 Task: Find connections with filter location Balsas with filter topic #jobinterviewswith filter profile language German with filter current company Entrepreneur First with filter school Magadh University, Bodh Gaya with filter industry Sports and Recreation Instruction with filter service category Date Entry with filter keywords title Marketing Consultant
Action: Mouse moved to (691, 142)
Screenshot: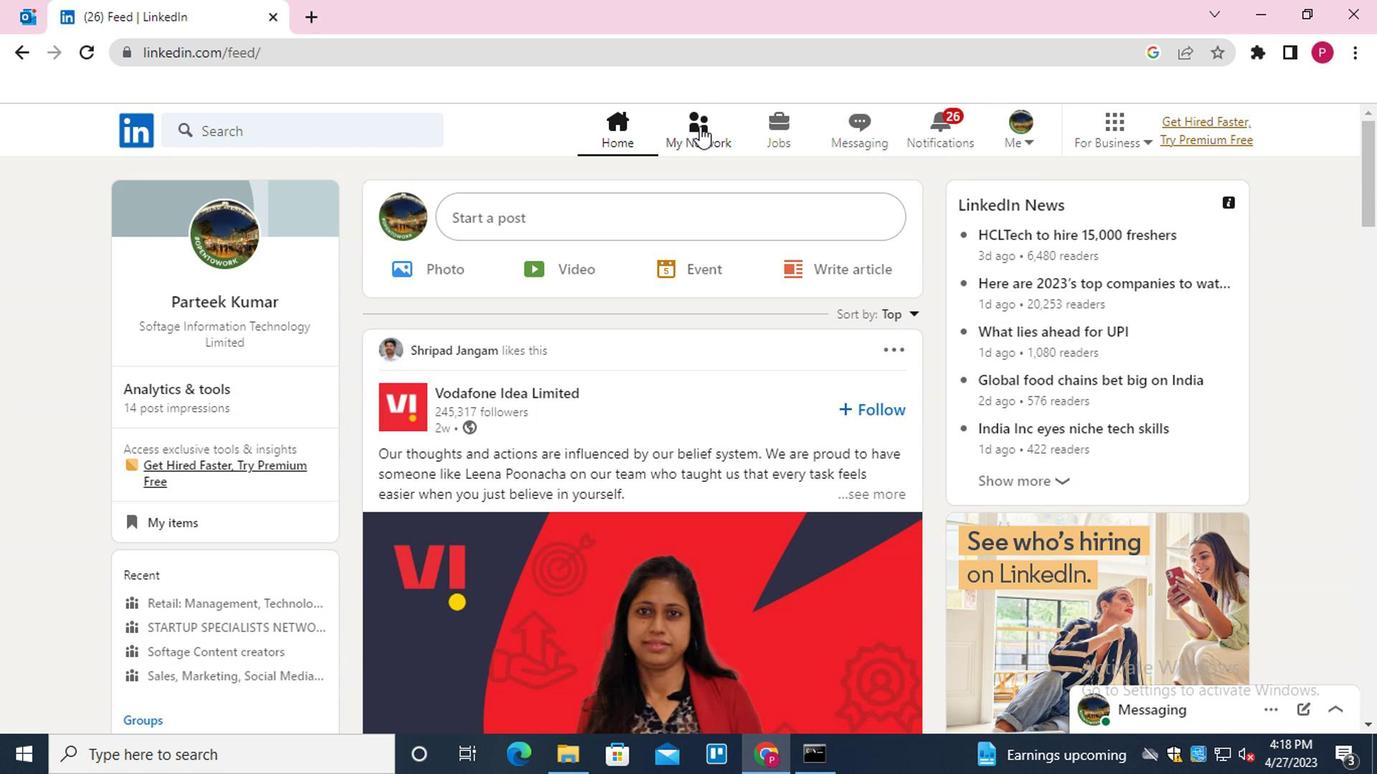 
Action: Mouse pressed left at (691, 142)
Screenshot: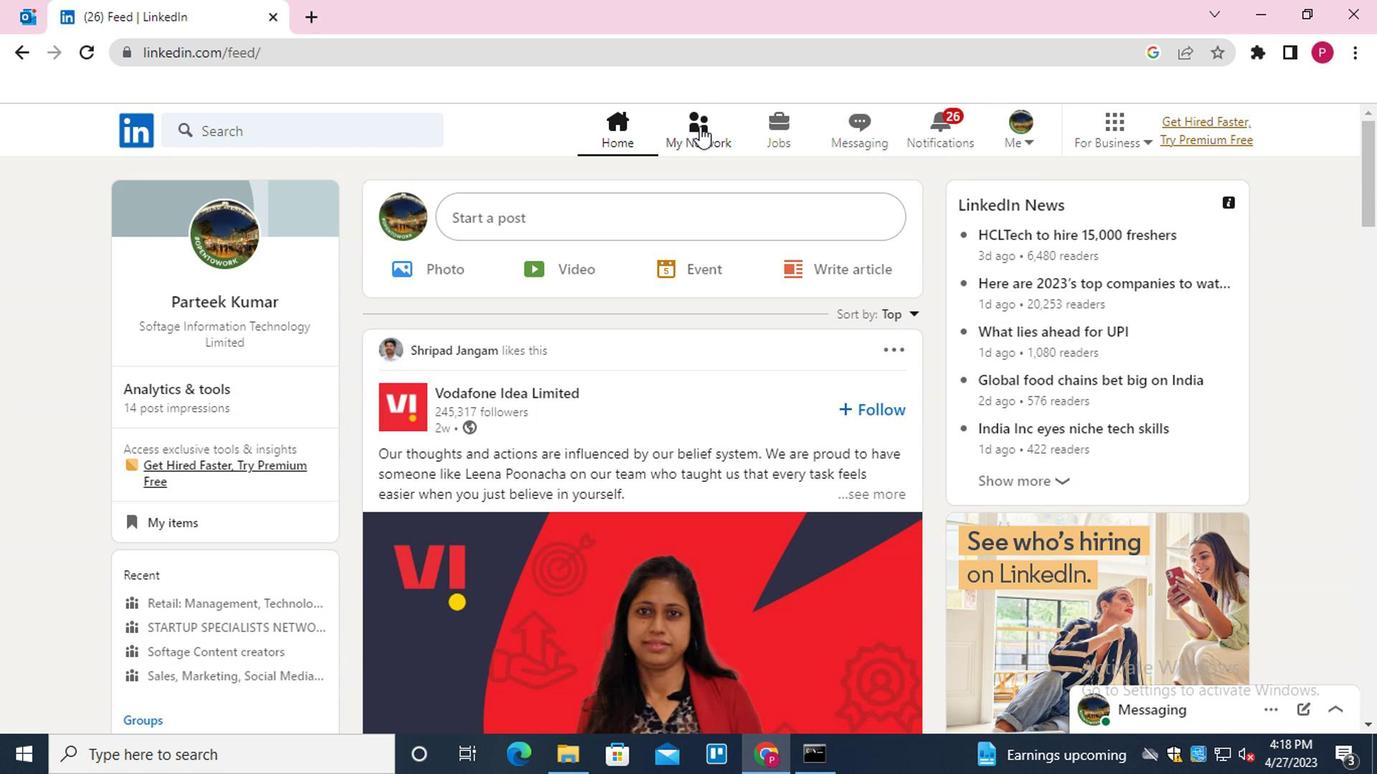 
Action: Mouse moved to (337, 260)
Screenshot: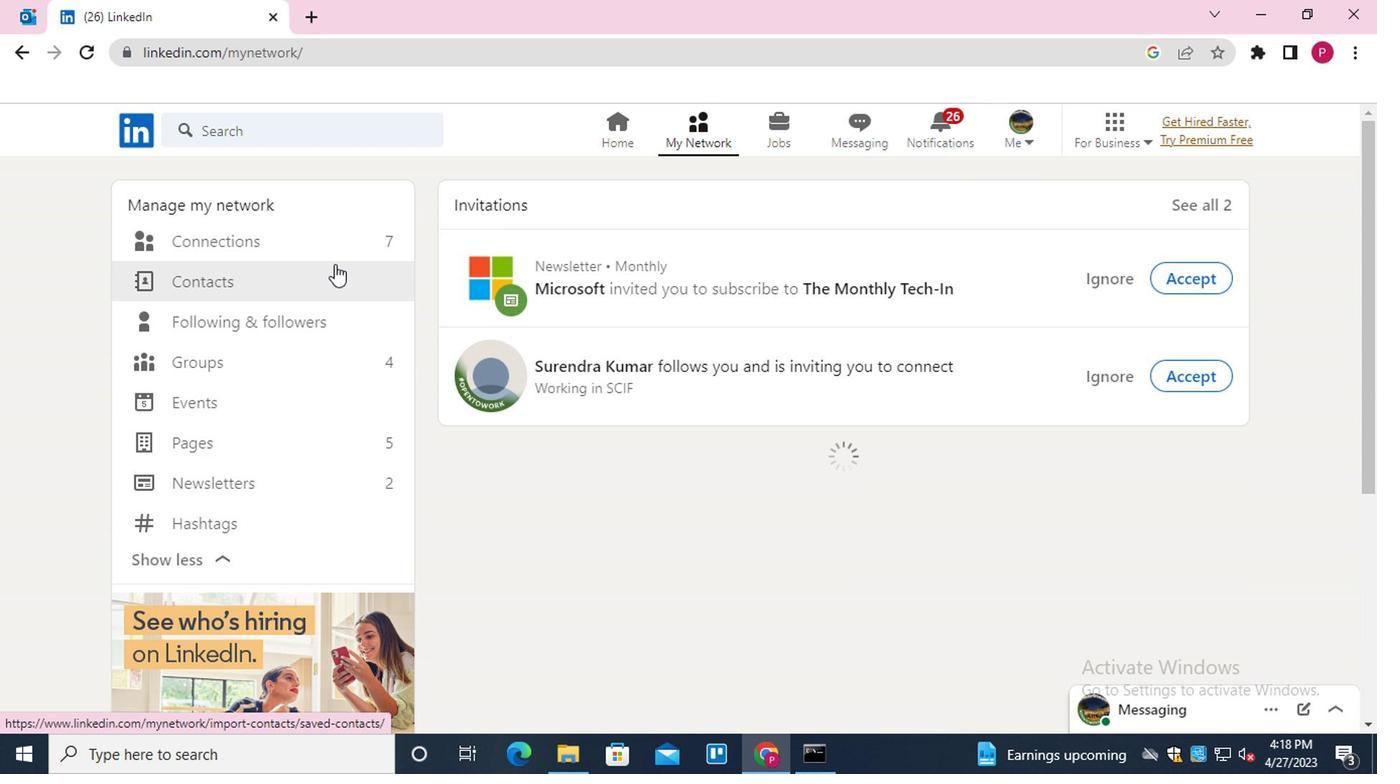 
Action: Mouse pressed left at (337, 260)
Screenshot: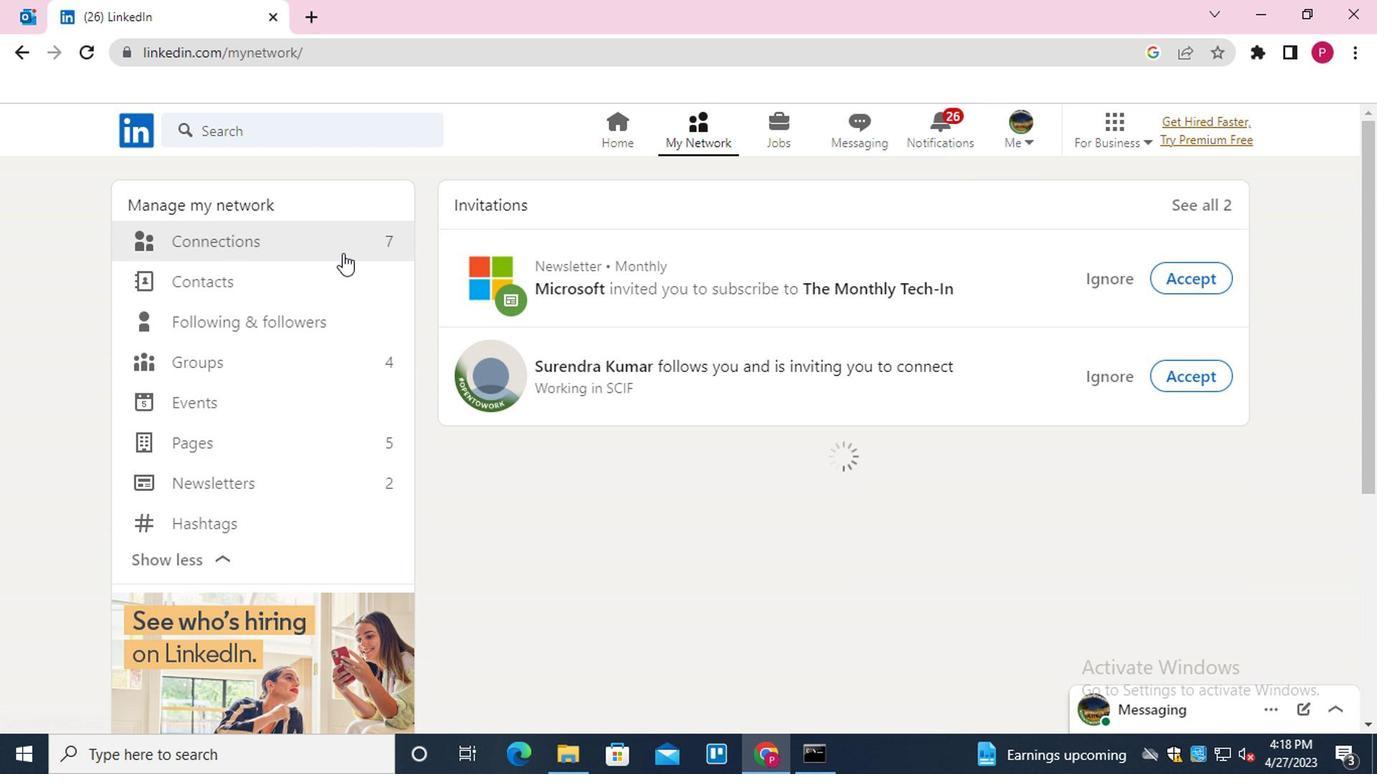 
Action: Mouse moved to (337, 258)
Screenshot: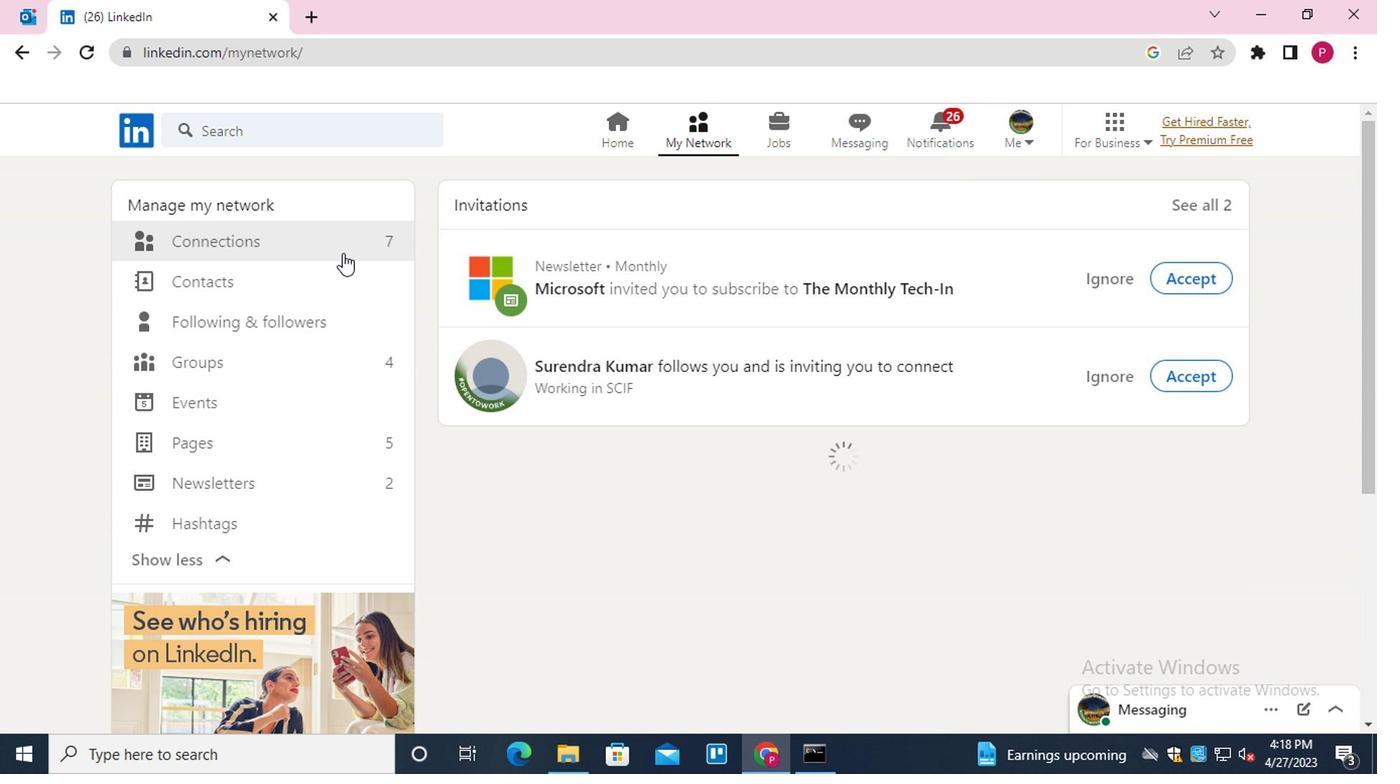 
Action: Mouse pressed left at (337, 258)
Screenshot: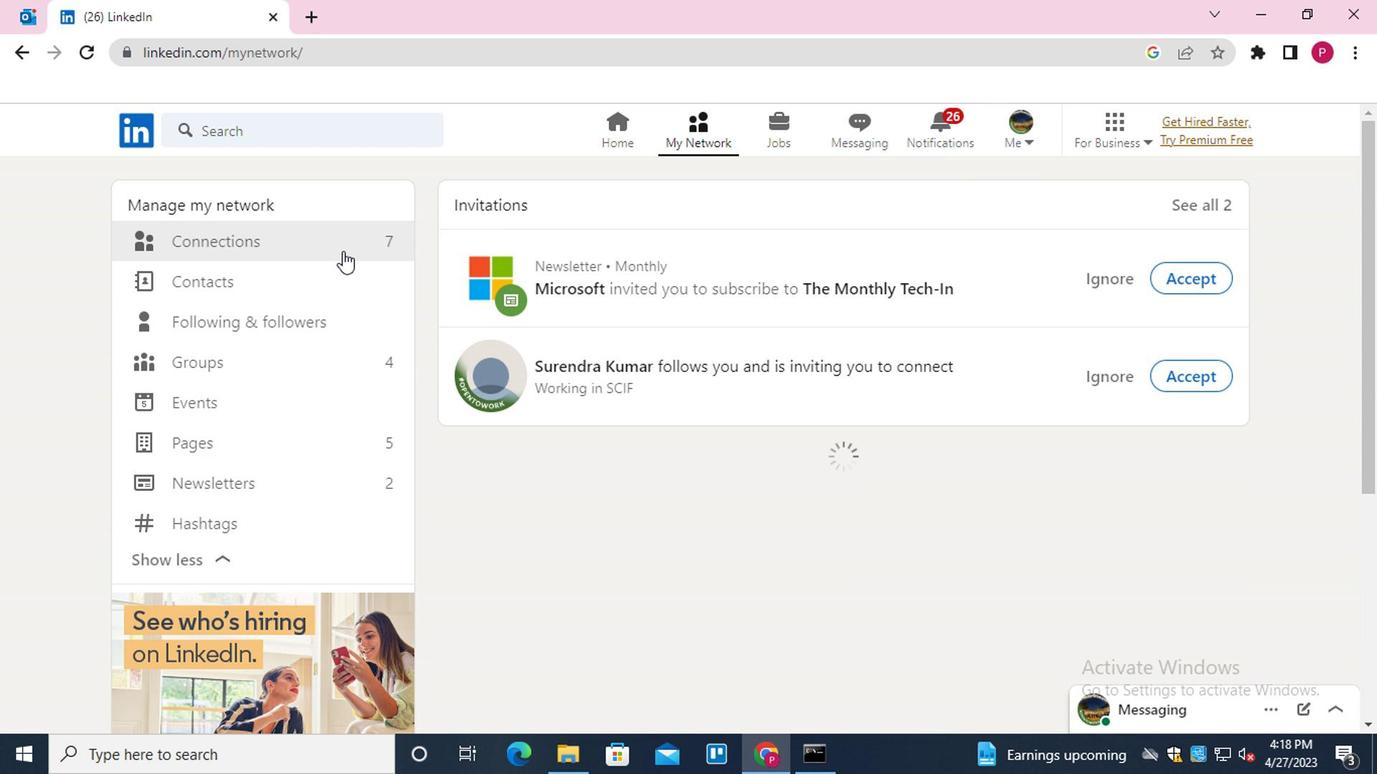 
Action: Mouse moved to (839, 250)
Screenshot: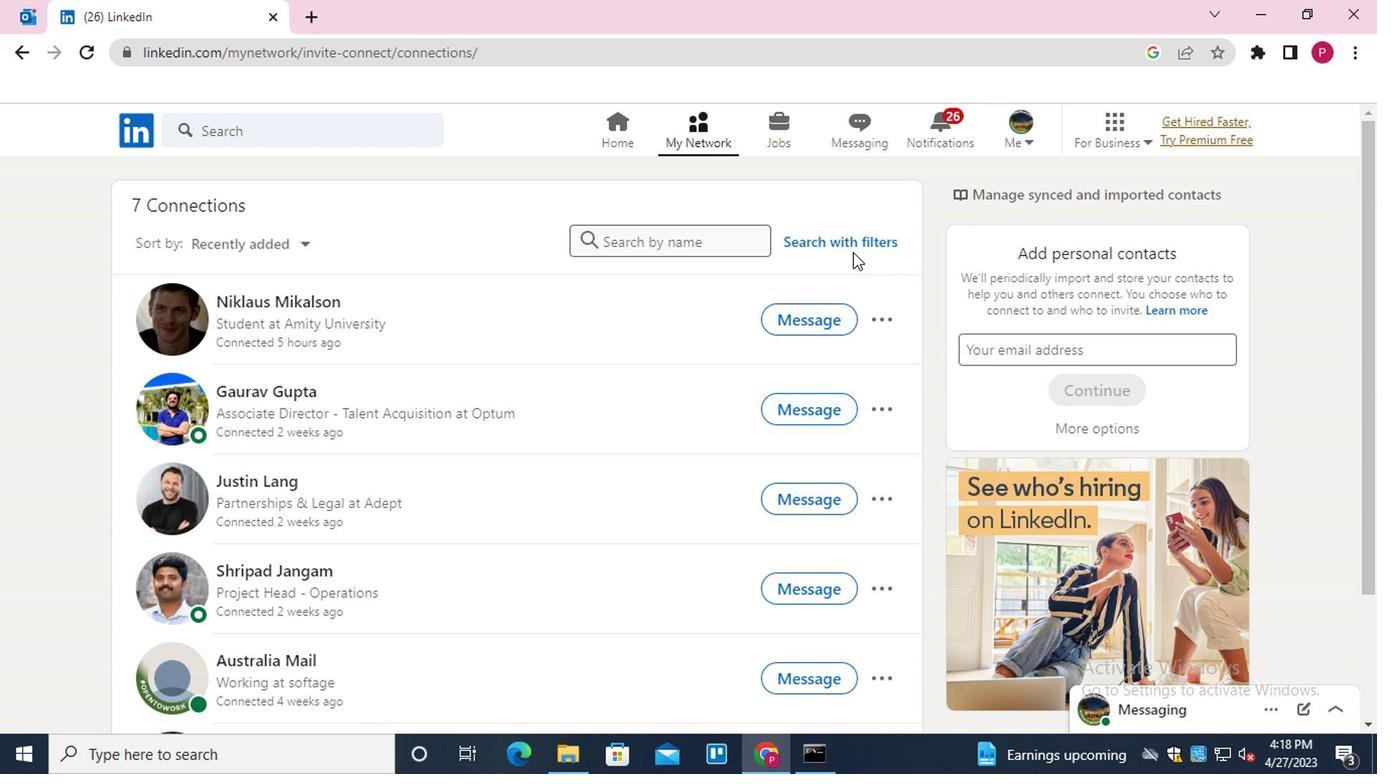 
Action: Mouse pressed left at (839, 250)
Screenshot: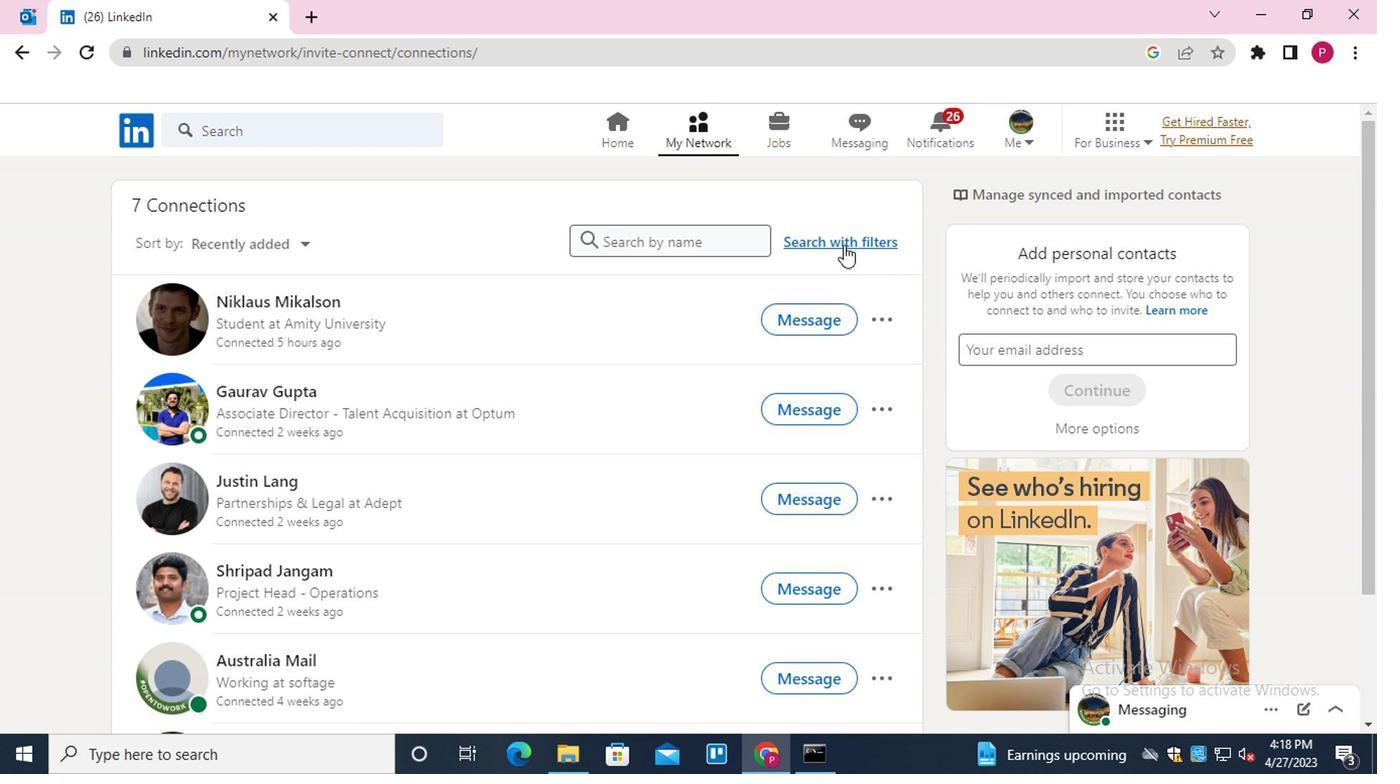 
Action: Mouse moved to (737, 194)
Screenshot: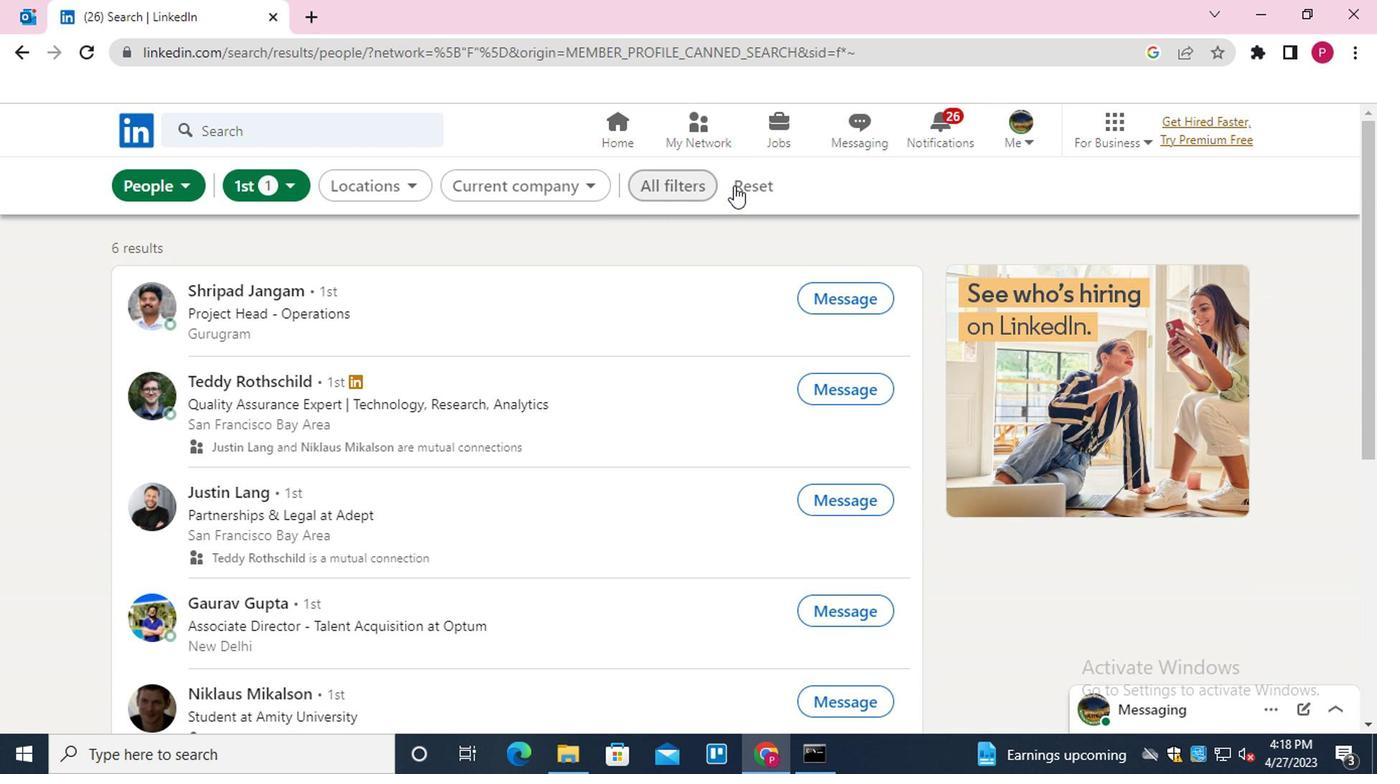 
Action: Mouse pressed left at (737, 194)
Screenshot: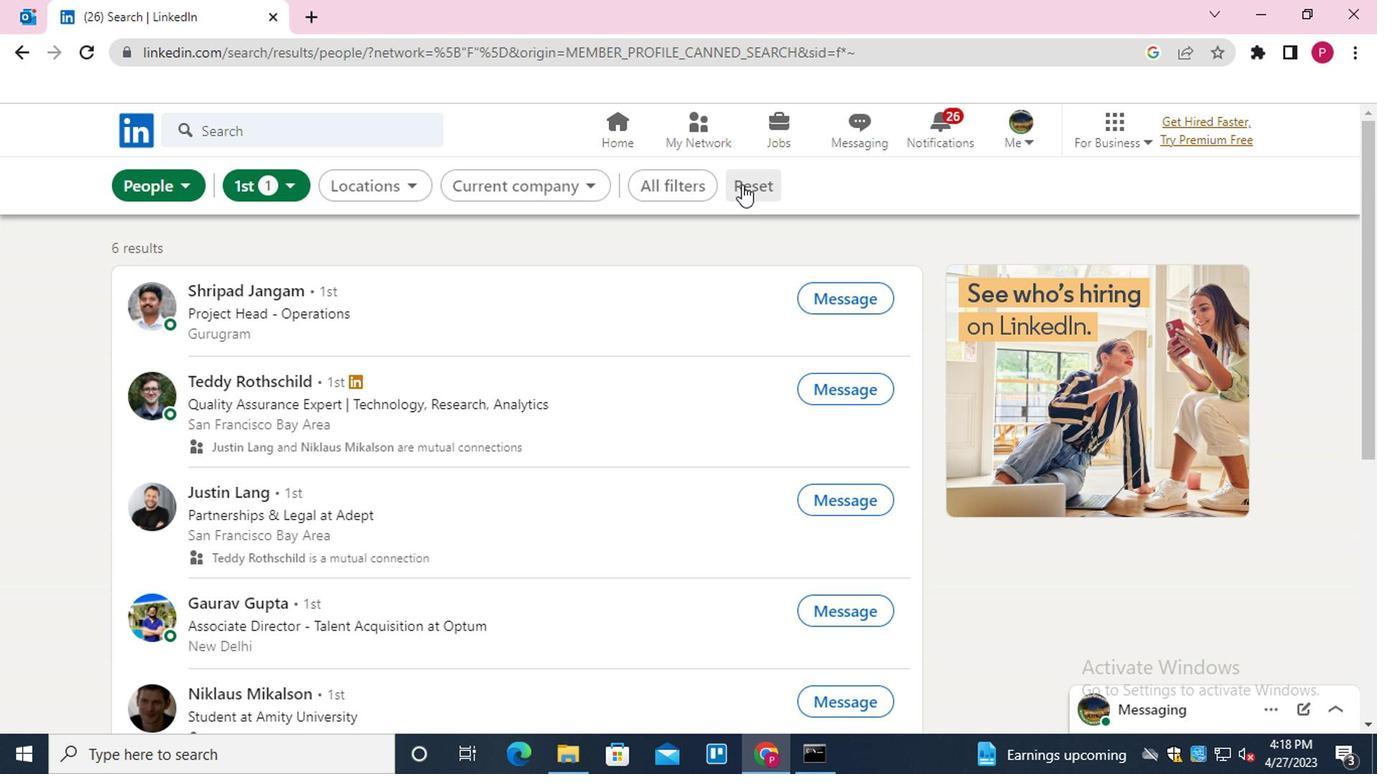 
Action: Mouse moved to (712, 194)
Screenshot: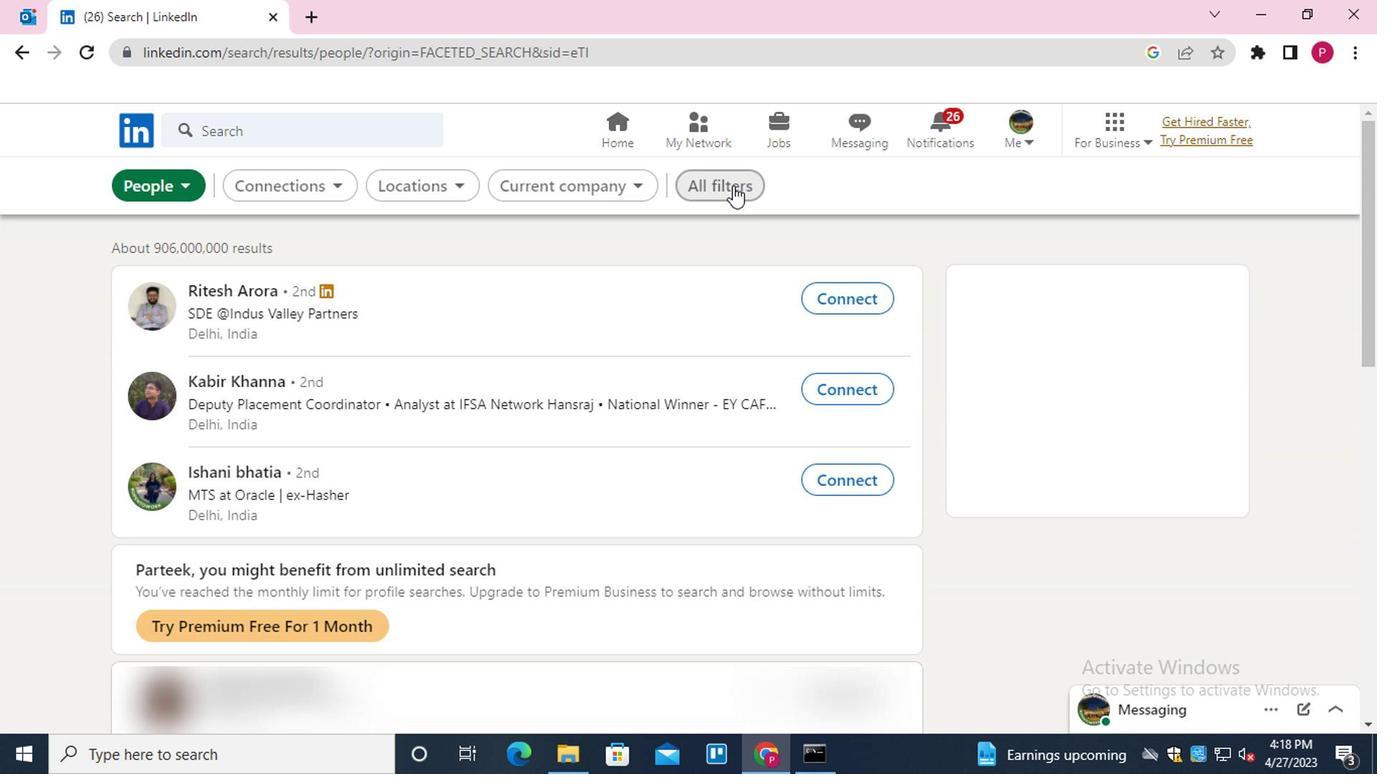 
Action: Mouse pressed left at (712, 194)
Screenshot: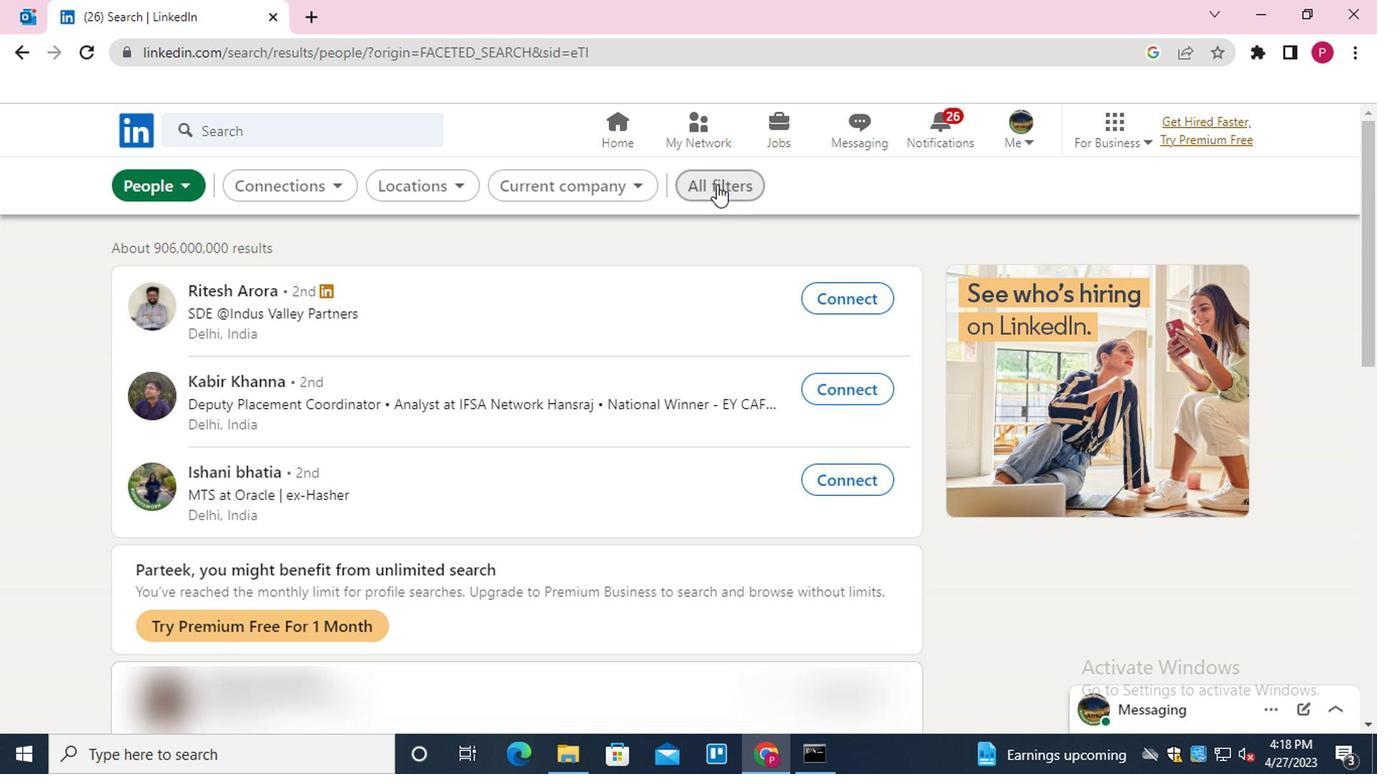 
Action: Mouse moved to (987, 430)
Screenshot: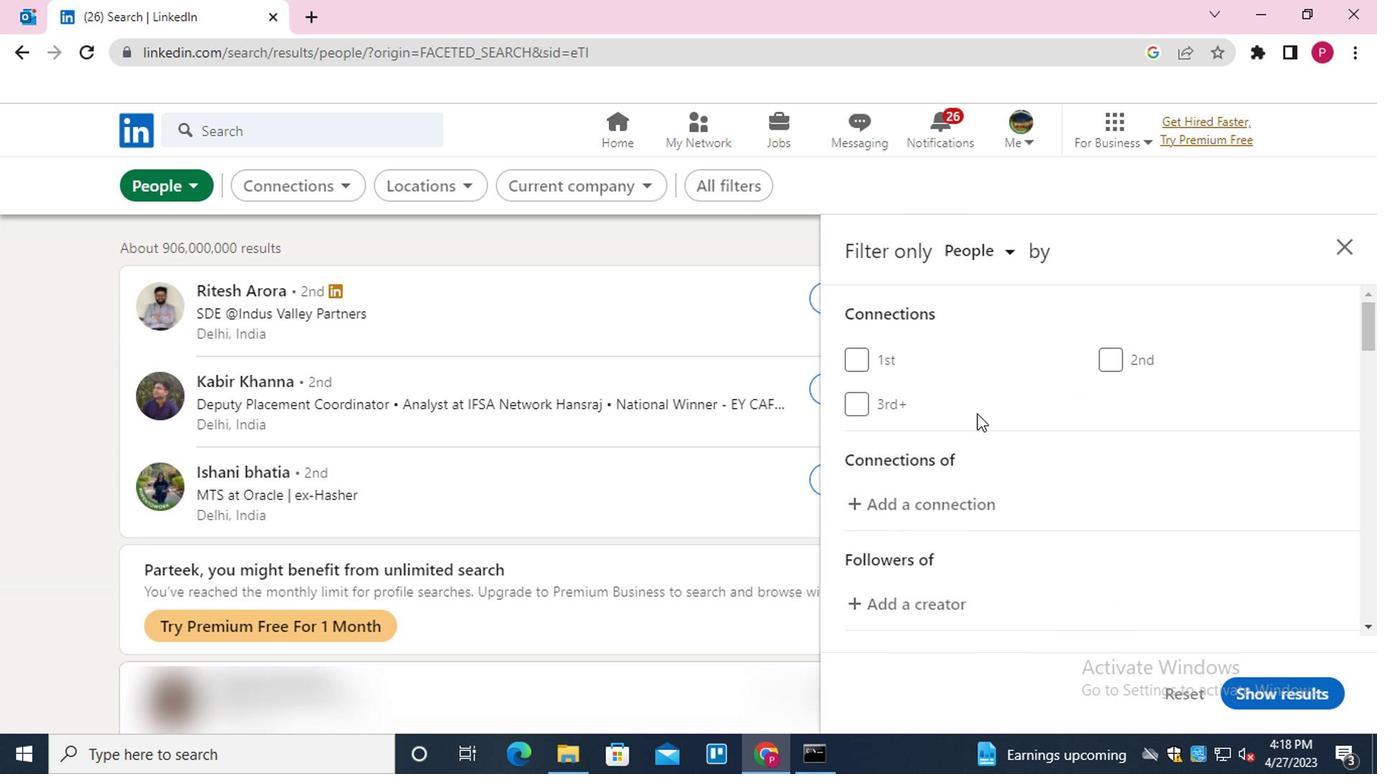 
Action: Mouse scrolled (987, 429) with delta (0, -1)
Screenshot: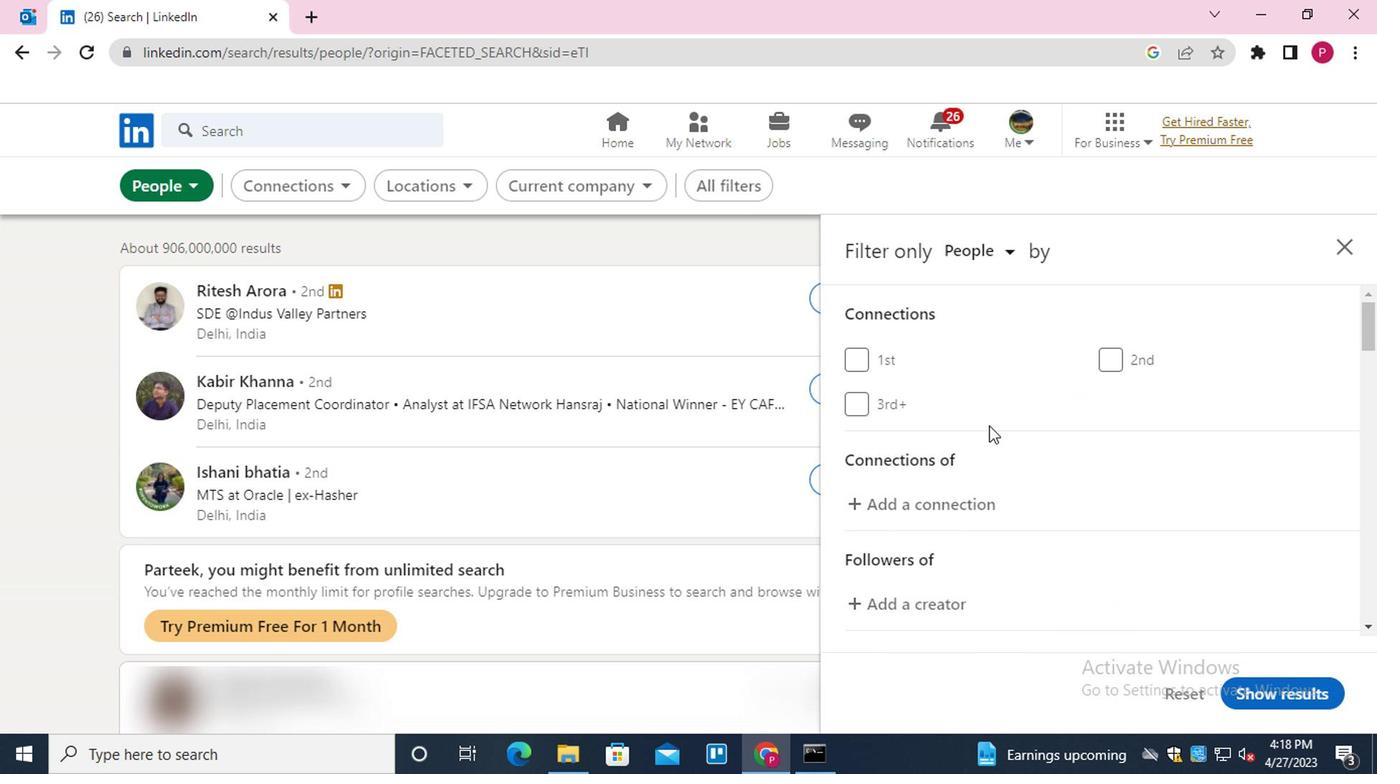 
Action: Mouse scrolled (987, 429) with delta (0, -1)
Screenshot: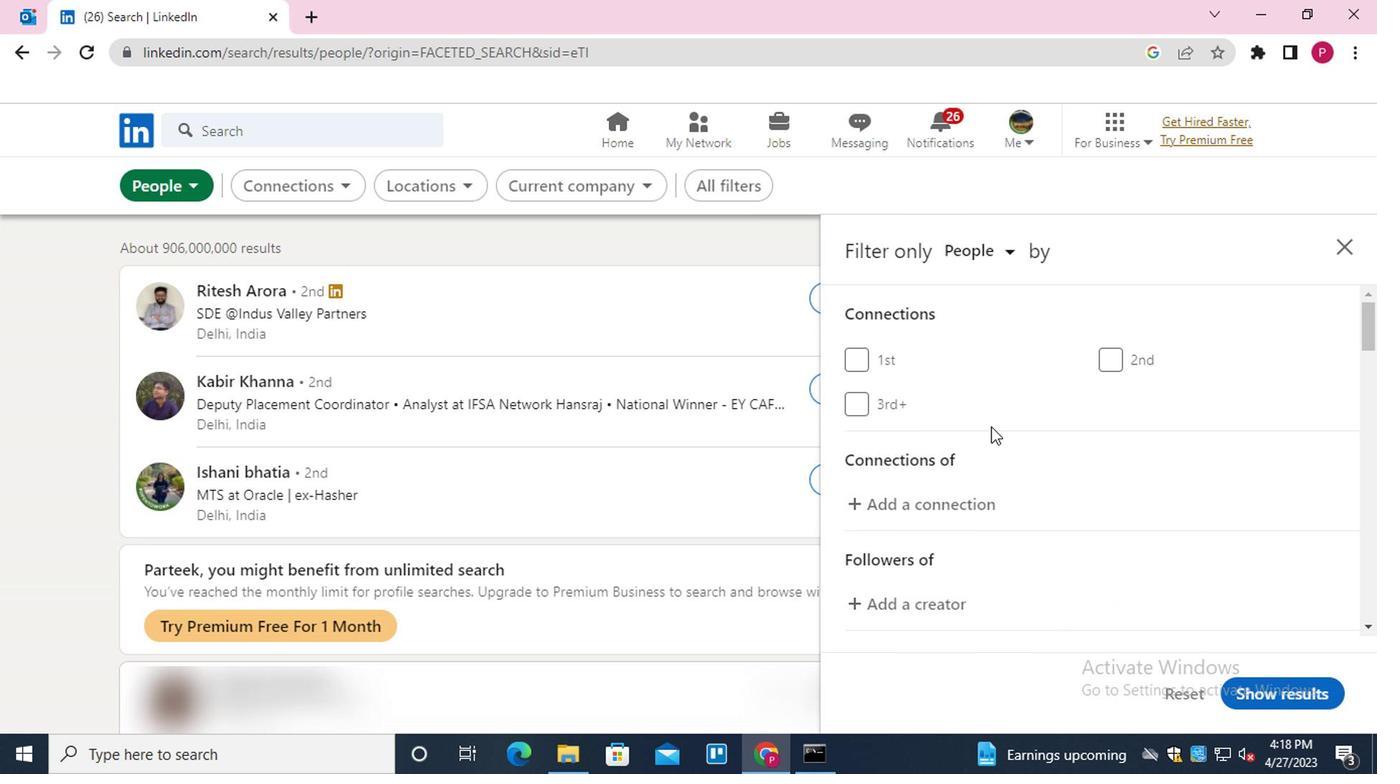 
Action: Mouse moved to (1151, 587)
Screenshot: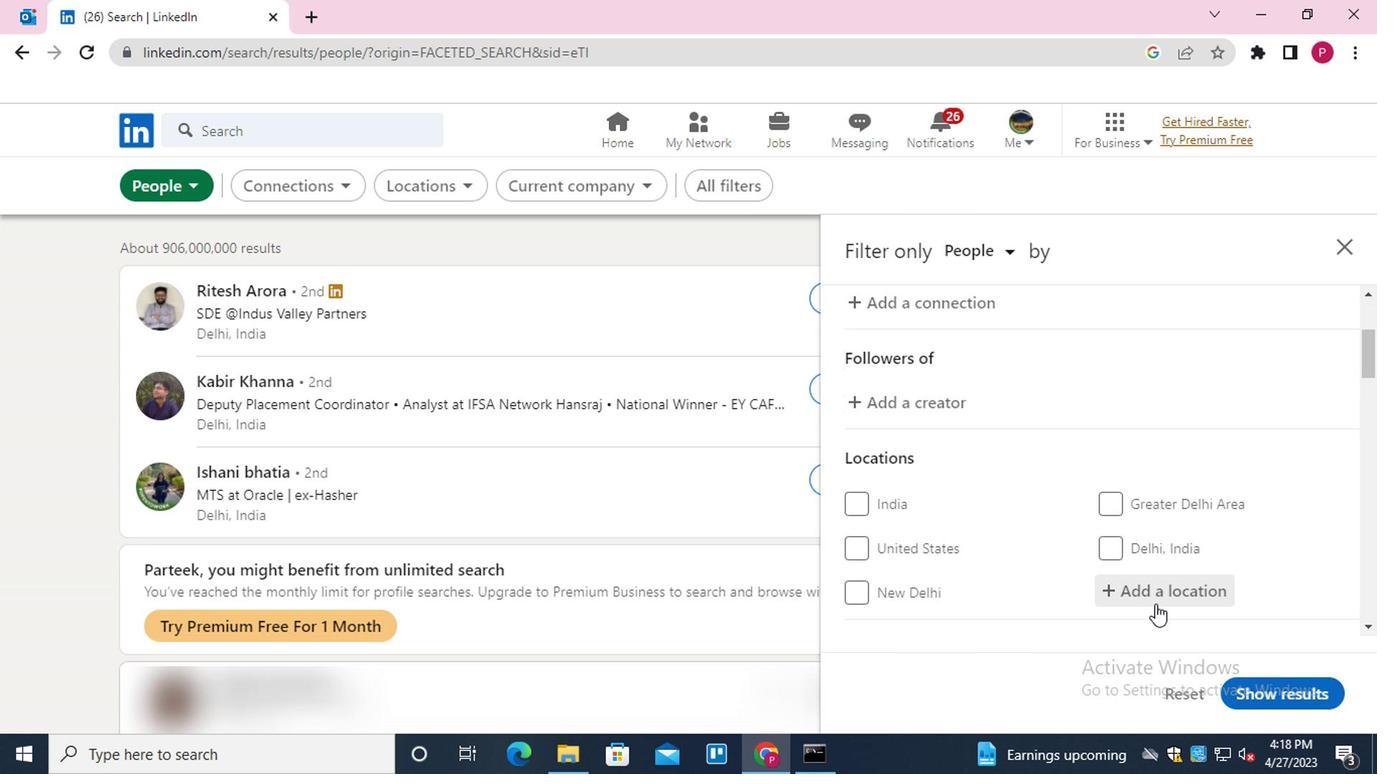 
Action: Mouse pressed left at (1151, 587)
Screenshot: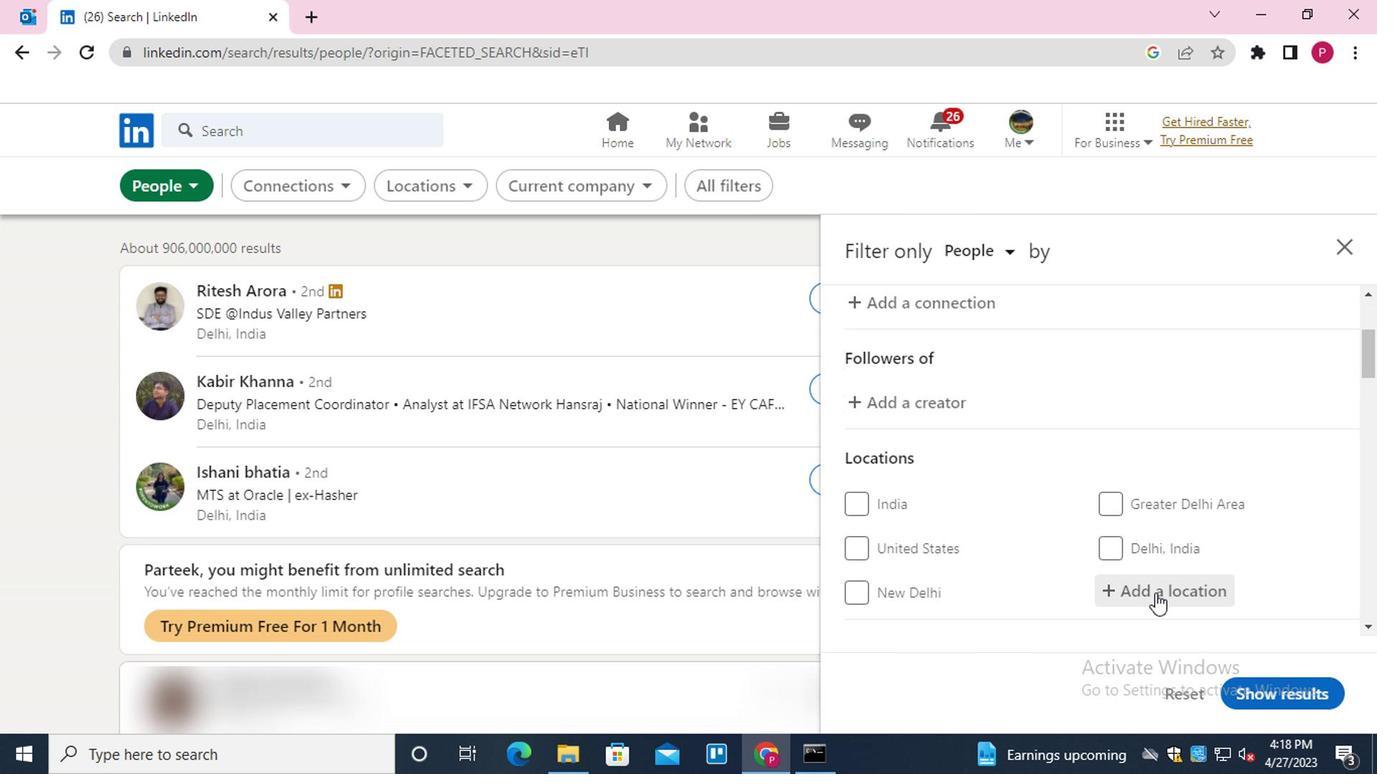 
Action: Key pressed <Key.shift><Key.shift><Key.shift><Key.shift><Key.shift><Key.shift><Key.shift><Key.shift><Key.shift><Key.shift><Key.shift><Key.shift><Key.shift><Key.shift><Key.shift><Key.shift><Key.shift><Key.shift><Key.shift><Key.shift><Key.shift><Key.shift><Key.shift><Key.shift><Key.shift><Key.shift><Key.shift><Key.shift><Key.shift><Key.shift><Key.shift><Key.shift><Key.shift><Key.shift><Key.shift><Key.shift><Key.shift><Key.shift><Key.shift><Key.shift>BALSAS
Screenshot: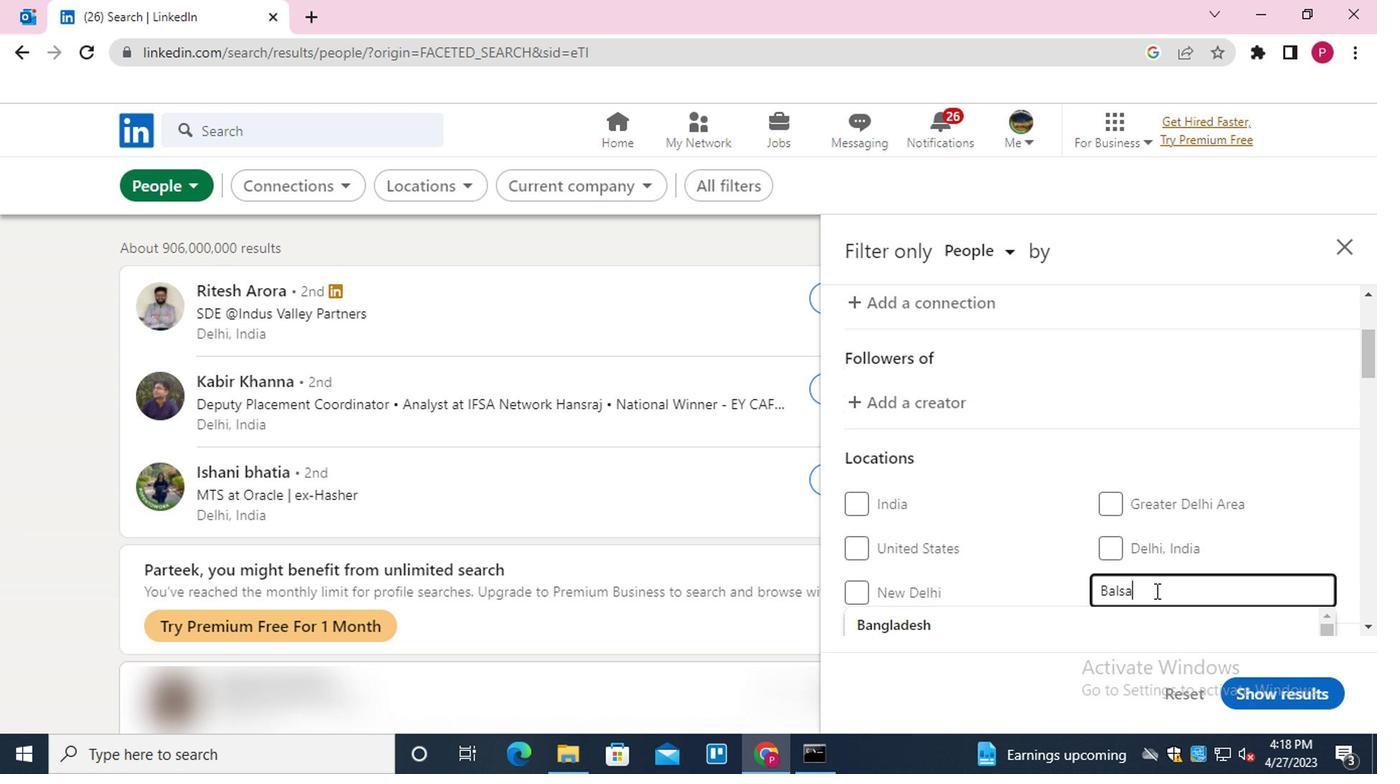
Action: Mouse moved to (1054, 509)
Screenshot: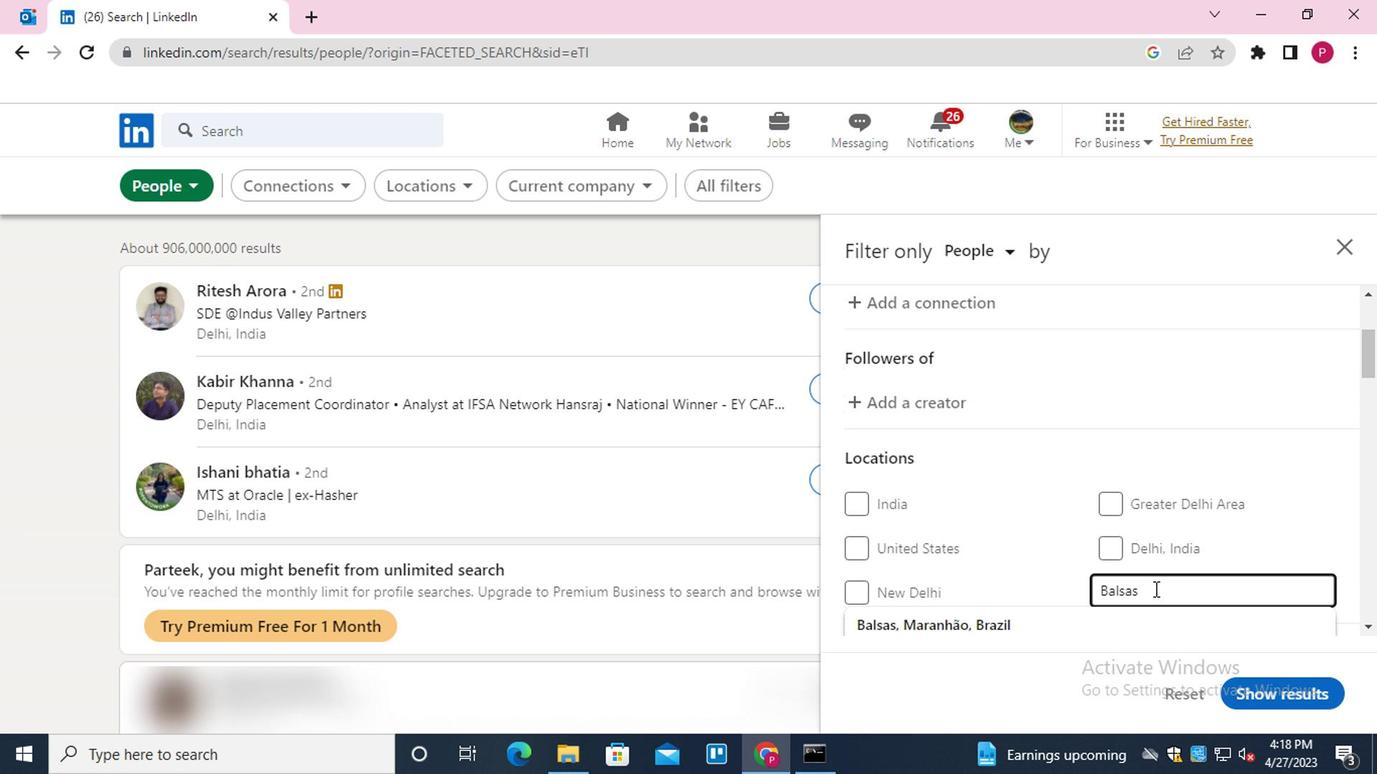 
Action: Mouse scrolled (1054, 508) with delta (0, -1)
Screenshot: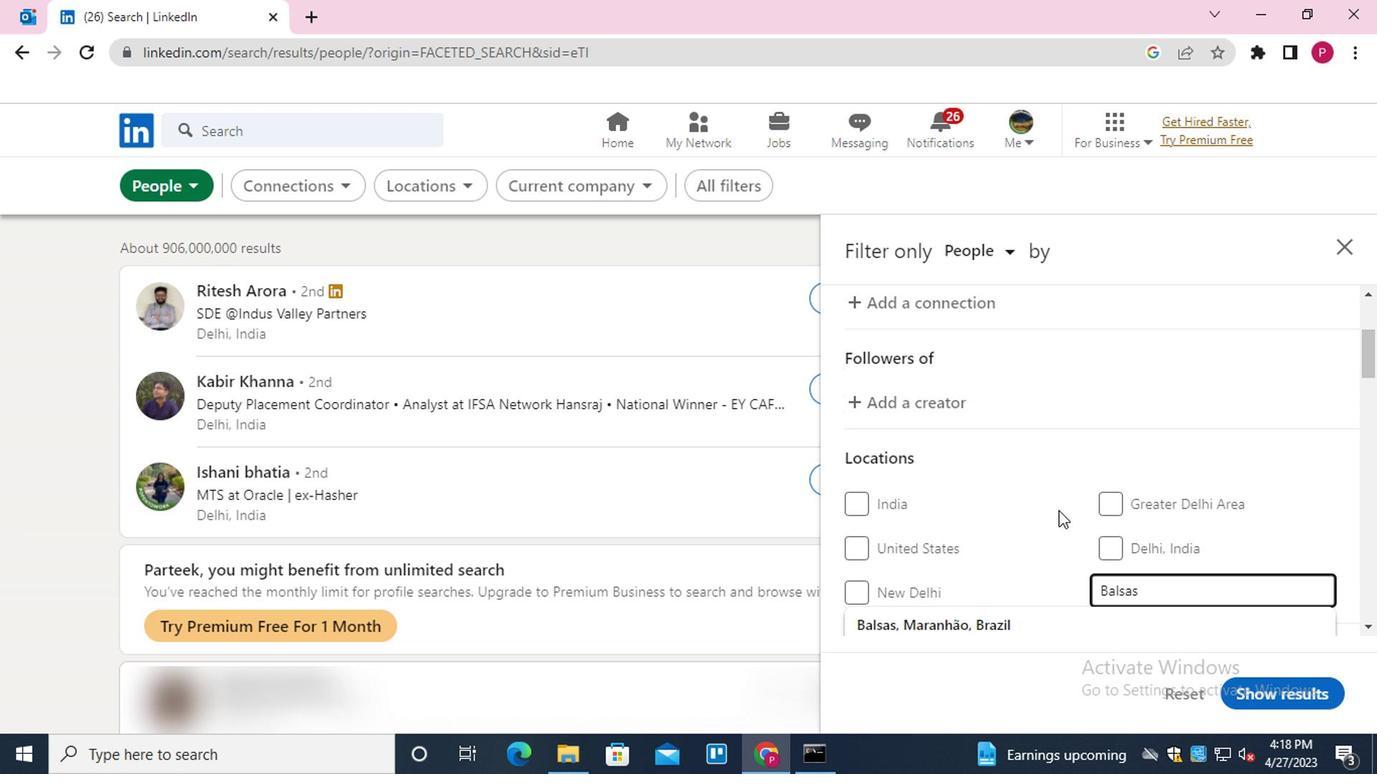 
Action: Mouse scrolled (1054, 508) with delta (0, -1)
Screenshot: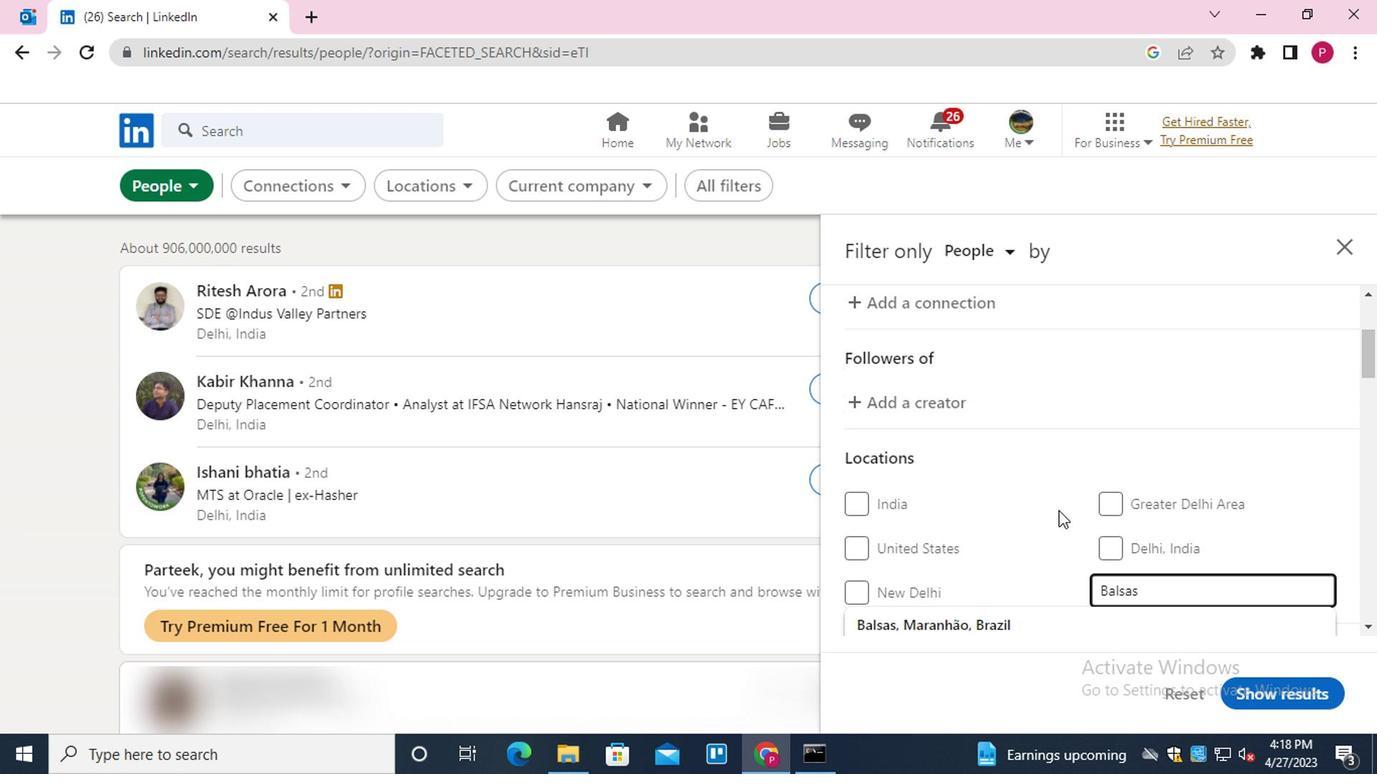 
Action: Key pressed <Key.down><Key.enter>
Screenshot: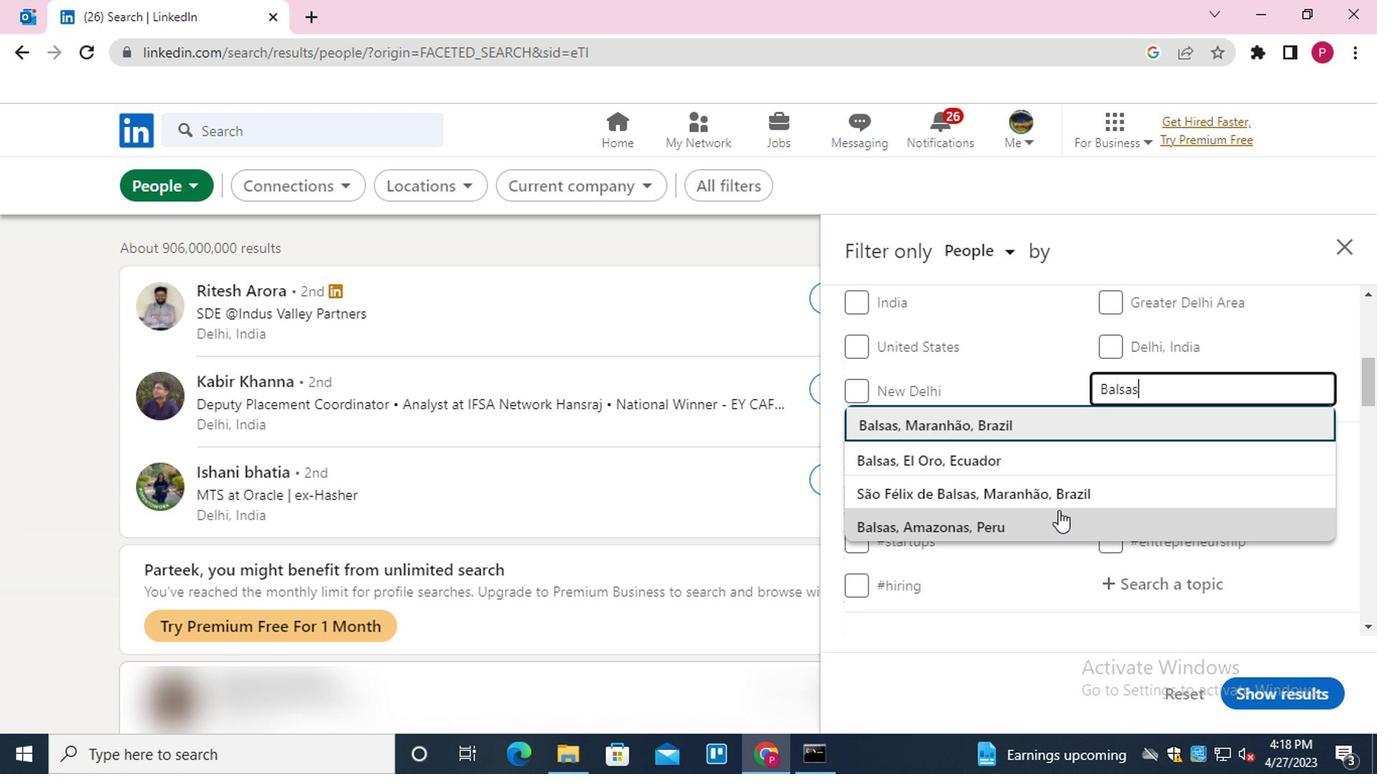 
Action: Mouse scrolled (1054, 508) with delta (0, -1)
Screenshot: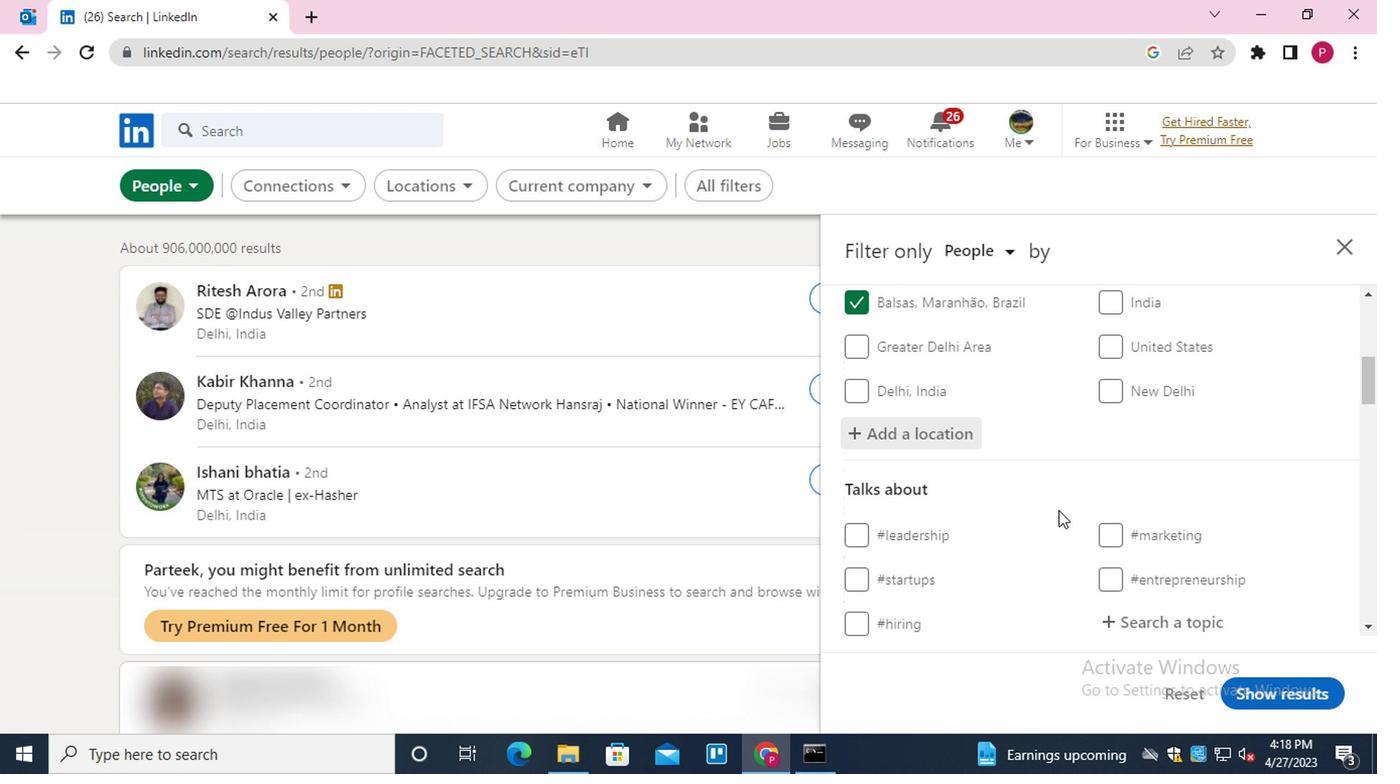 
Action: Mouse scrolled (1054, 508) with delta (0, -1)
Screenshot: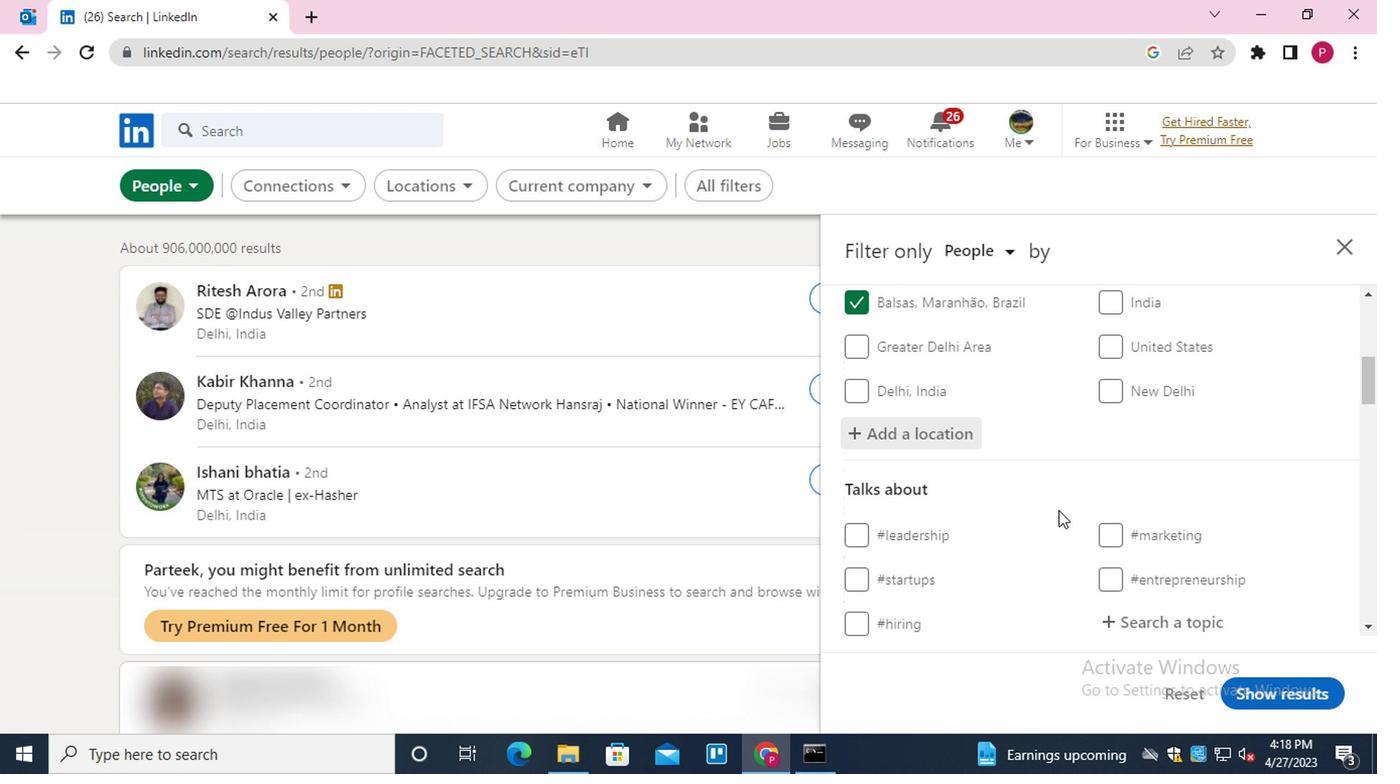 
Action: Mouse moved to (1188, 419)
Screenshot: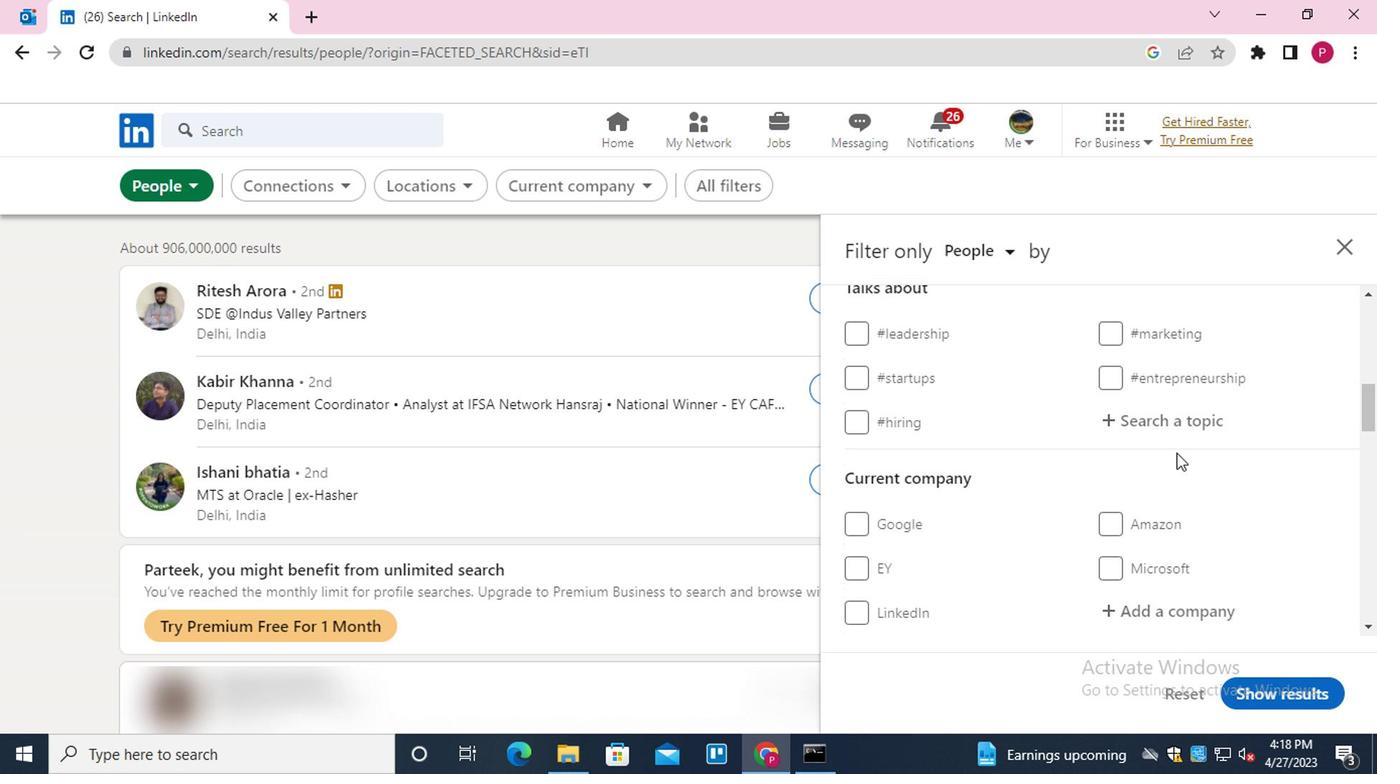 
Action: Mouse pressed left at (1188, 419)
Screenshot: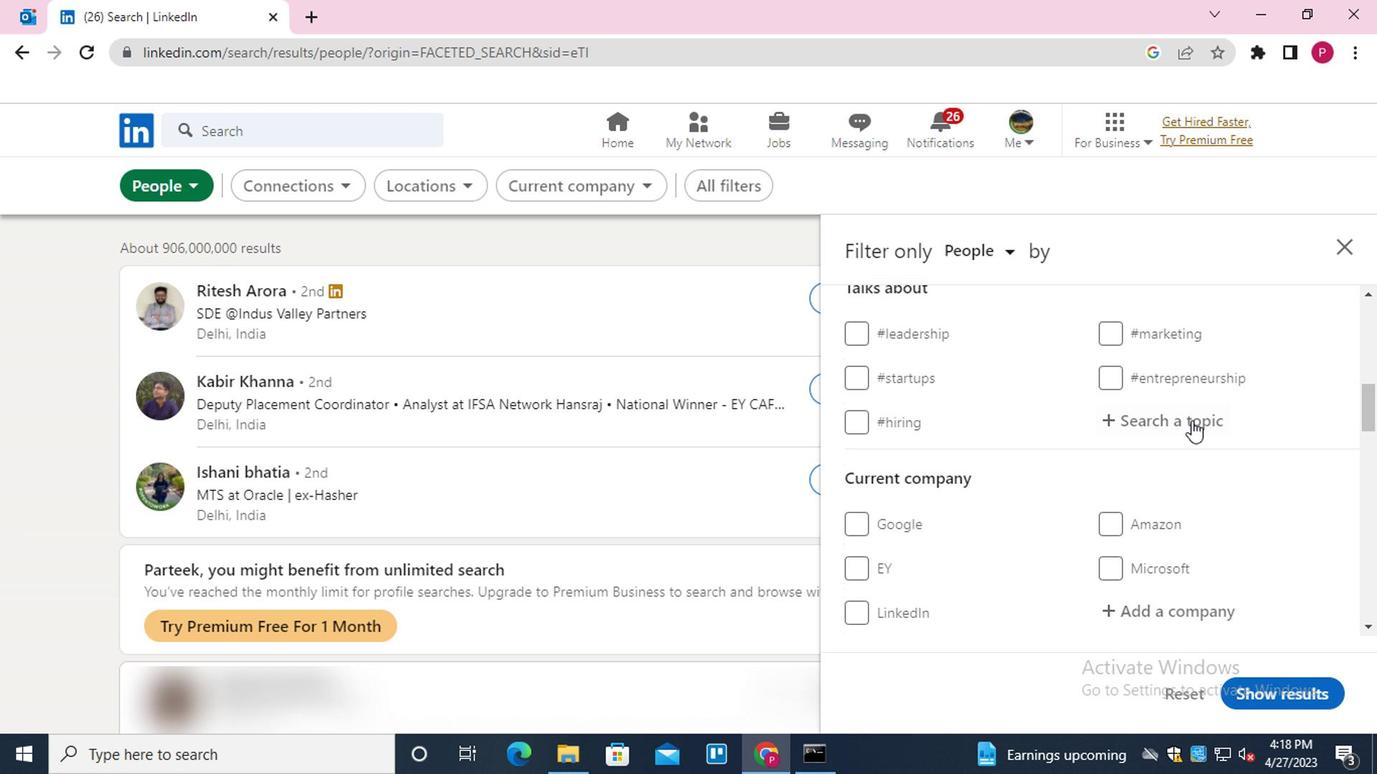 
Action: Key pressed JOBINTERVIEW<Key.down><Key.down><Key.enter>
Screenshot: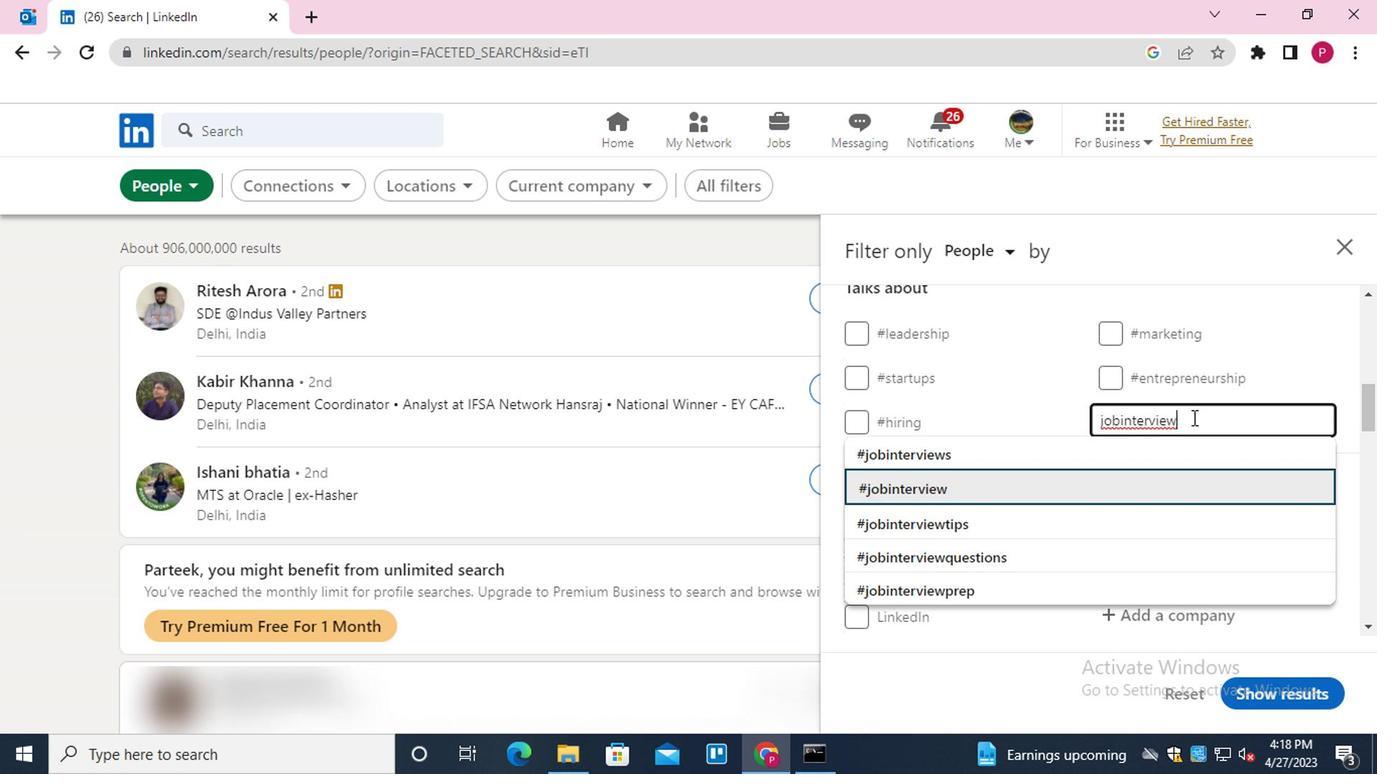
Action: Mouse moved to (1049, 512)
Screenshot: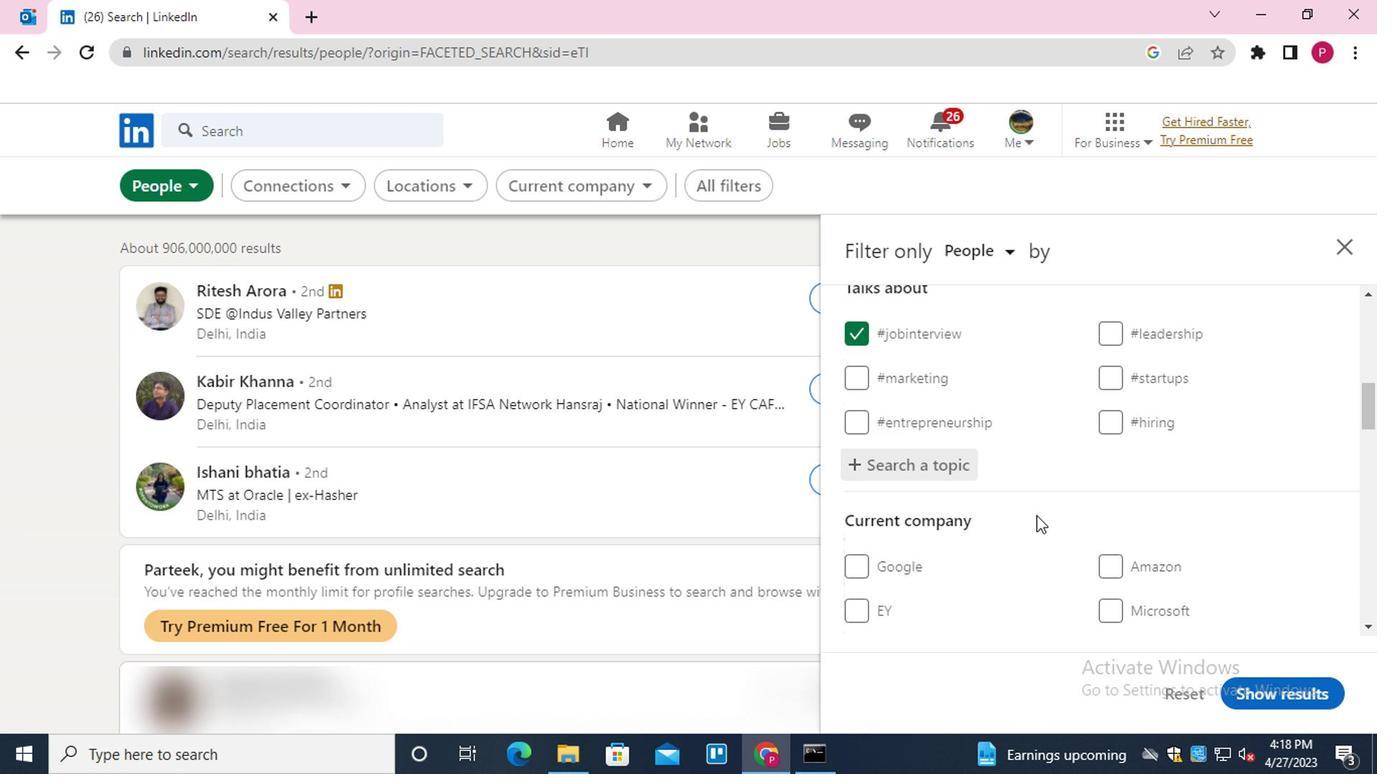 
Action: Mouse scrolled (1049, 511) with delta (0, 0)
Screenshot: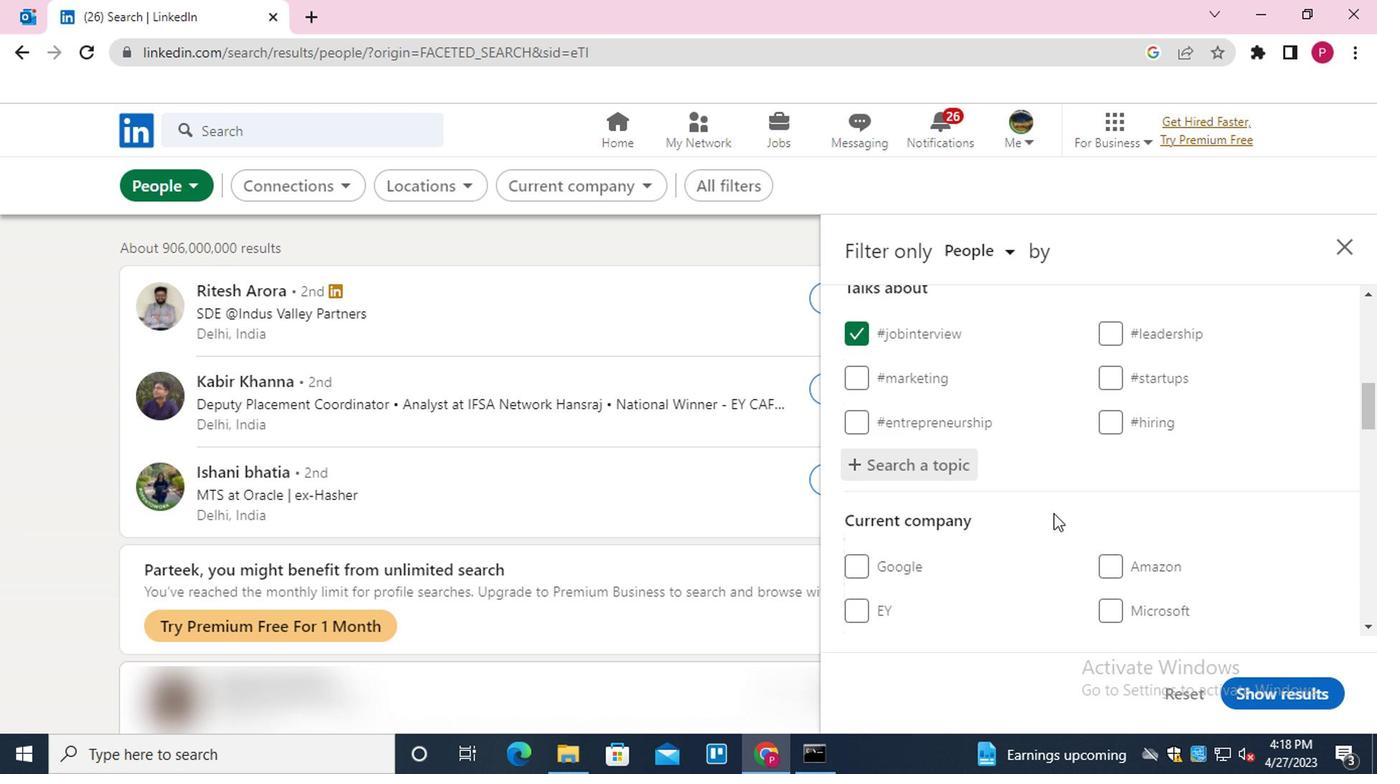 
Action: Mouse scrolled (1049, 511) with delta (0, 0)
Screenshot: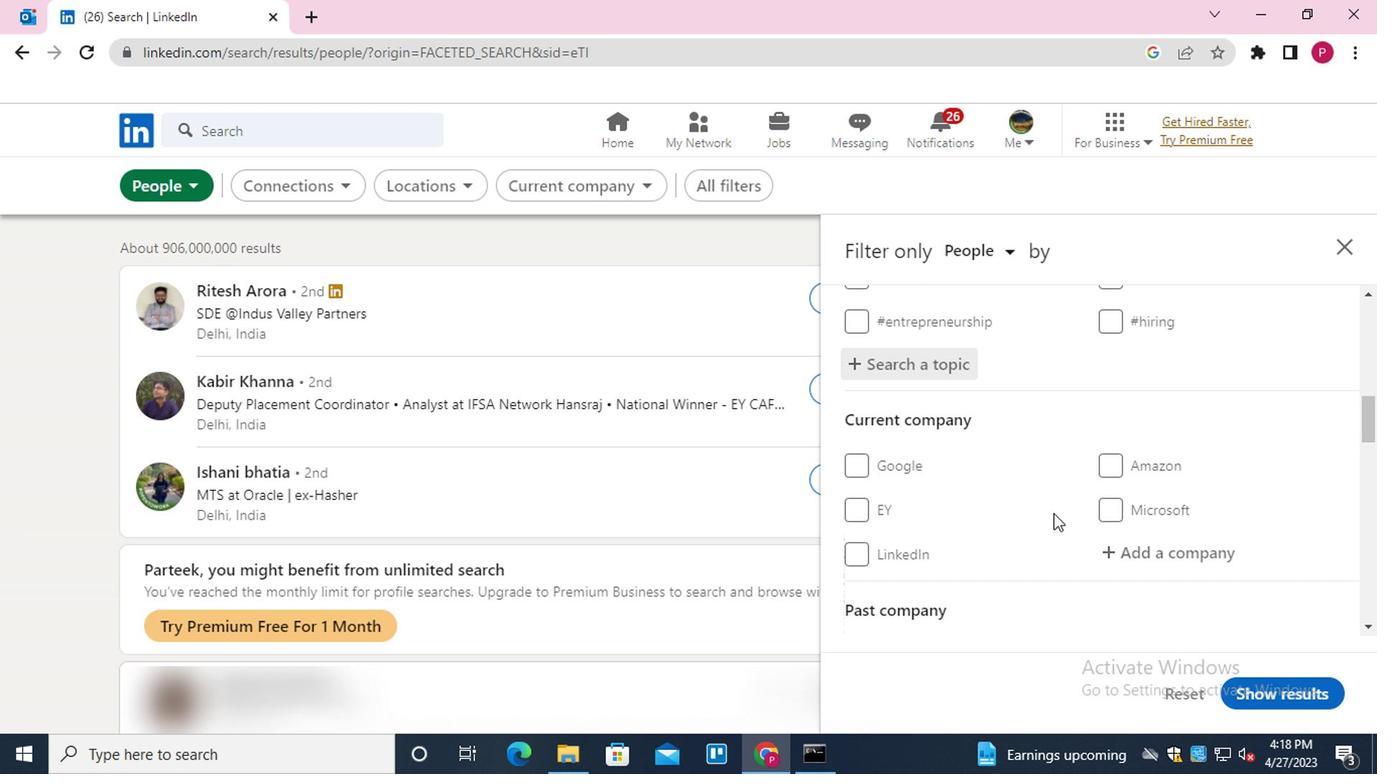 
Action: Mouse scrolled (1049, 511) with delta (0, 0)
Screenshot: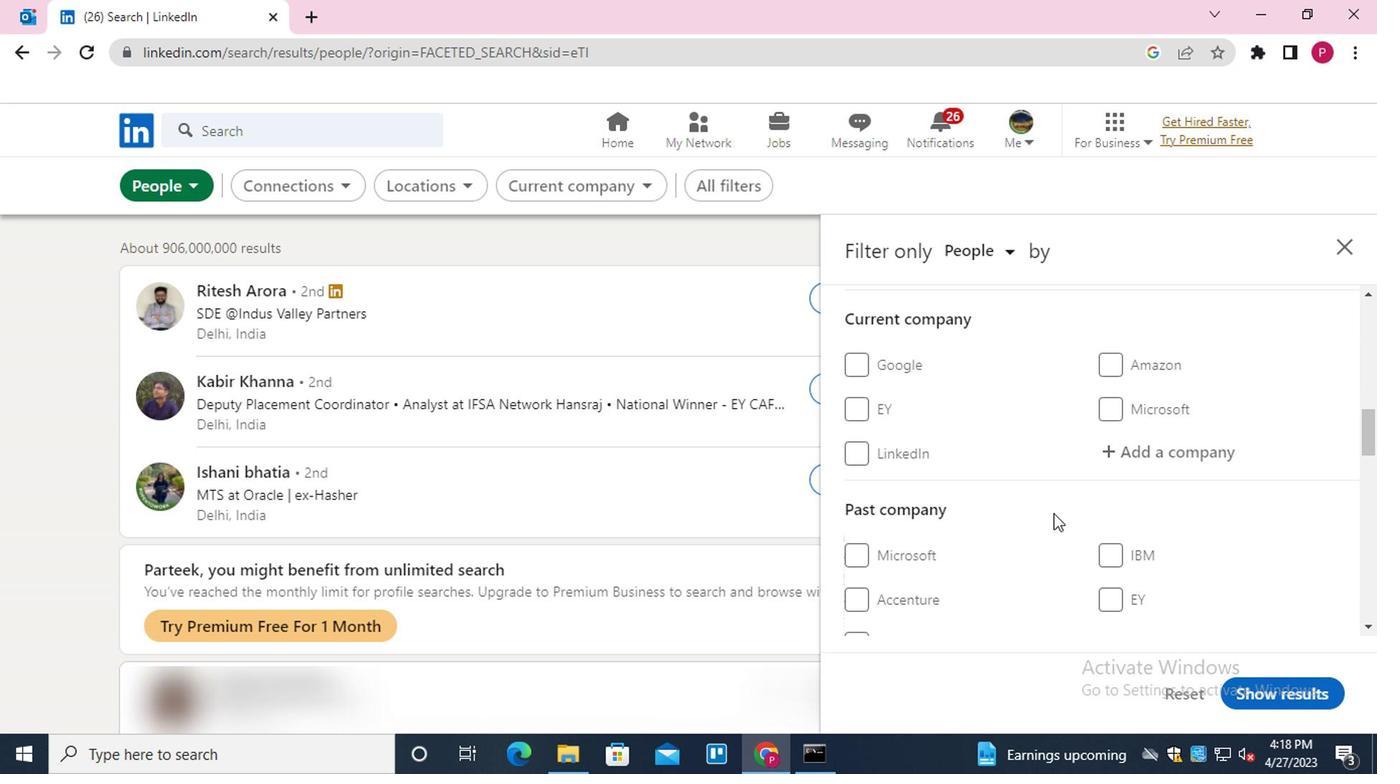 
Action: Mouse scrolled (1049, 511) with delta (0, 0)
Screenshot: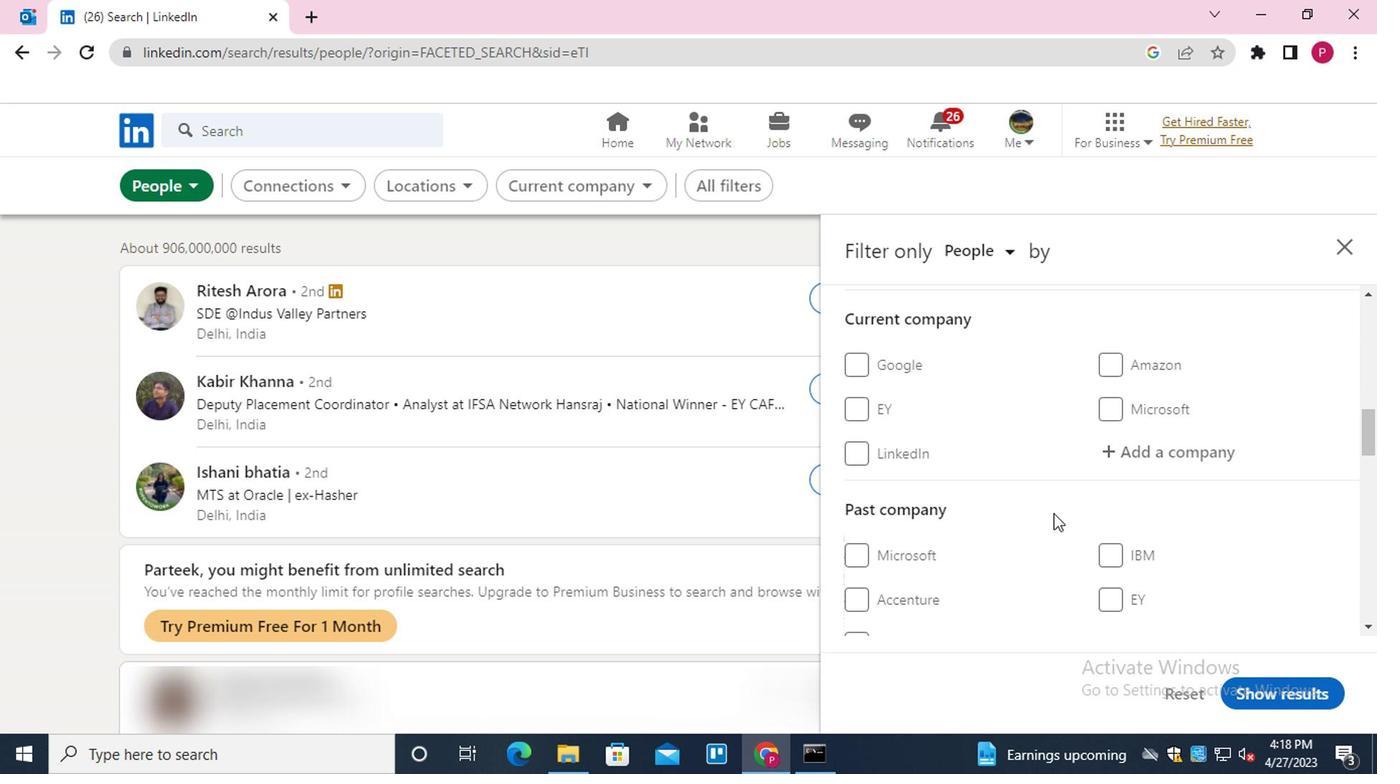 
Action: Mouse scrolled (1049, 511) with delta (0, 0)
Screenshot: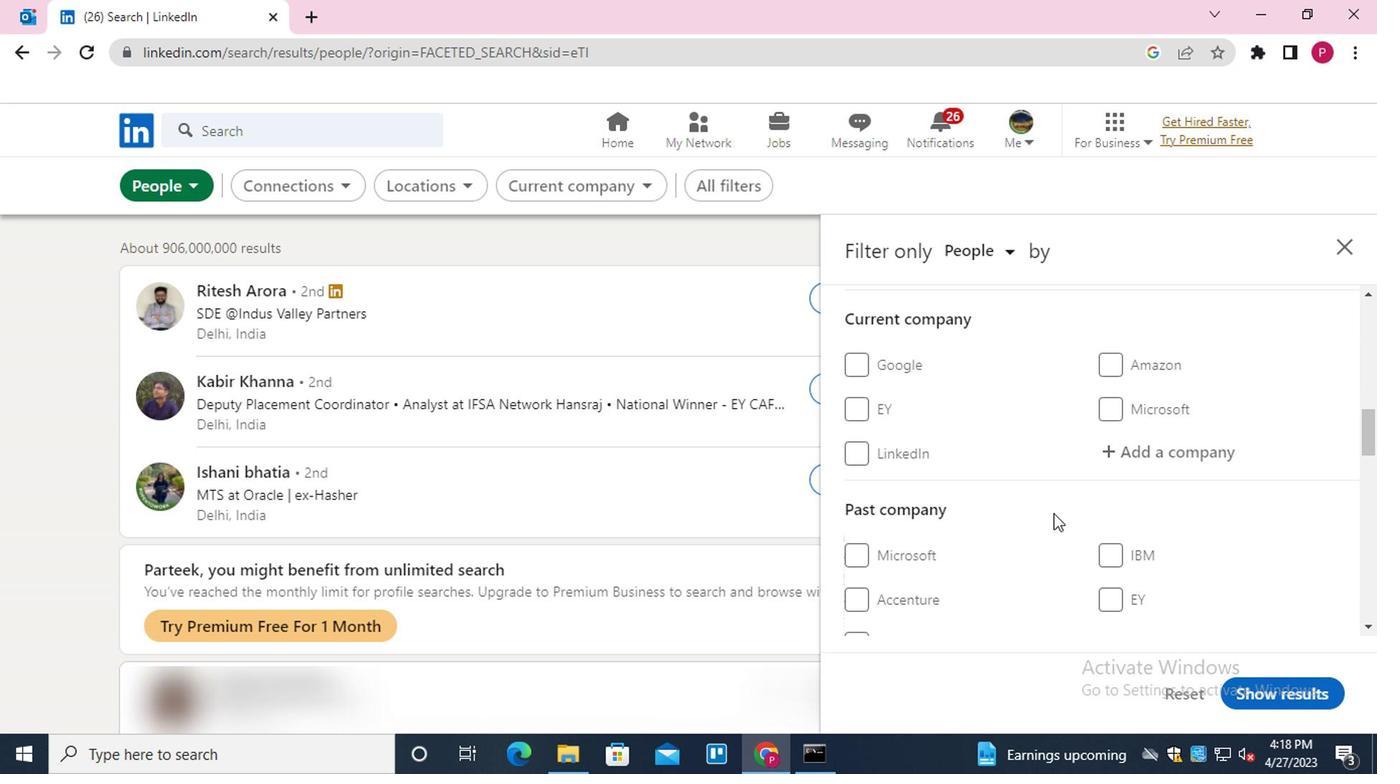 
Action: Mouse scrolled (1049, 511) with delta (0, 0)
Screenshot: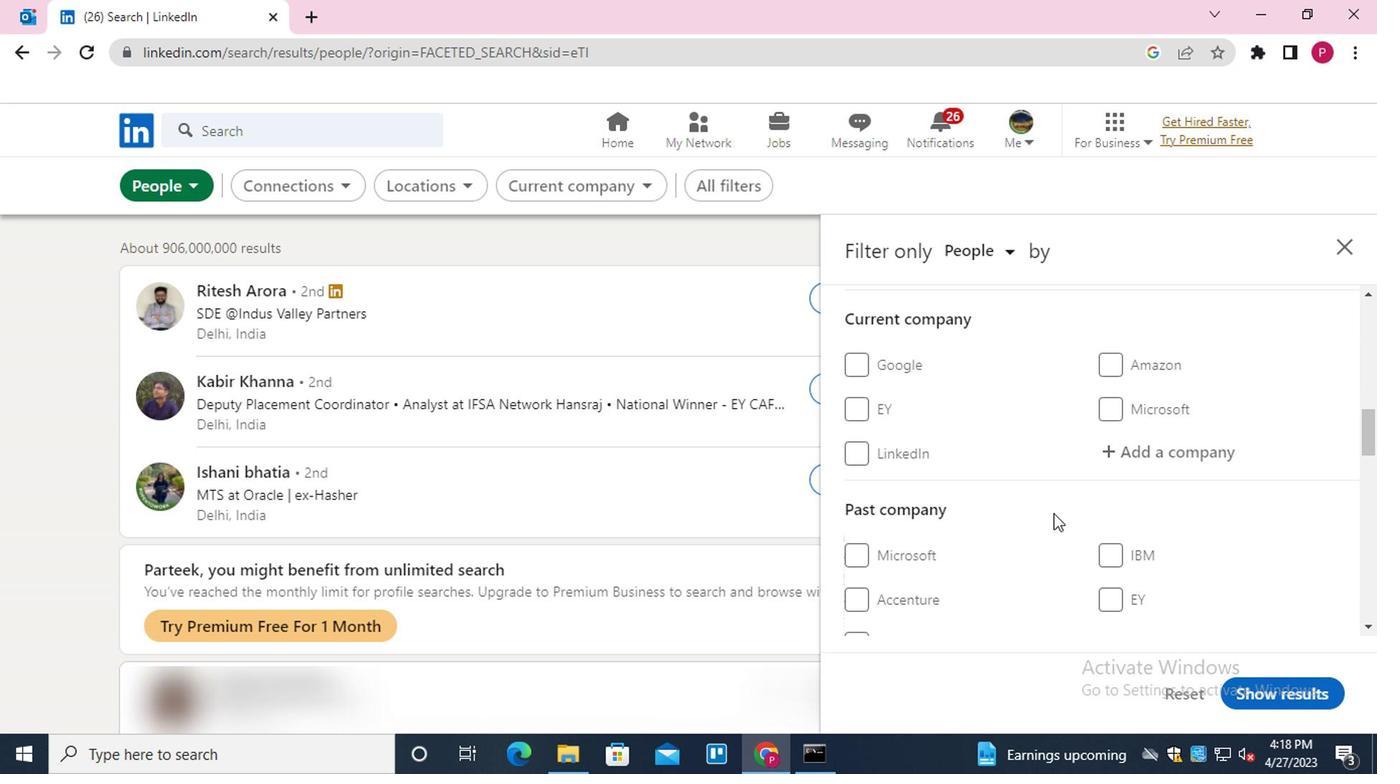 
Action: Mouse scrolled (1049, 511) with delta (0, 0)
Screenshot: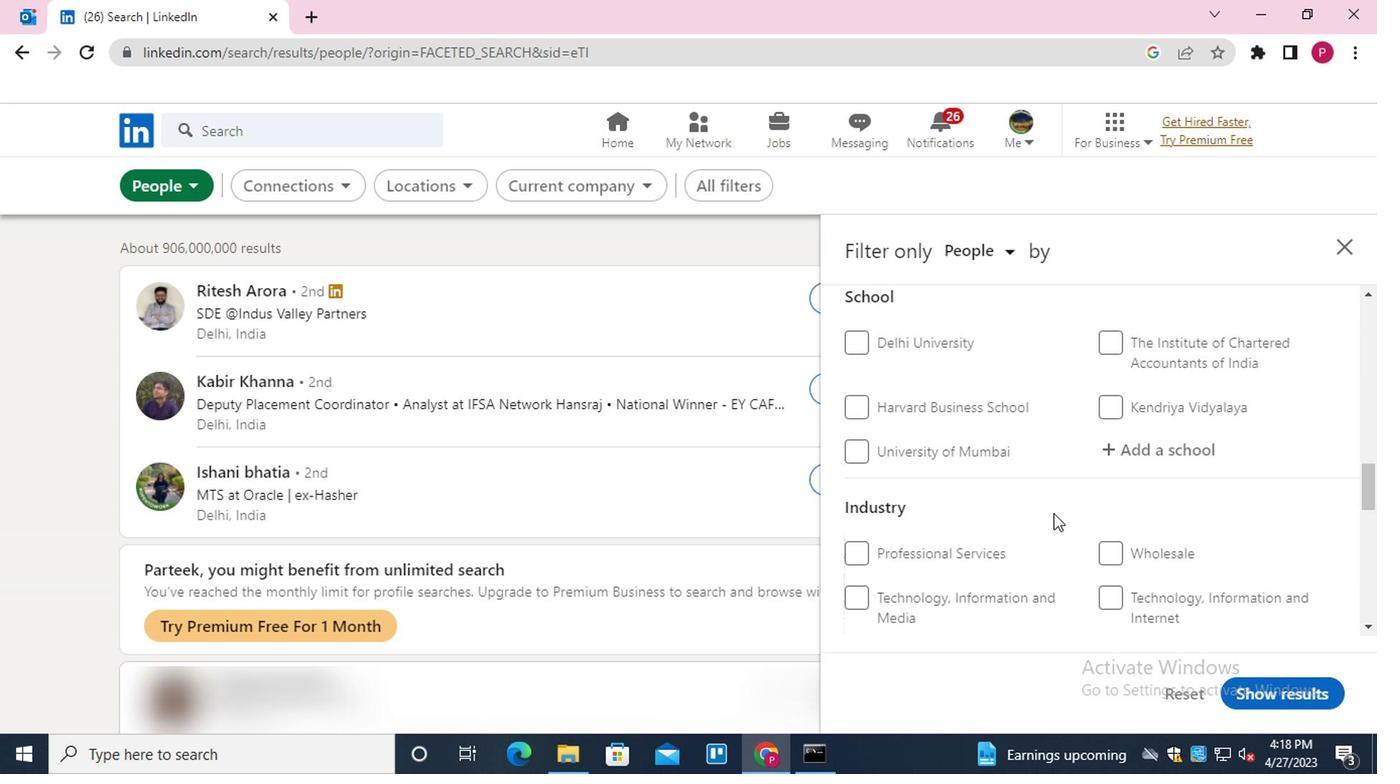 
Action: Mouse scrolled (1049, 511) with delta (0, 0)
Screenshot: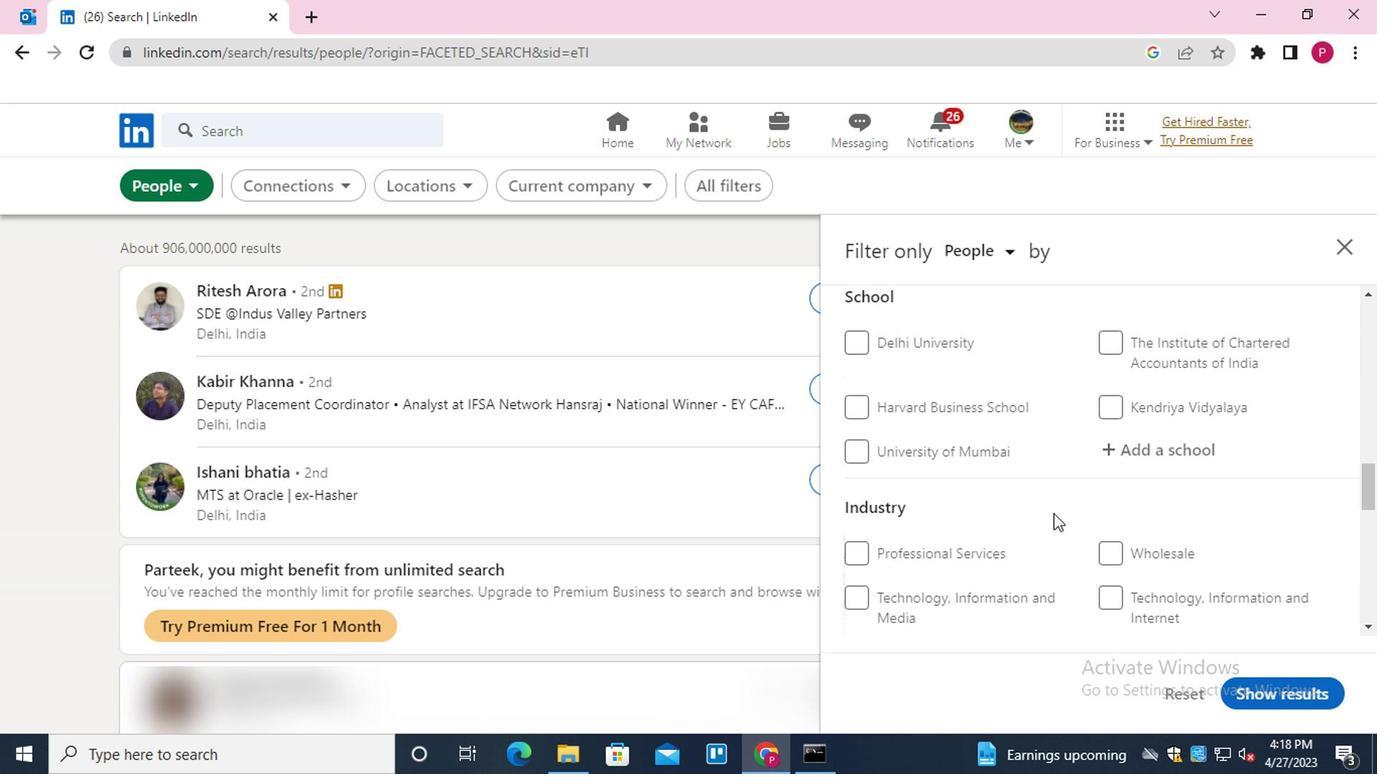 
Action: Mouse scrolled (1049, 511) with delta (0, 0)
Screenshot: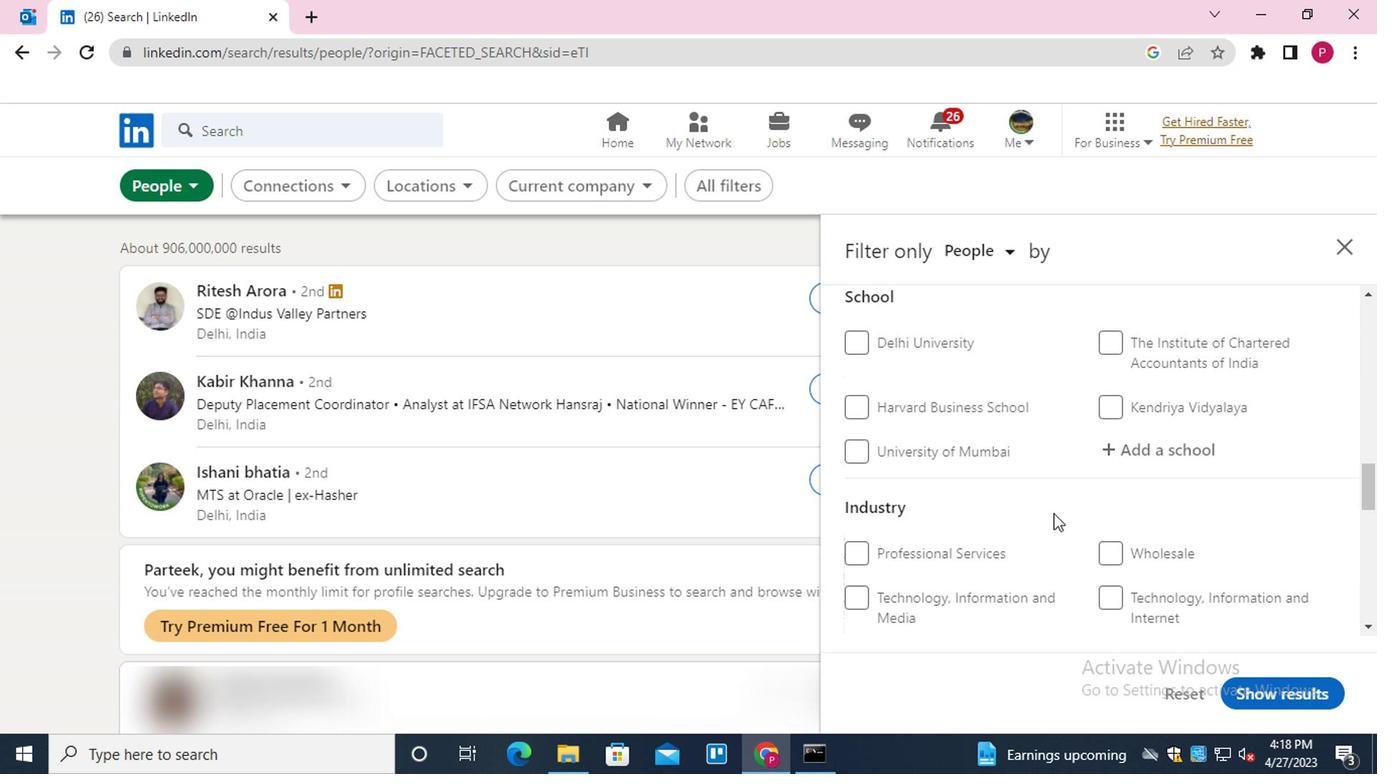 
Action: Mouse scrolled (1049, 511) with delta (0, 0)
Screenshot: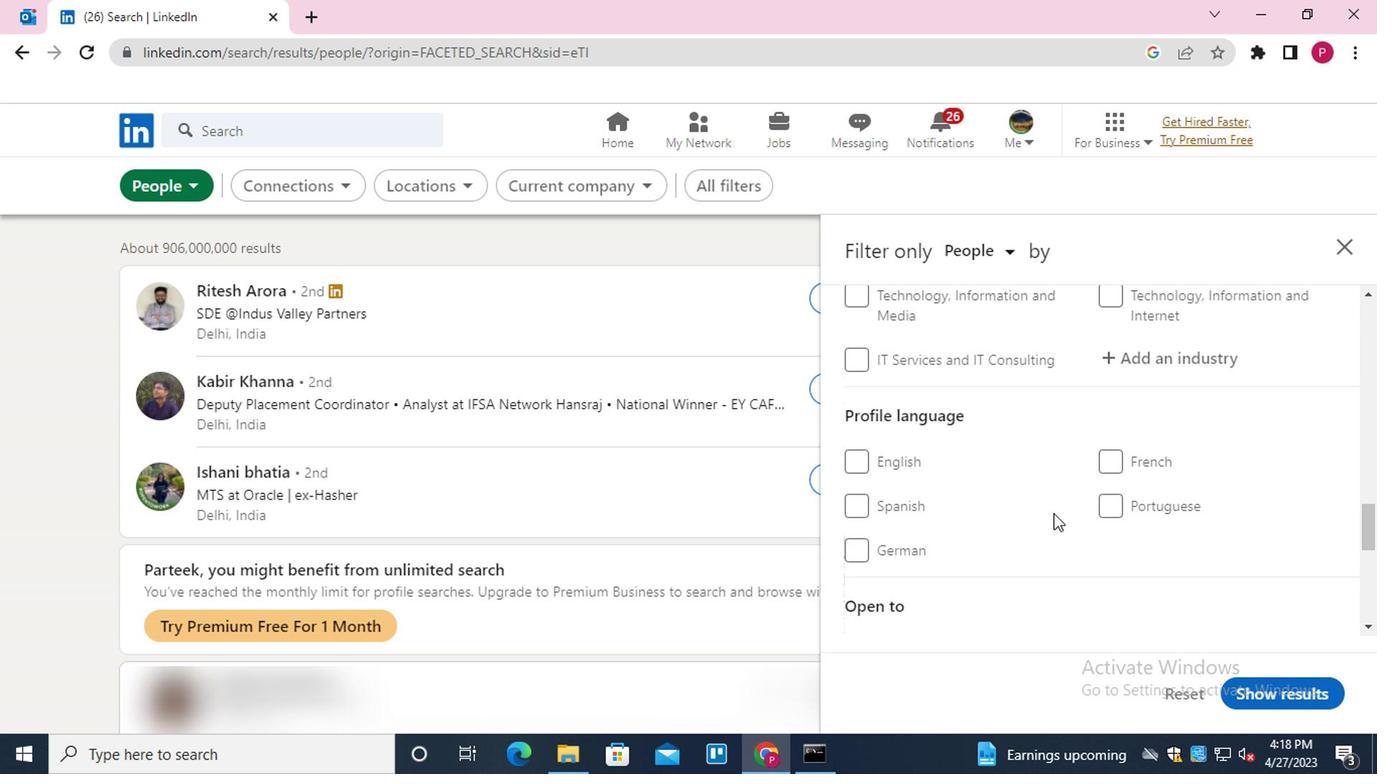 
Action: Mouse scrolled (1049, 511) with delta (0, 0)
Screenshot: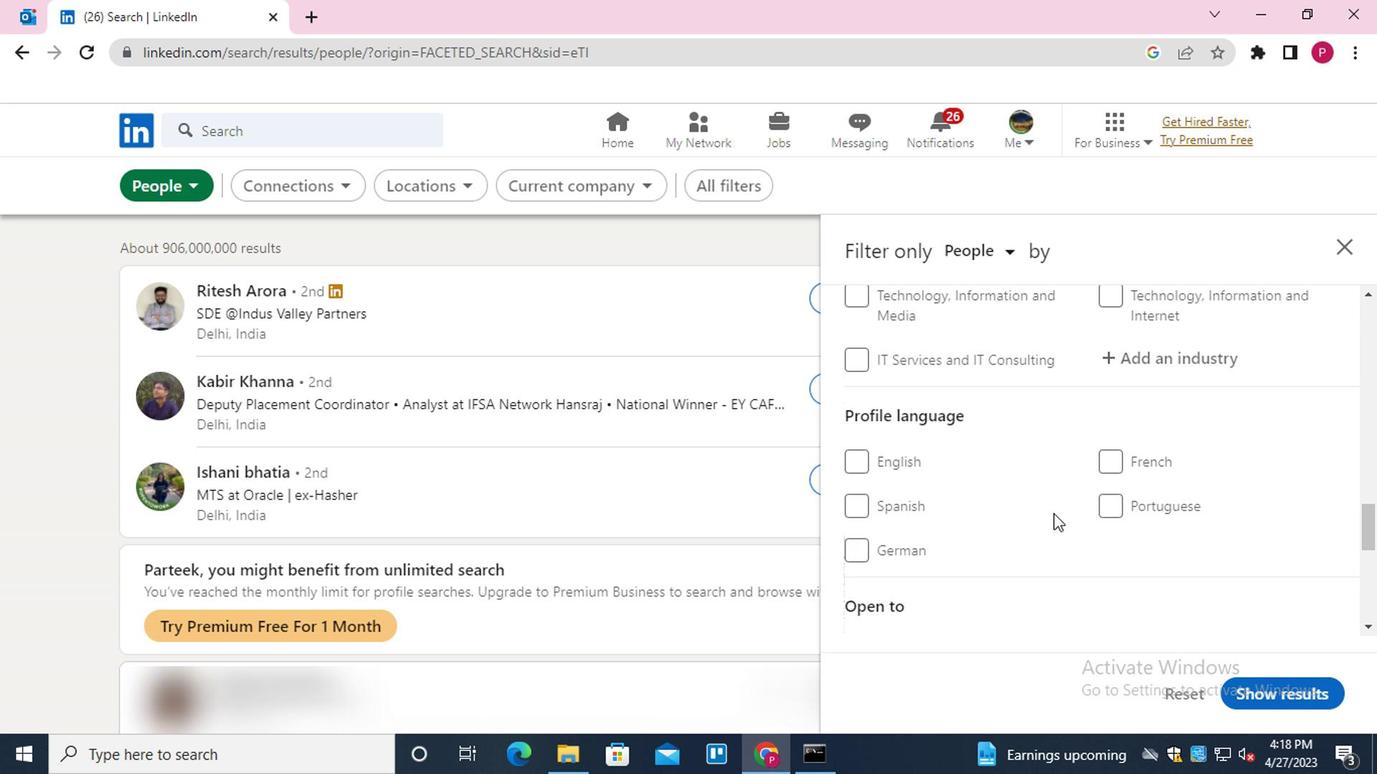 
Action: Mouse scrolled (1049, 513) with delta (0, 0)
Screenshot: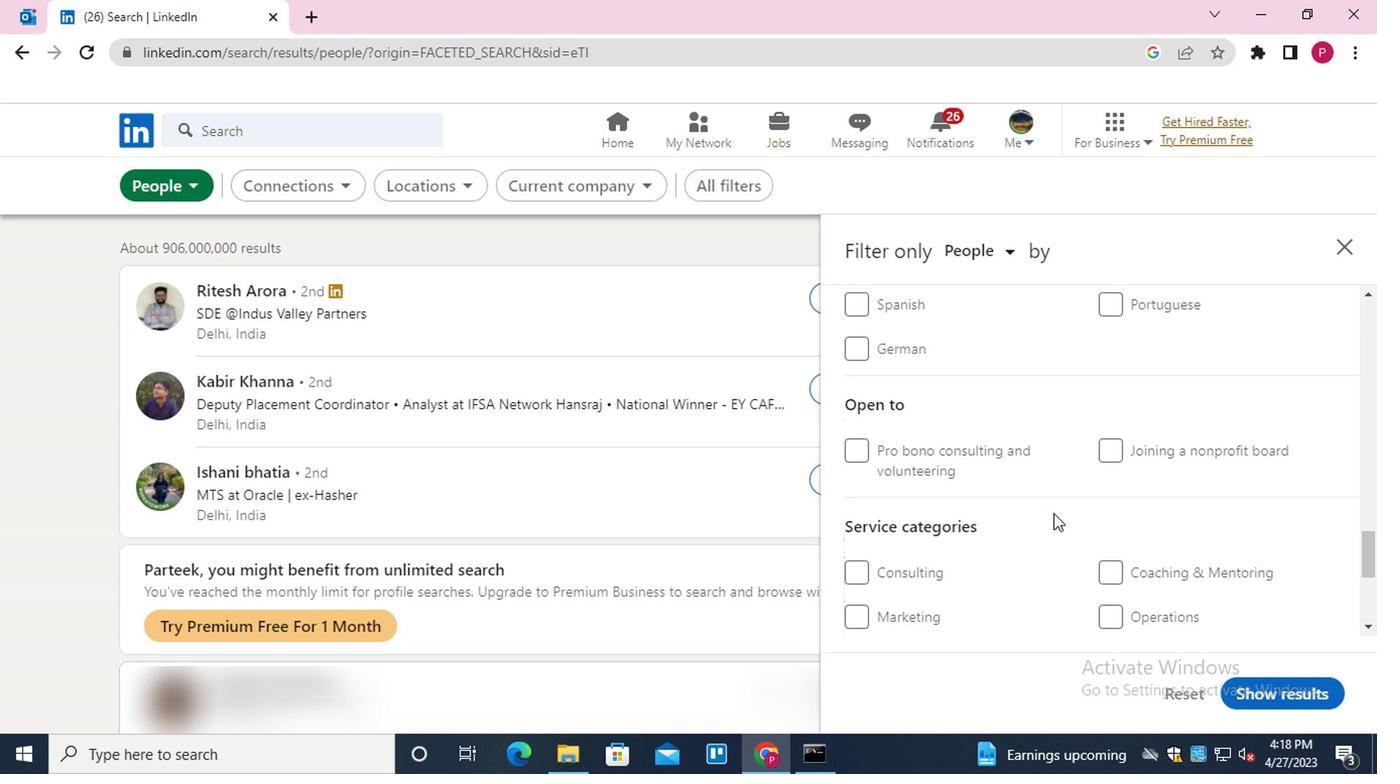 
Action: Mouse scrolled (1049, 513) with delta (0, 0)
Screenshot: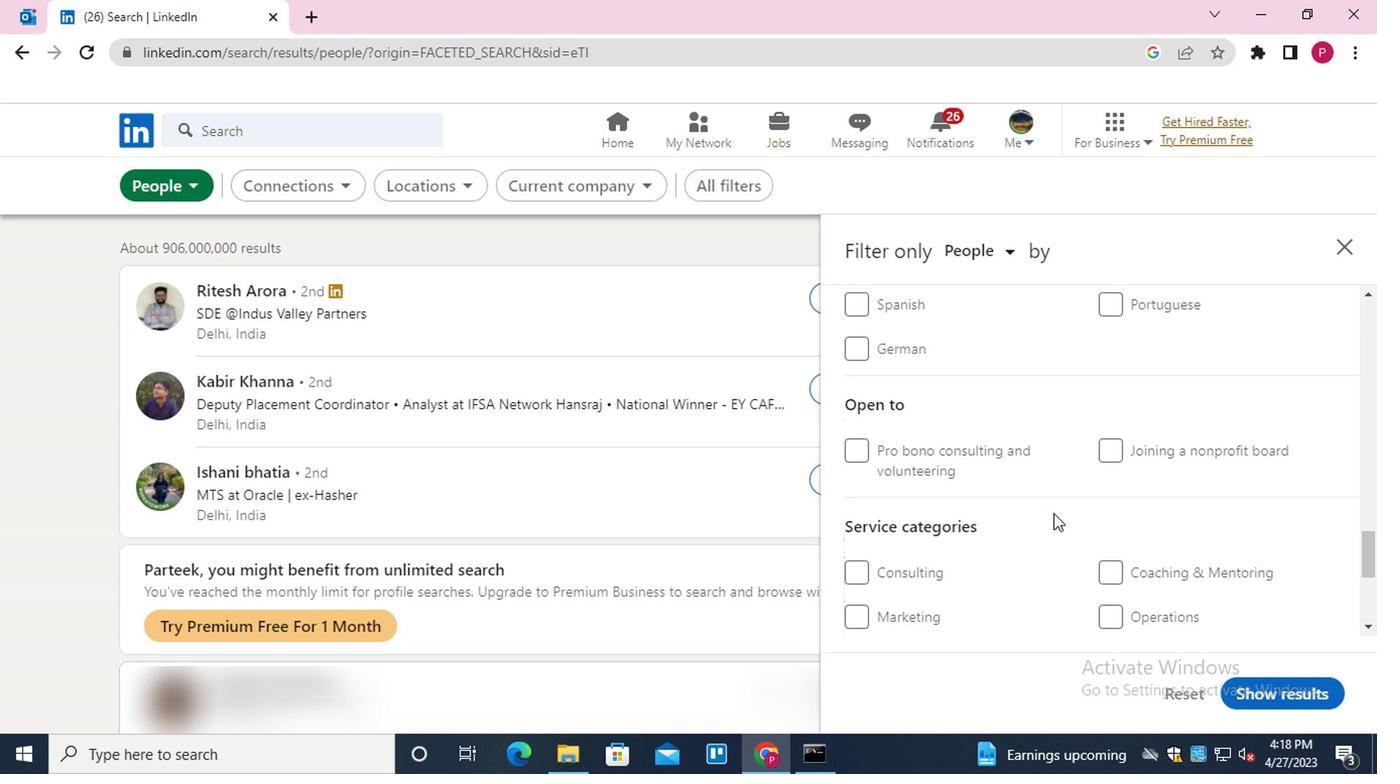 
Action: Mouse moved to (903, 553)
Screenshot: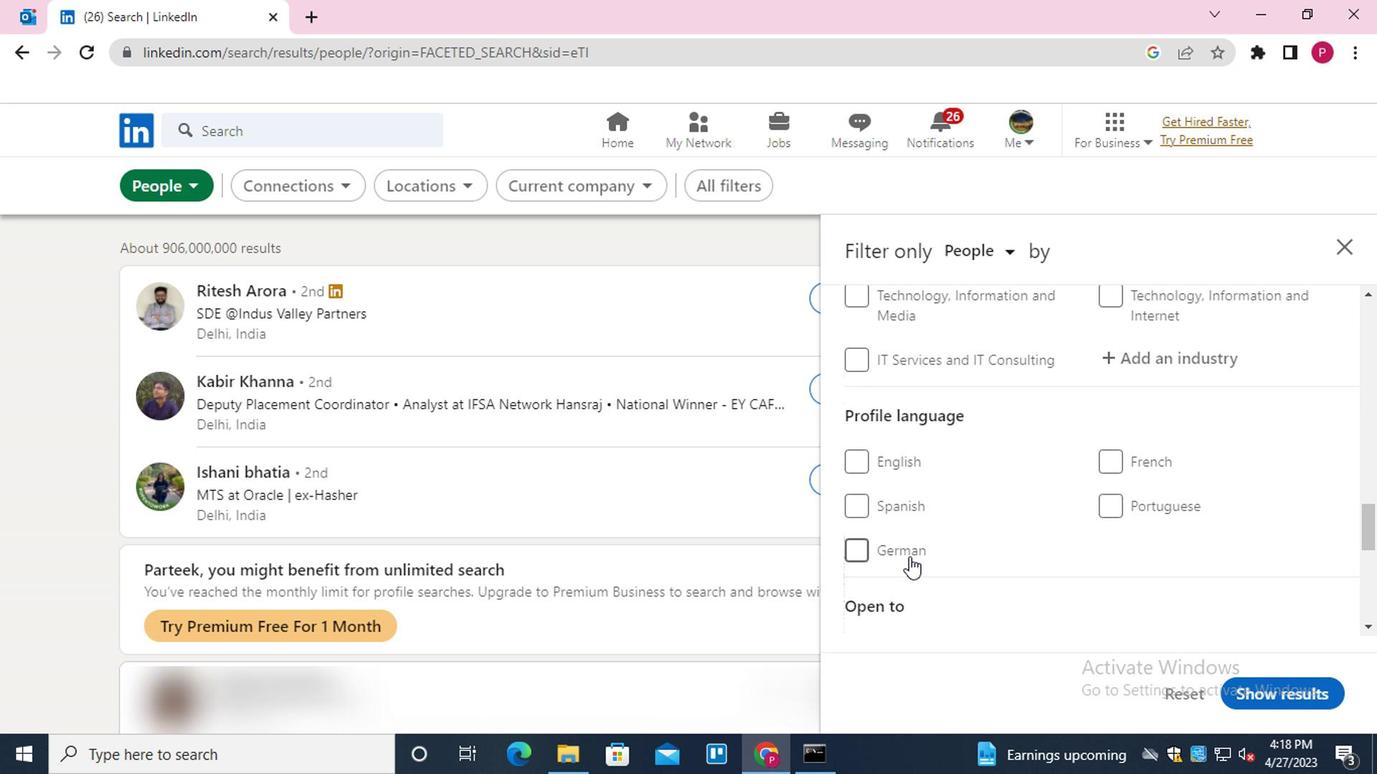
Action: Mouse pressed left at (903, 553)
Screenshot: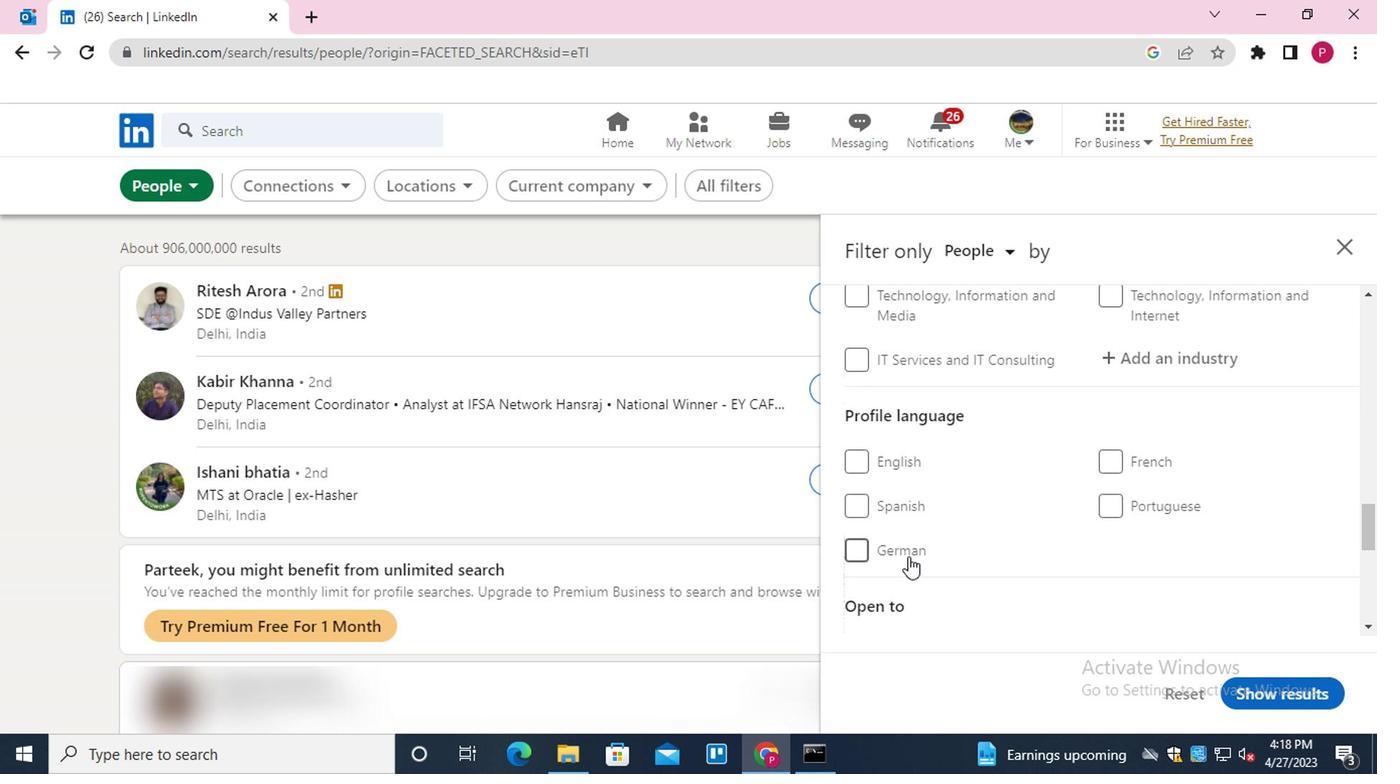 
Action: Mouse moved to (967, 536)
Screenshot: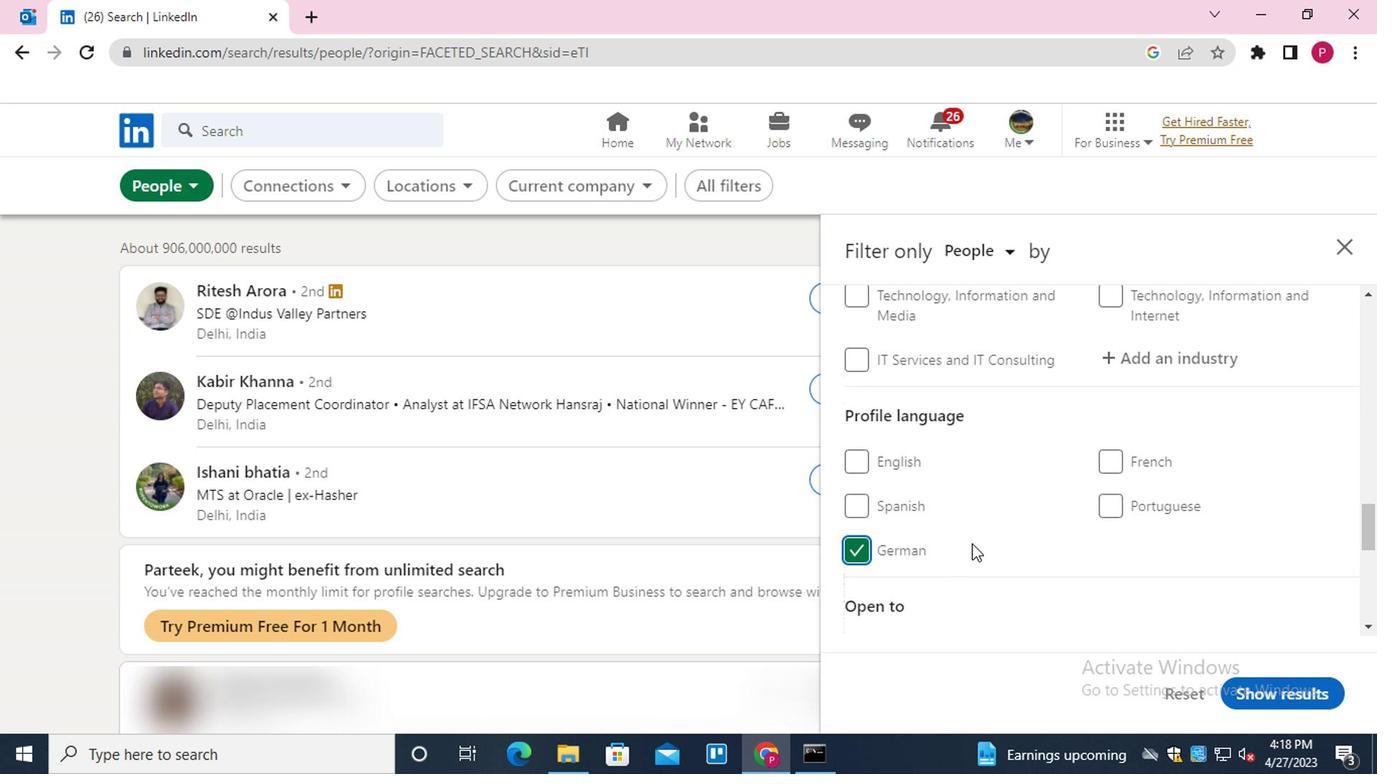 
Action: Mouse scrolled (967, 536) with delta (0, 0)
Screenshot: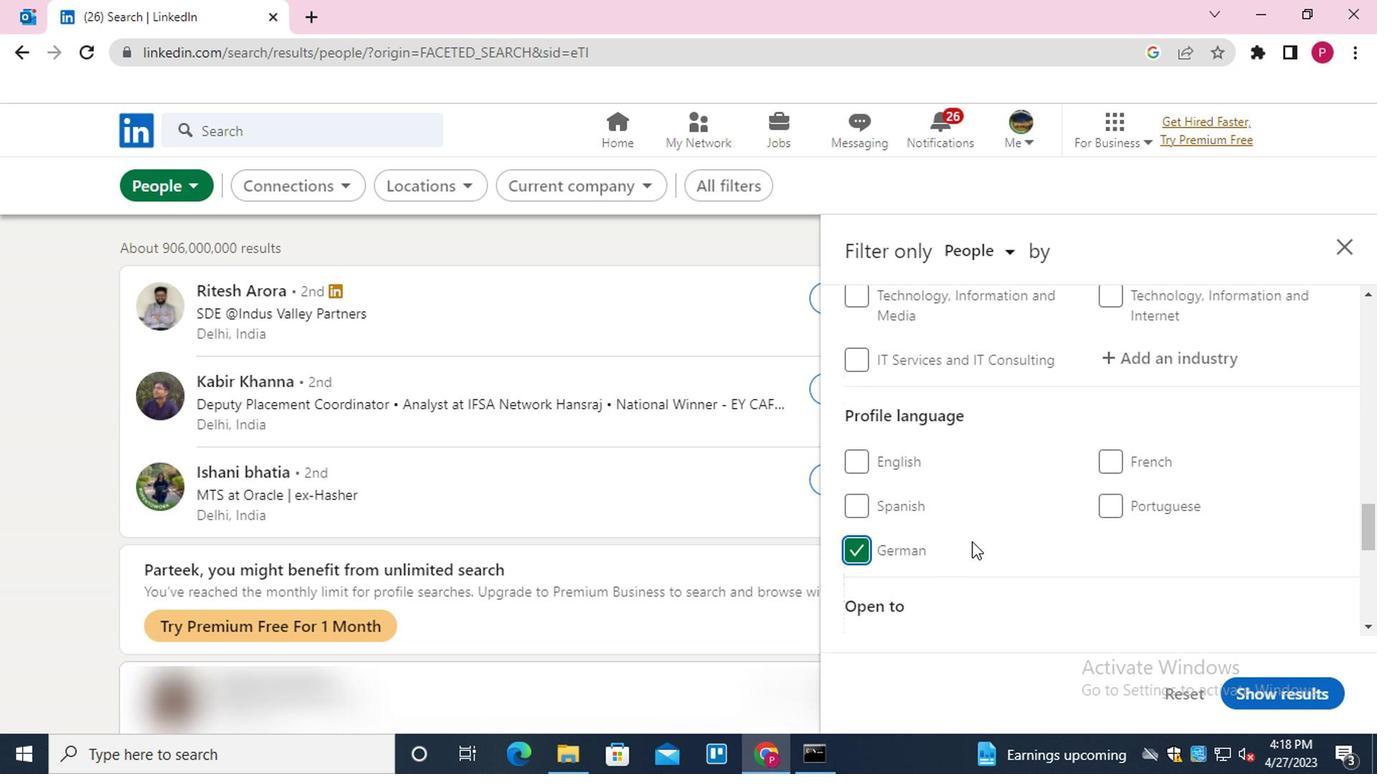 
Action: Mouse scrolled (967, 536) with delta (0, 0)
Screenshot: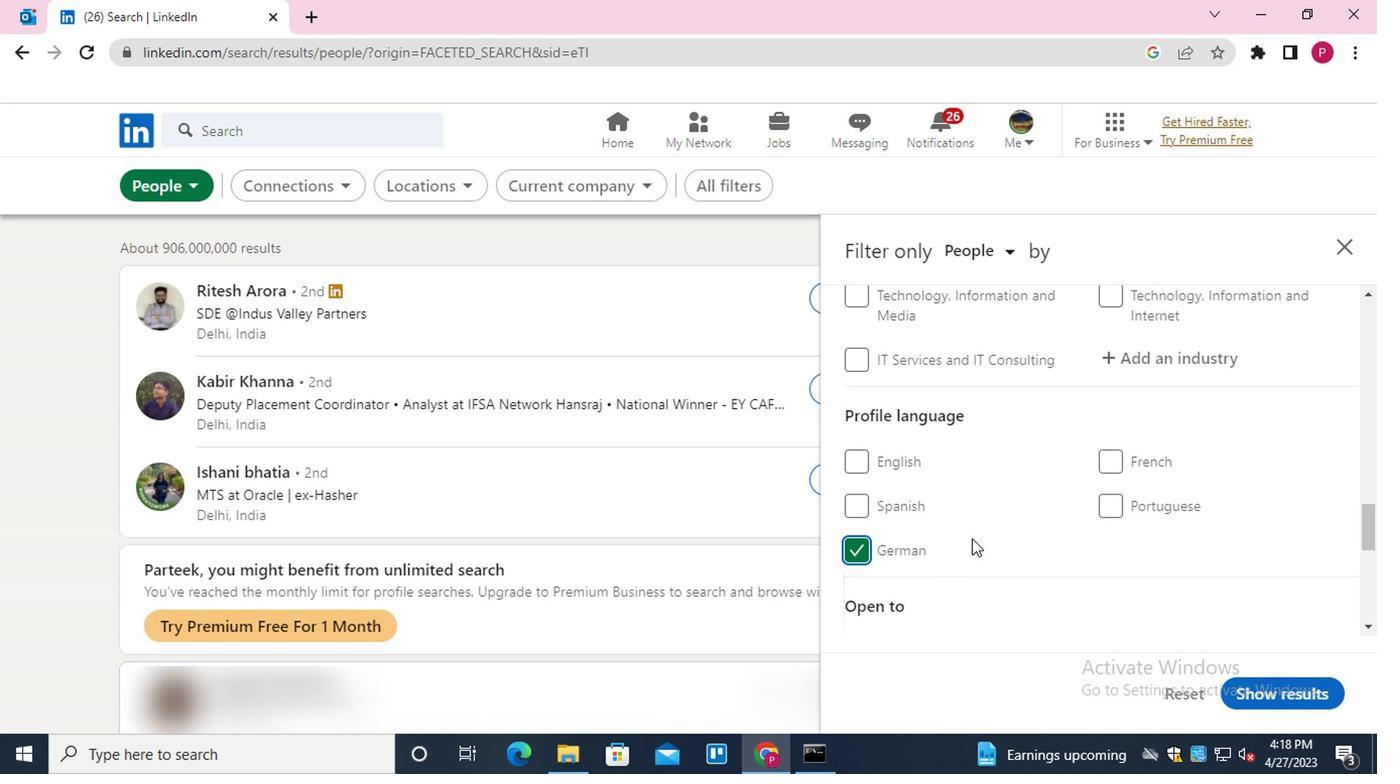 
Action: Mouse scrolled (967, 536) with delta (0, 0)
Screenshot: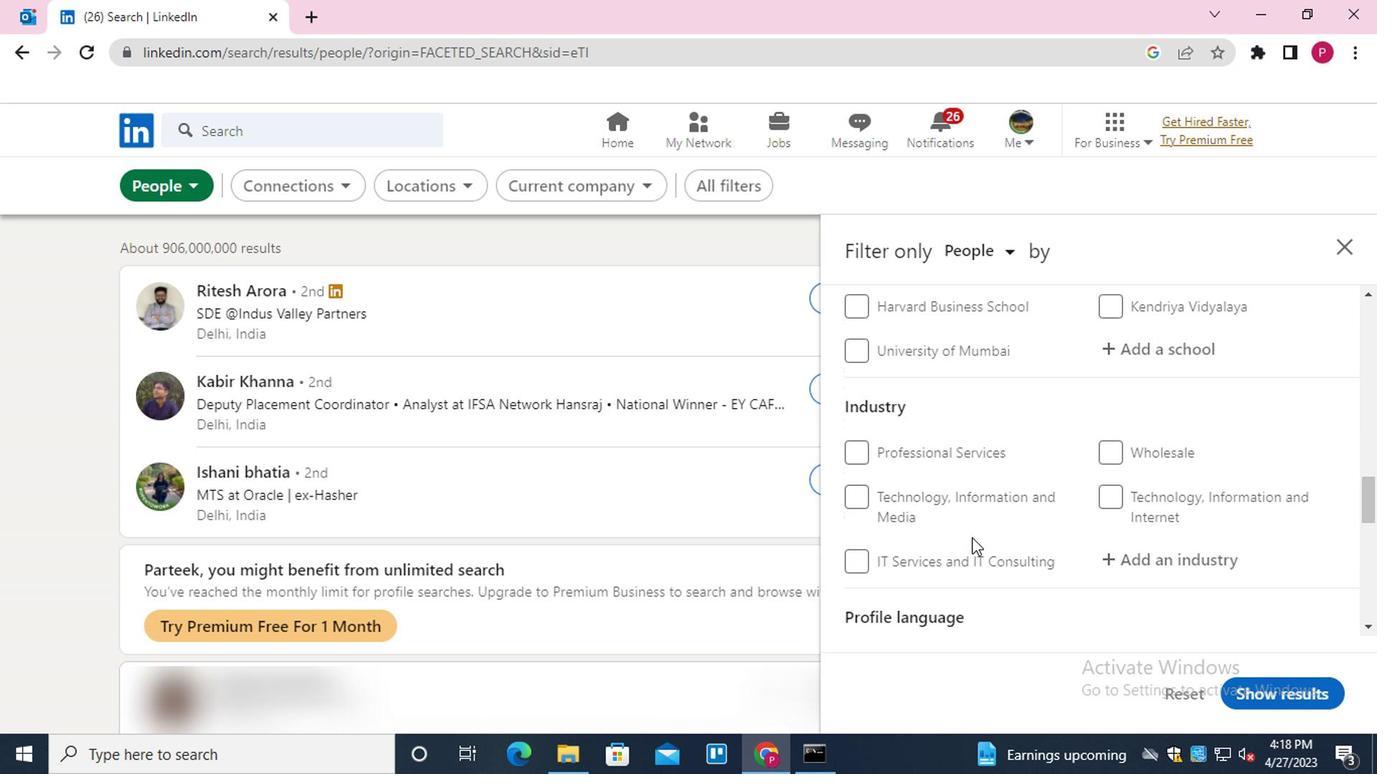 
Action: Mouse scrolled (967, 536) with delta (0, 0)
Screenshot: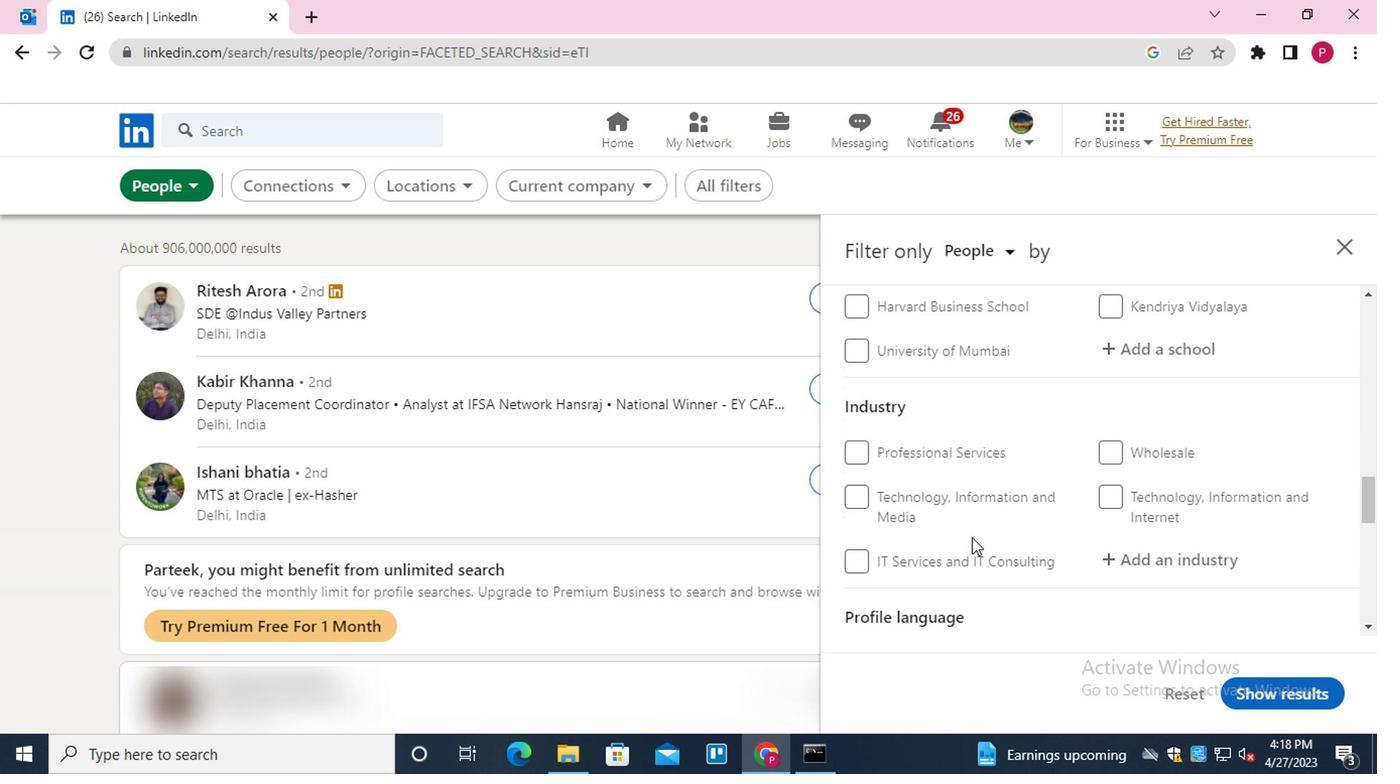 
Action: Mouse scrolled (967, 536) with delta (0, 0)
Screenshot: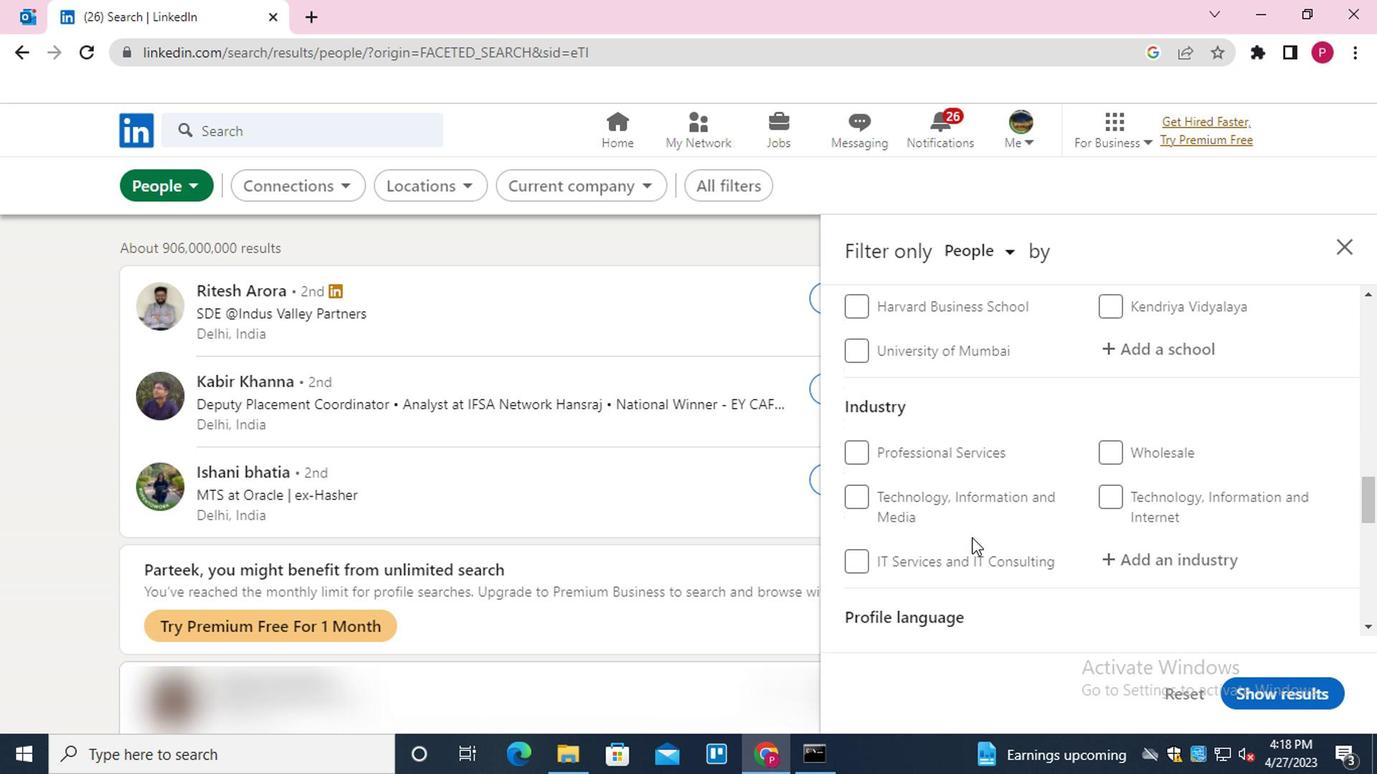 
Action: Mouse scrolled (967, 536) with delta (0, 0)
Screenshot: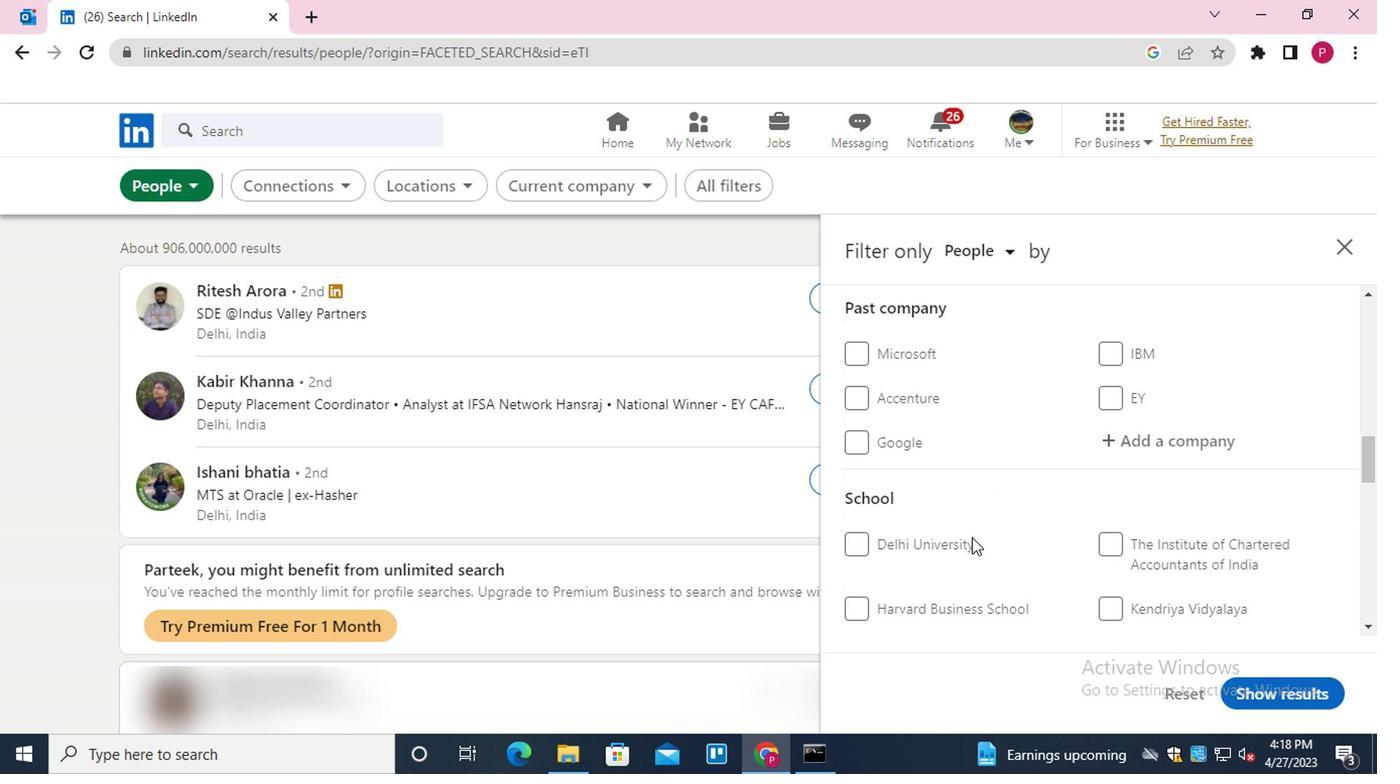 
Action: Mouse scrolled (967, 536) with delta (0, 0)
Screenshot: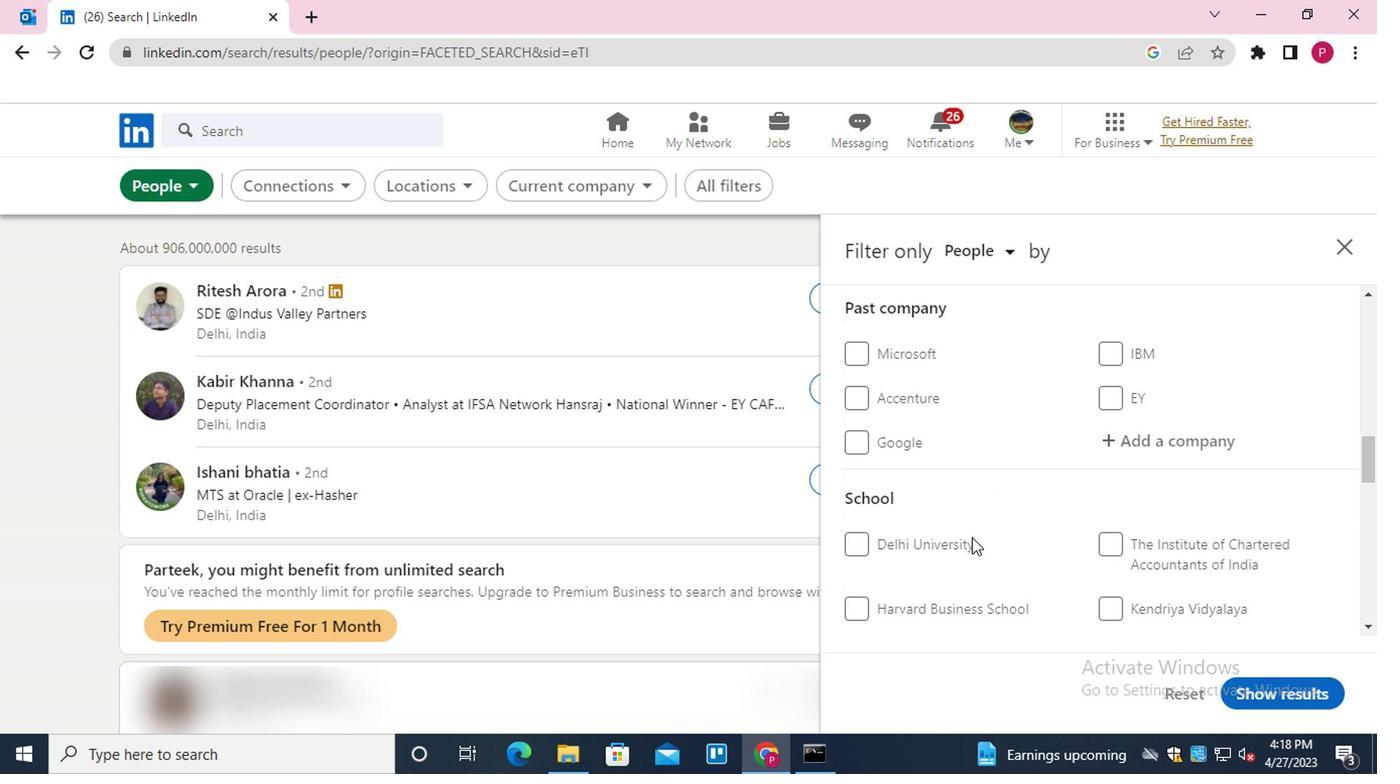 
Action: Mouse scrolled (967, 536) with delta (0, 0)
Screenshot: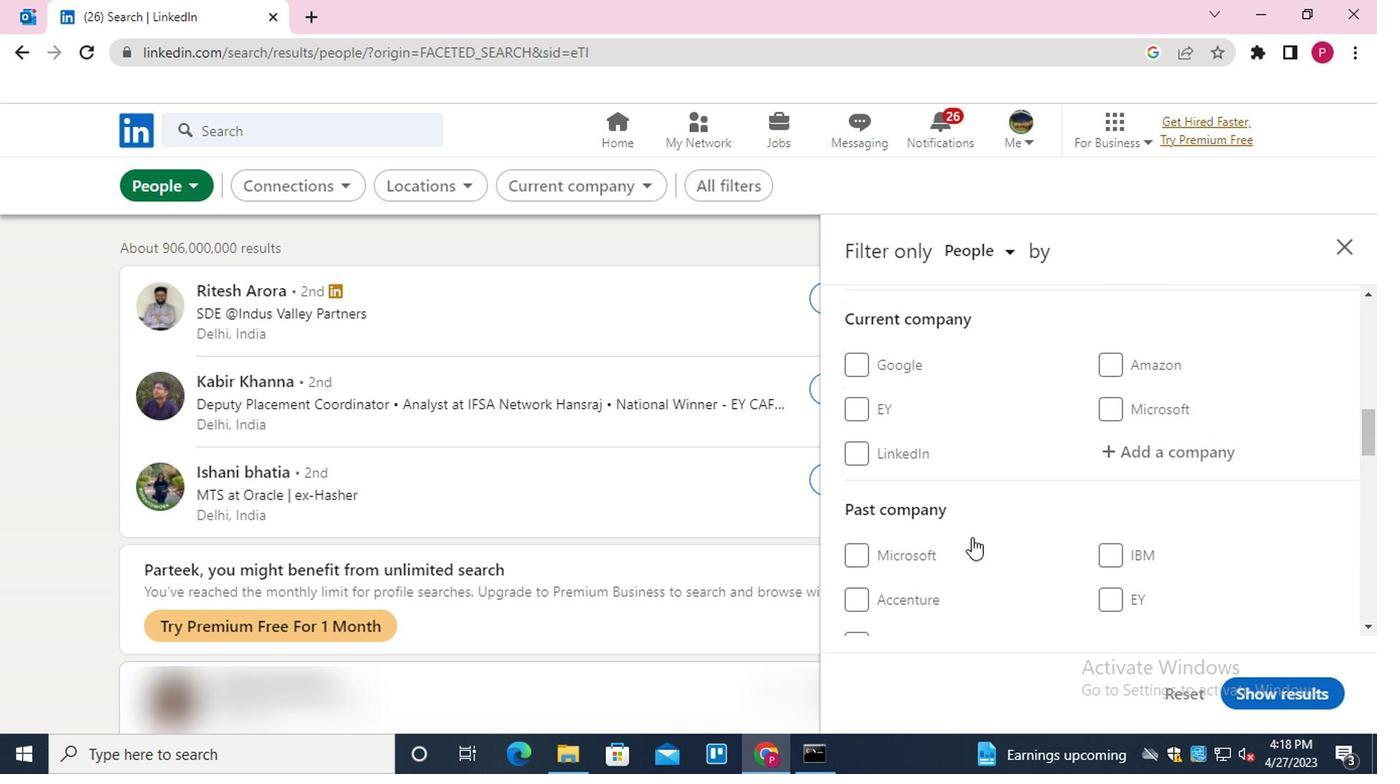 
Action: Mouse scrolled (967, 536) with delta (0, 0)
Screenshot: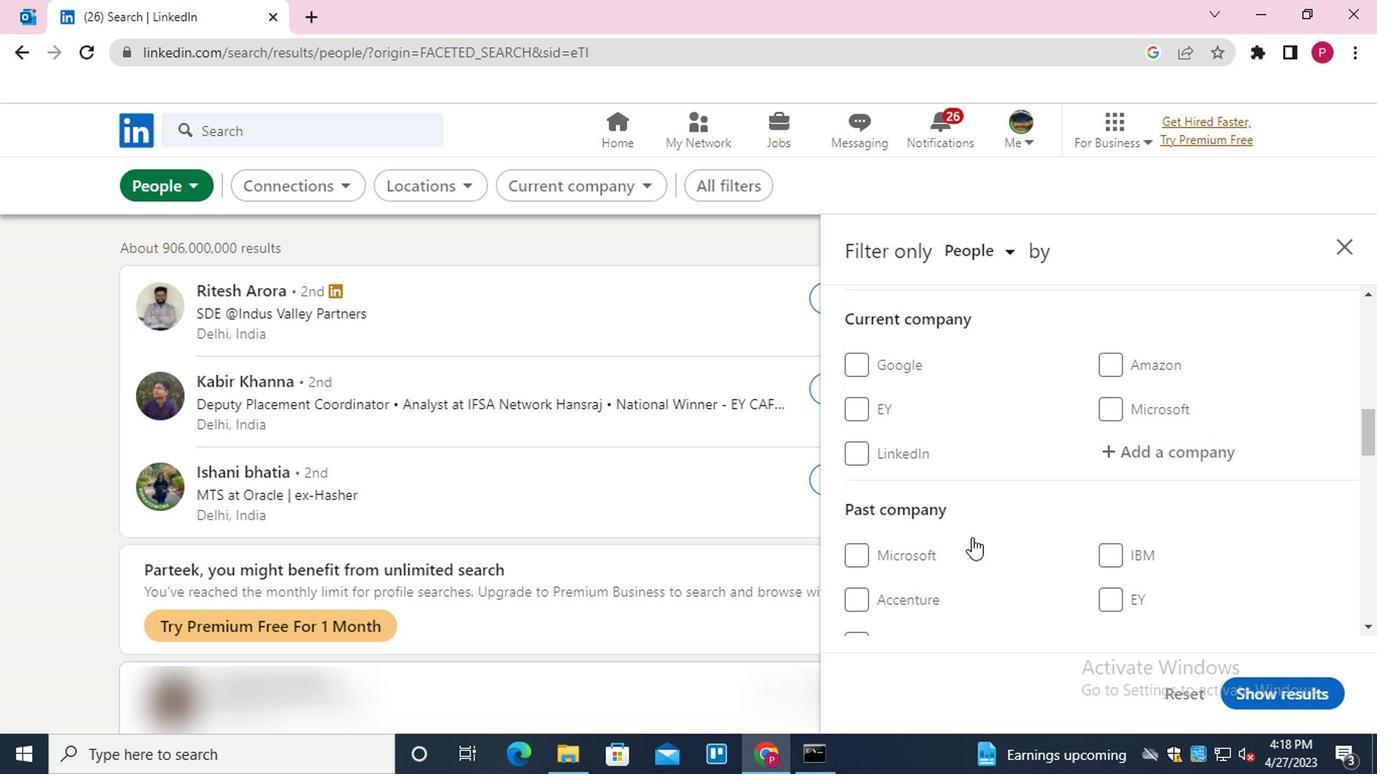 
Action: Mouse scrolled (967, 534) with delta (0, -1)
Screenshot: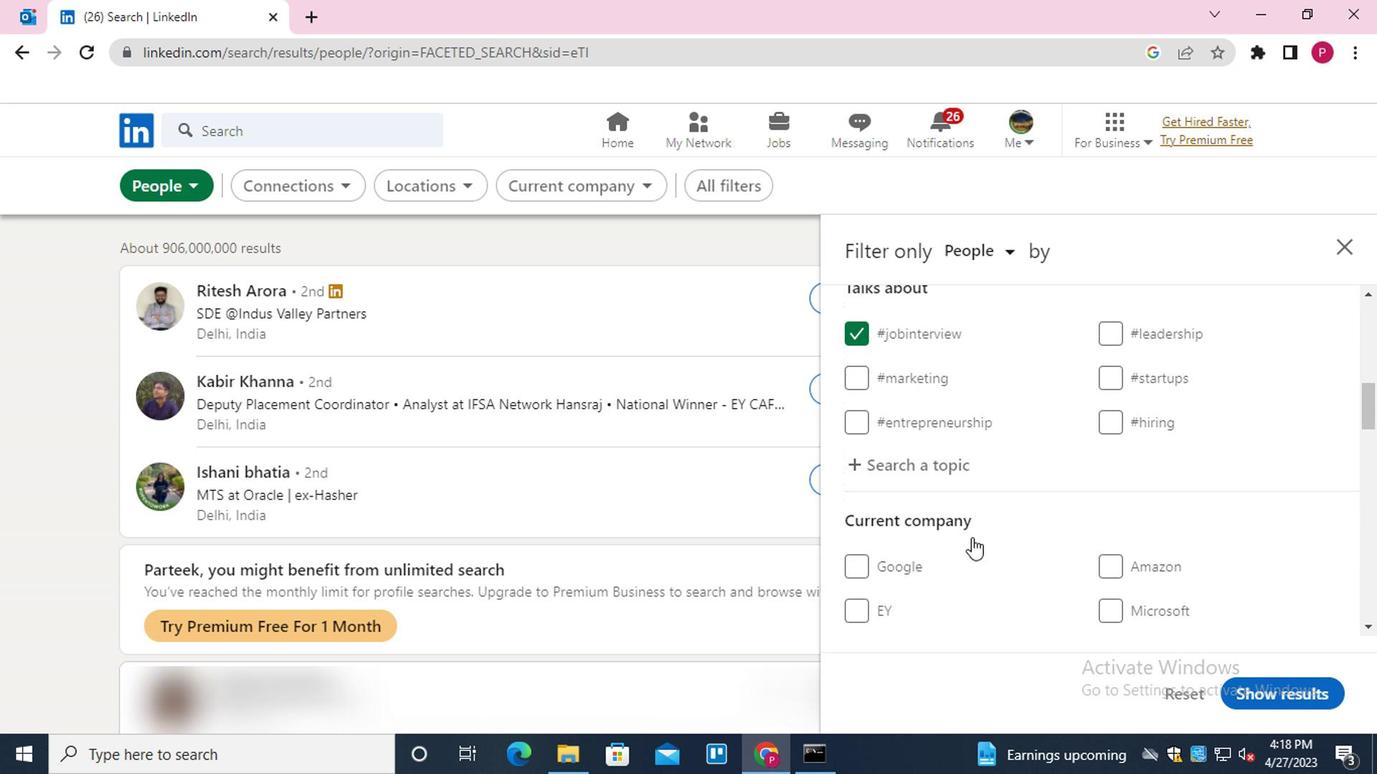 
Action: Mouse scrolled (967, 534) with delta (0, -1)
Screenshot: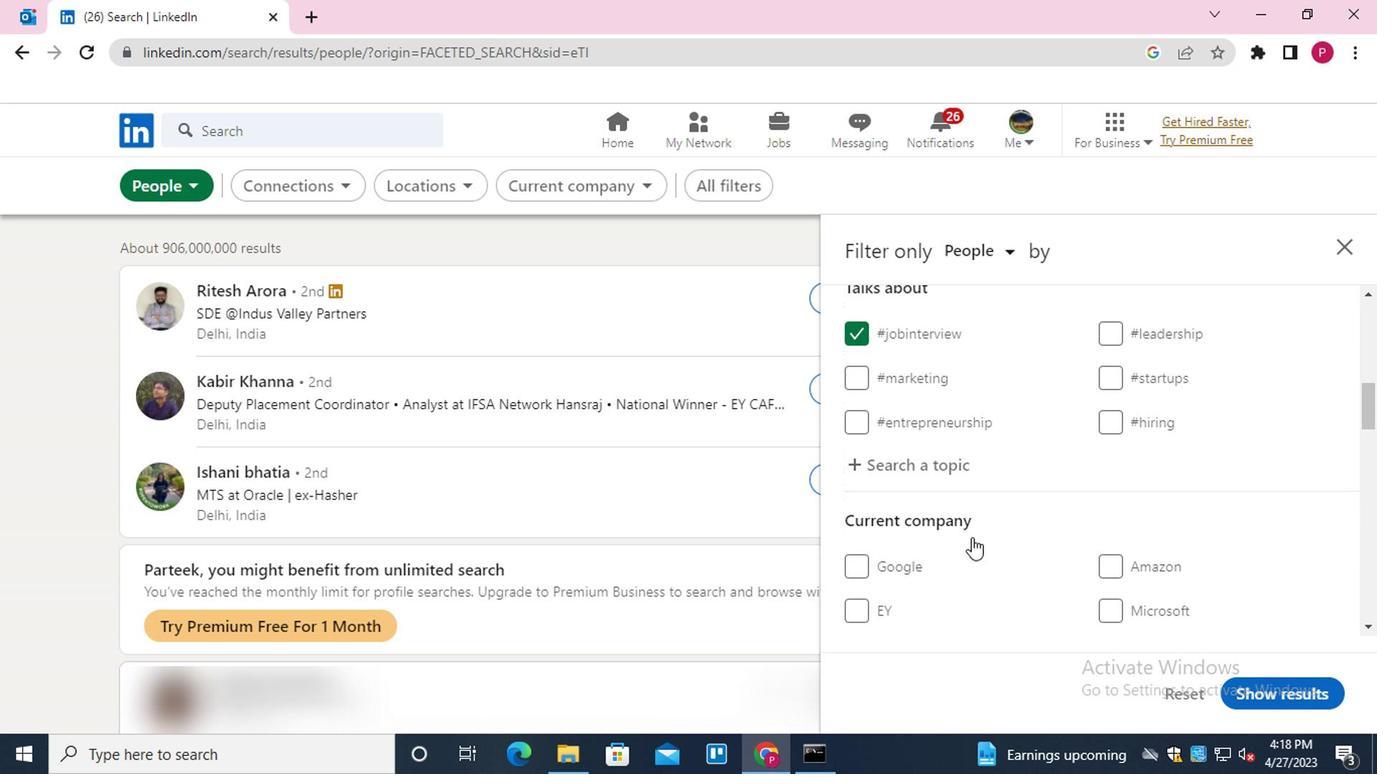 
Action: Mouse moved to (1118, 450)
Screenshot: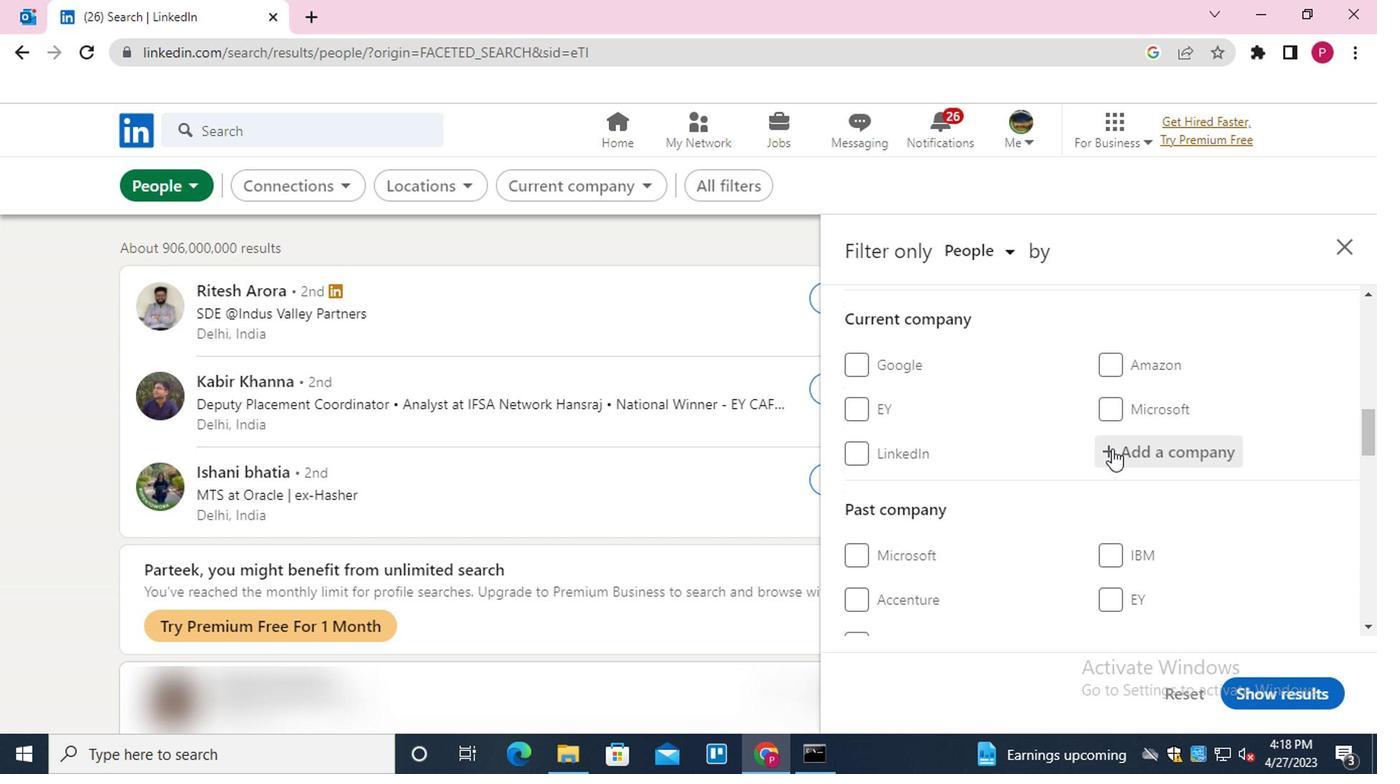 
Action: Mouse pressed left at (1118, 450)
Screenshot: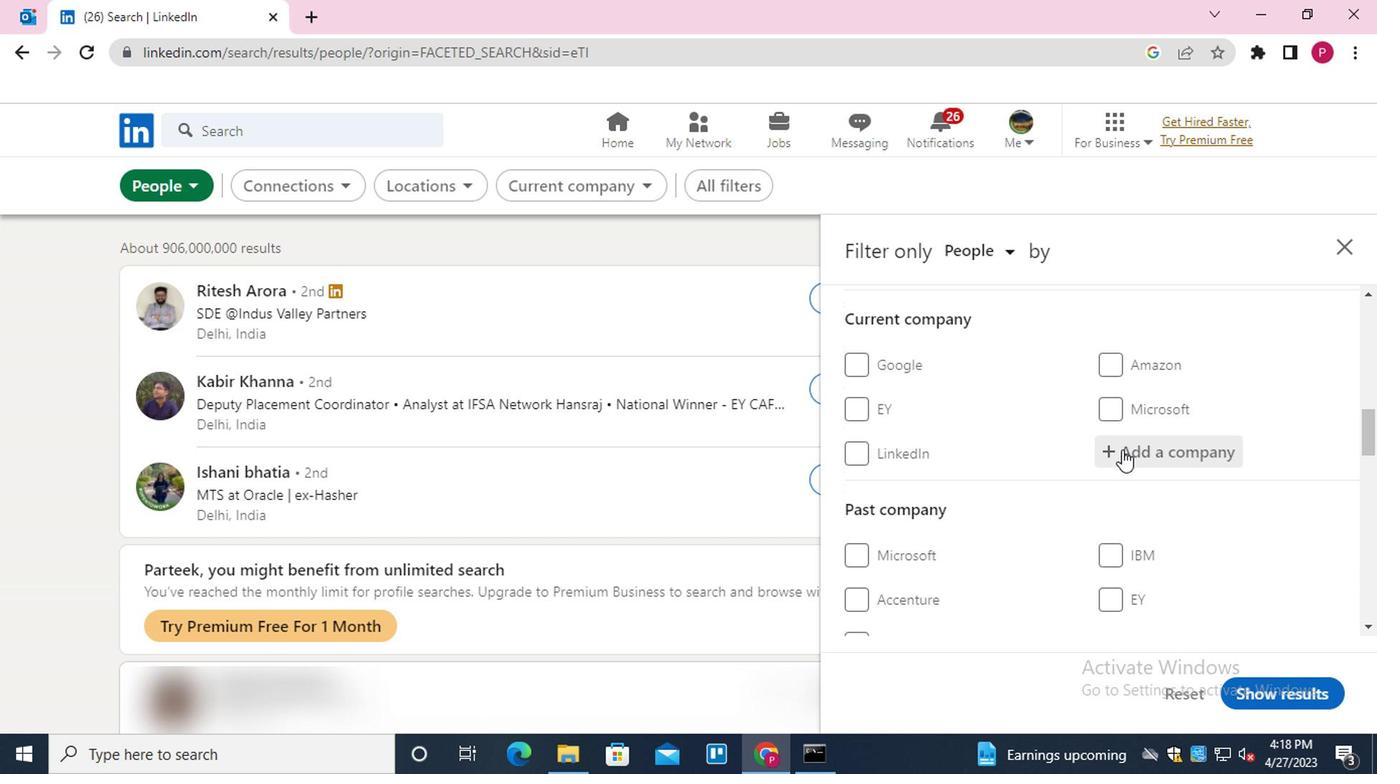 
Action: Mouse moved to (1118, 450)
Screenshot: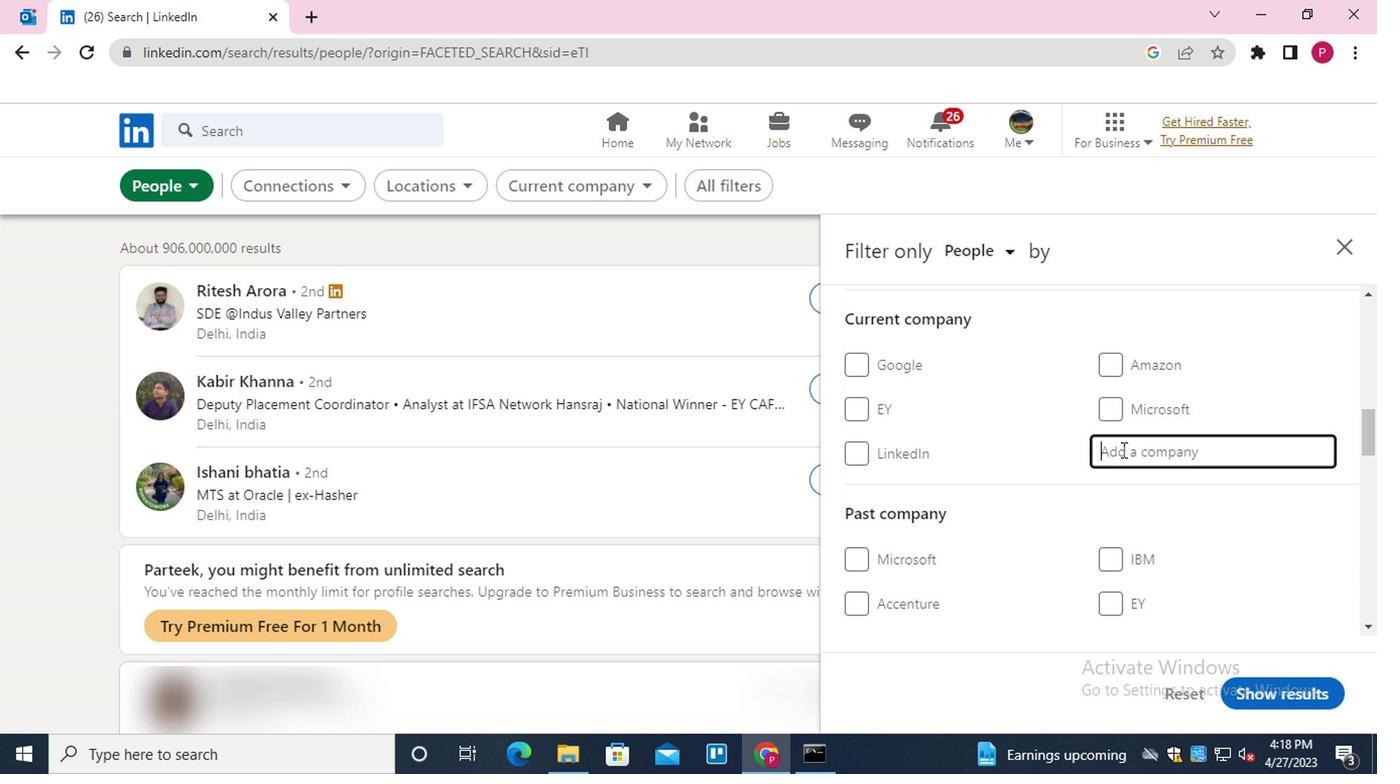 
Action: Key pressed <Key.shift>ENTERPRE<Key.down><Key.down><Key.down><Key.down><Key.down><Key.down><Key.down><Key.down><Key.down><Key.up><Key.up><Key.up><Key.up><Key.up><Key.up><Key.up><Key.up><Key.up><Key.down>
Screenshot: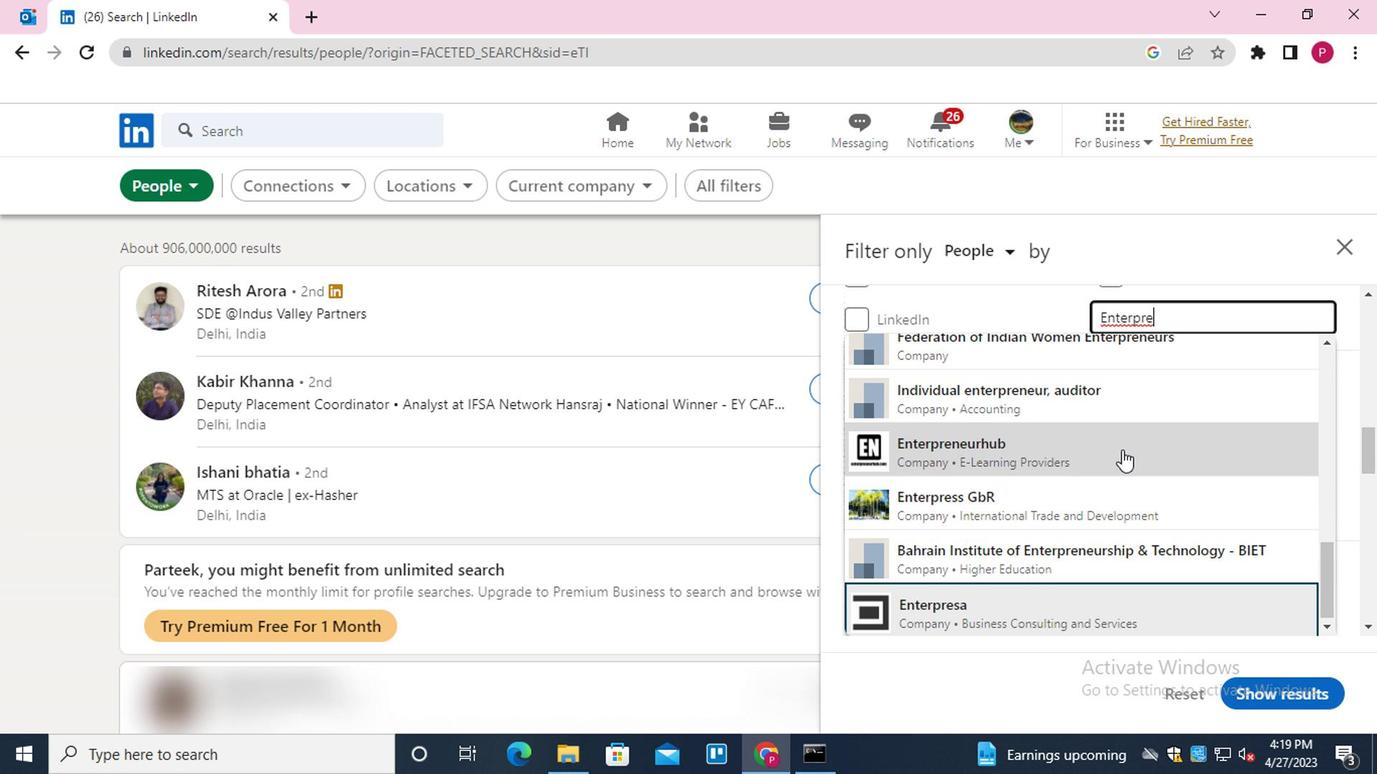 
Action: Mouse moved to (1101, 463)
Screenshot: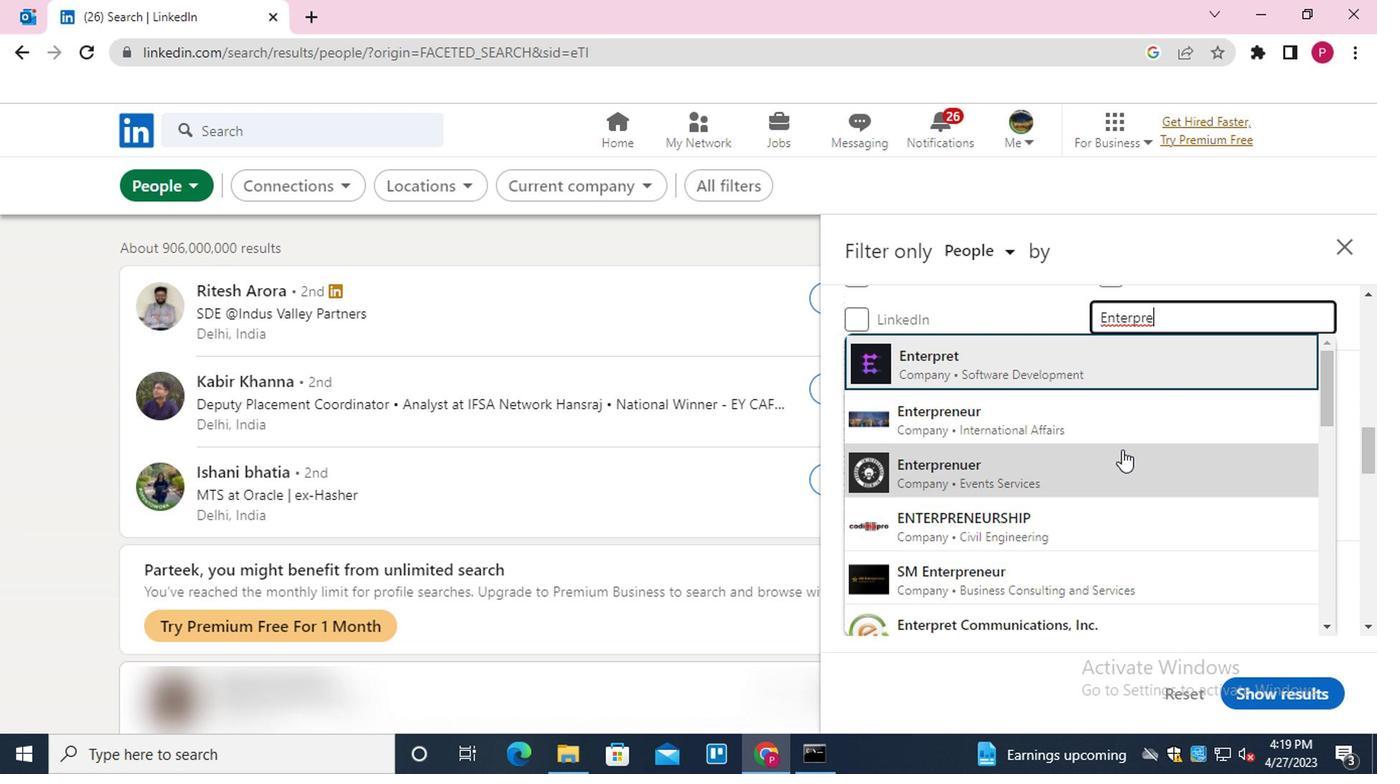 
Action: Mouse pressed left at (1101, 463)
Screenshot: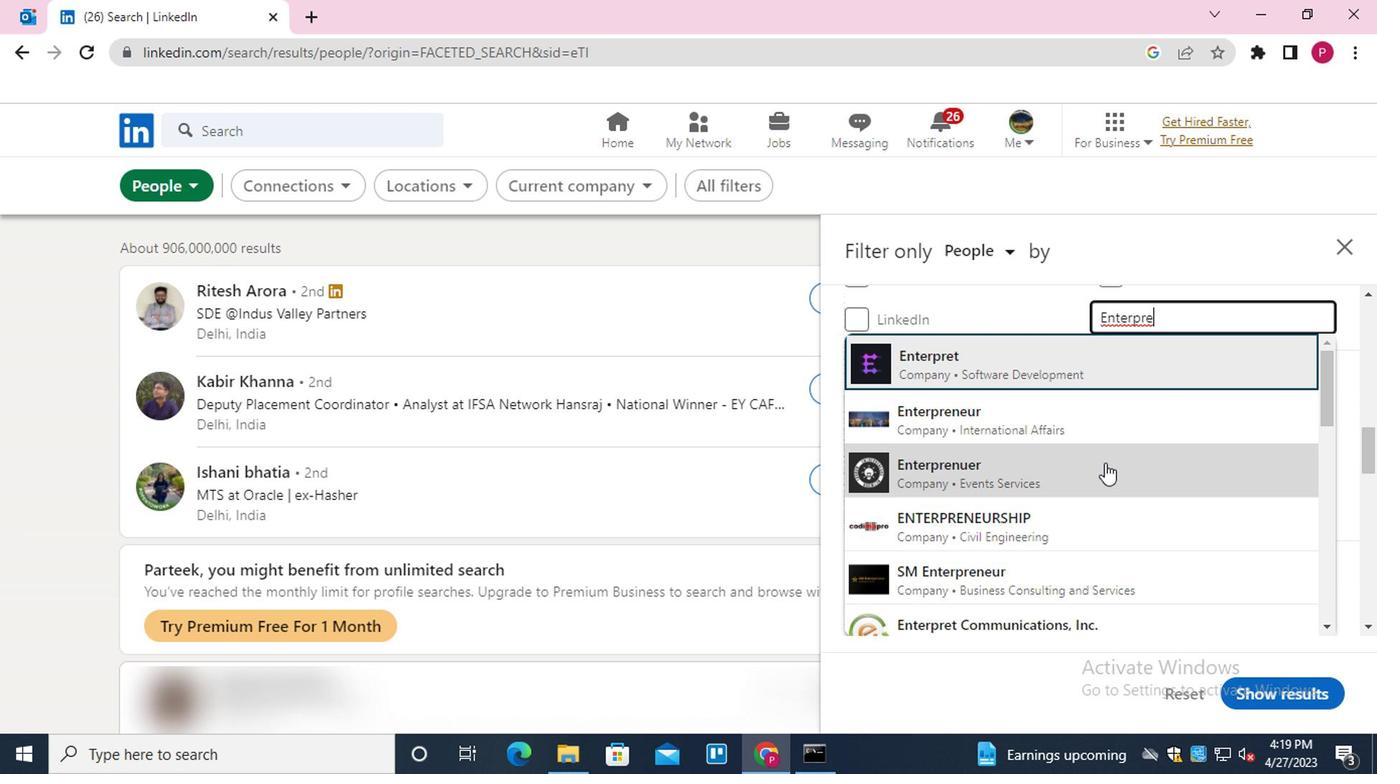 
Action: Mouse moved to (1051, 476)
Screenshot: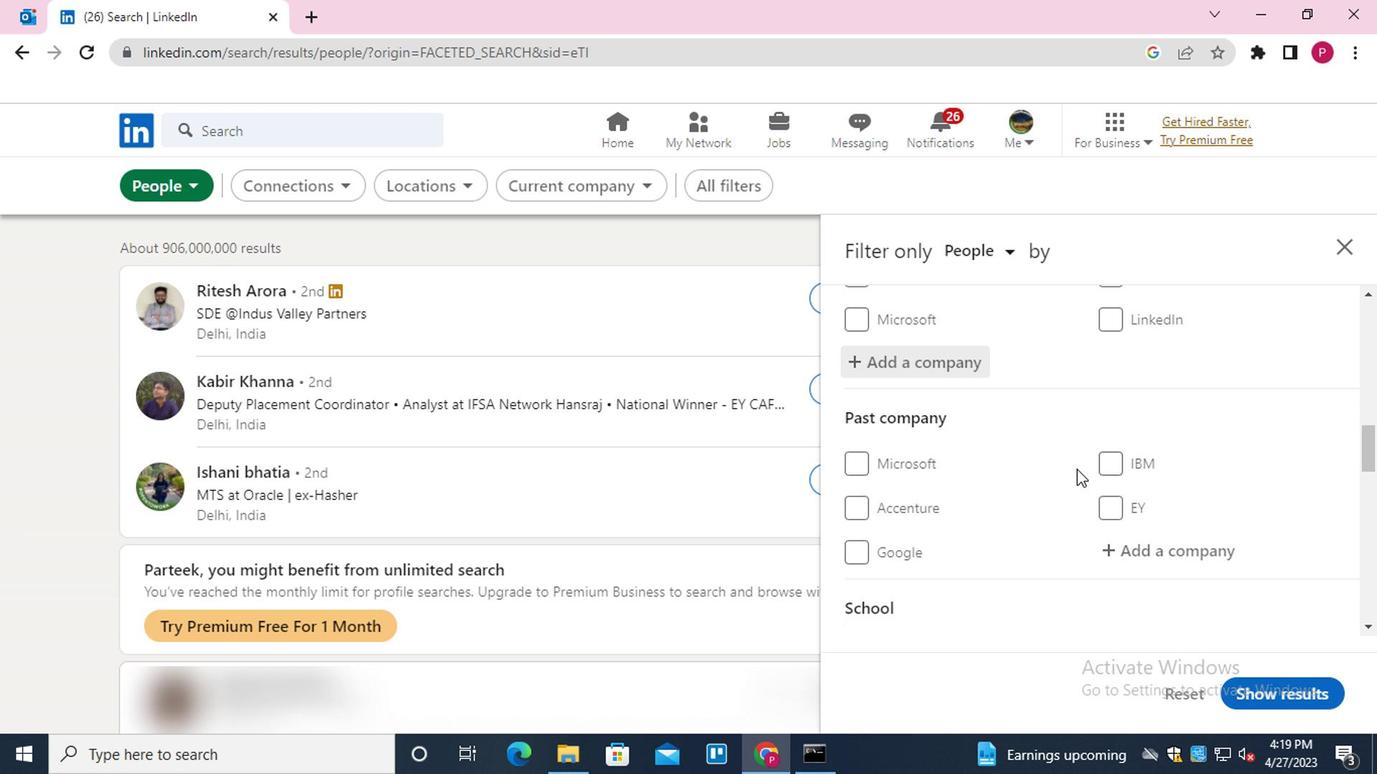 
Action: Mouse scrolled (1051, 475) with delta (0, -1)
Screenshot: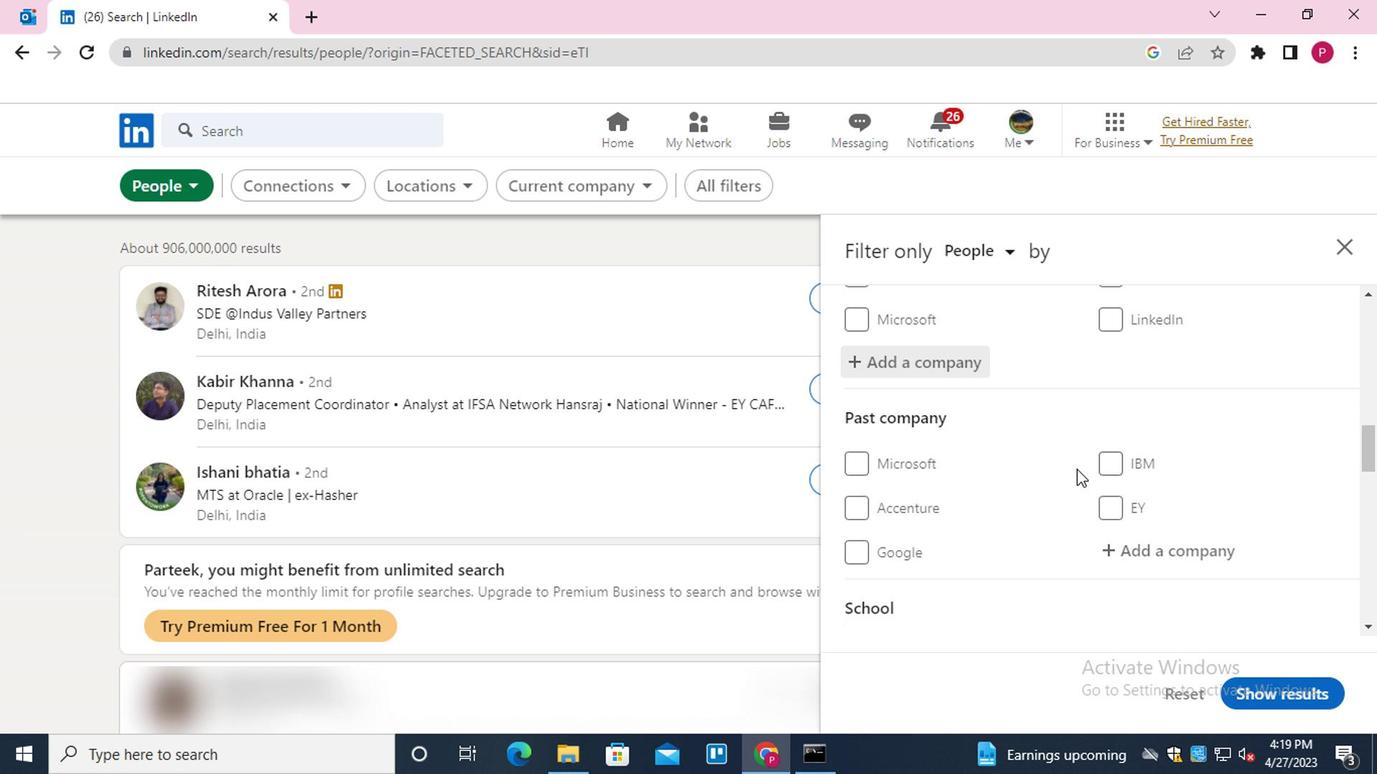 
Action: Mouse moved to (1044, 480)
Screenshot: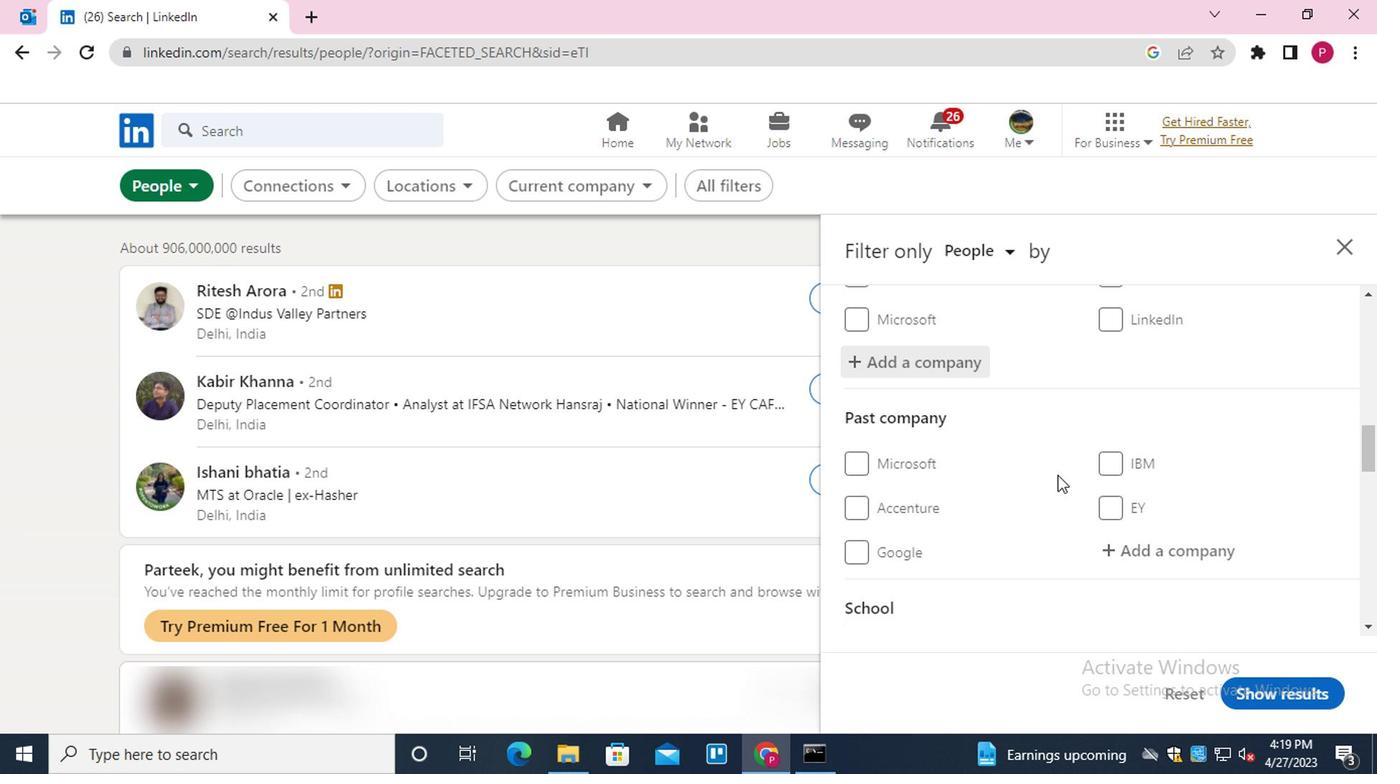 
Action: Mouse scrolled (1044, 480) with delta (0, 0)
Screenshot: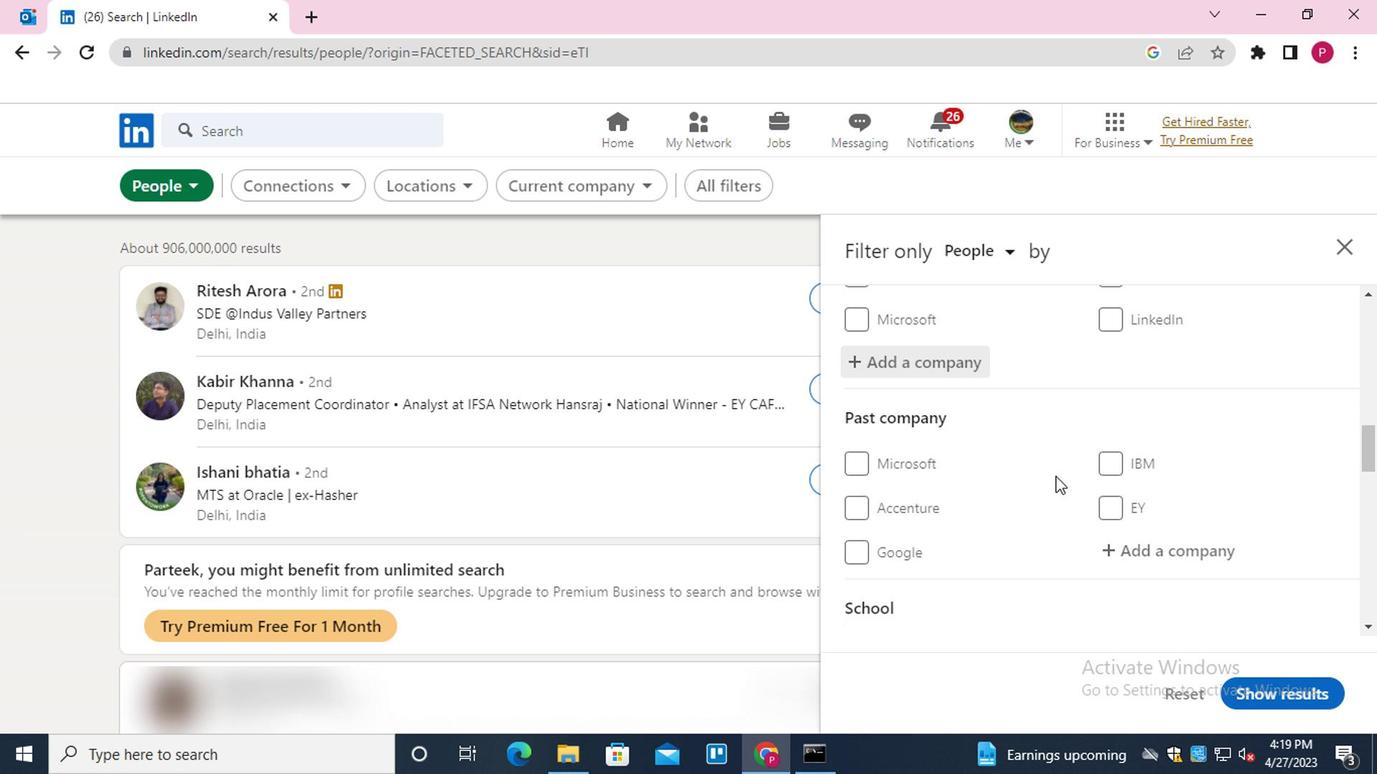 
Action: Mouse moved to (1043, 482)
Screenshot: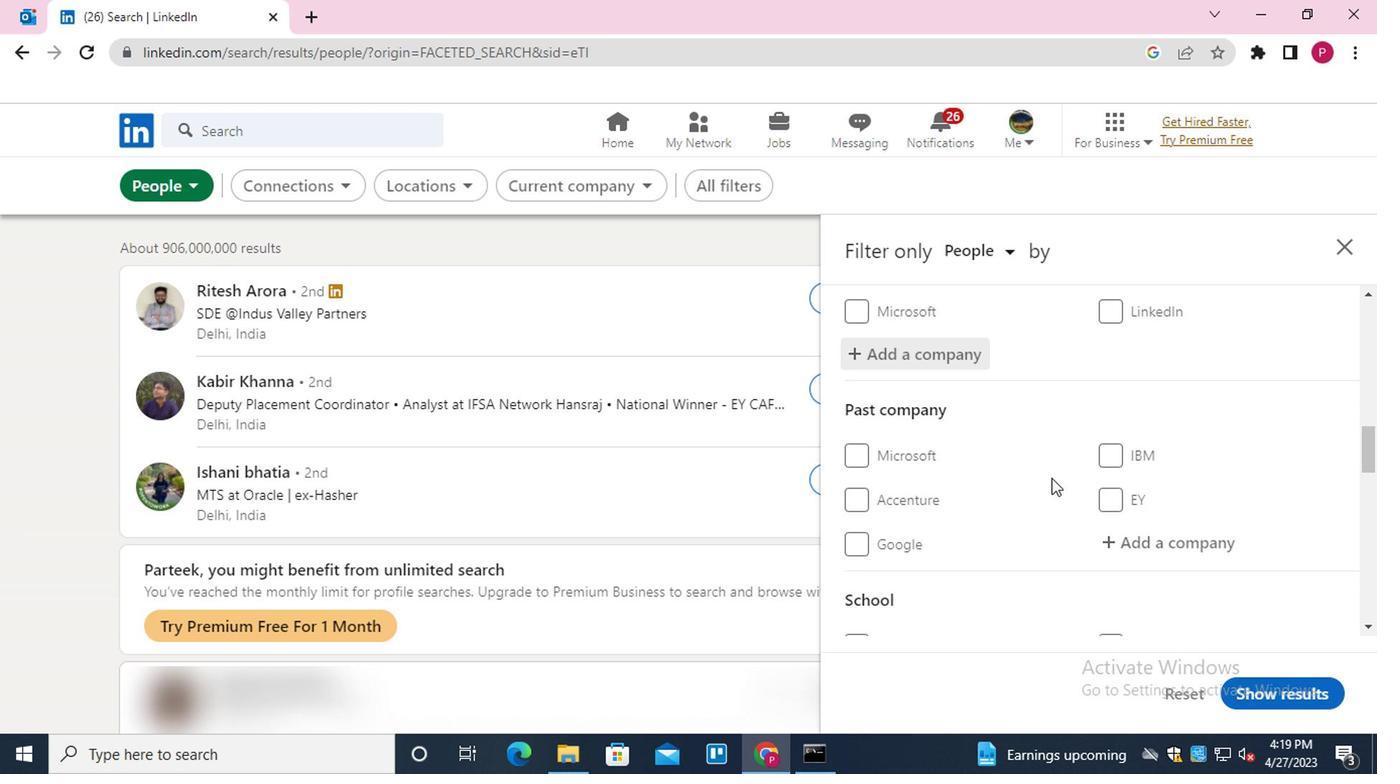 
Action: Mouse scrolled (1043, 480) with delta (0, -1)
Screenshot: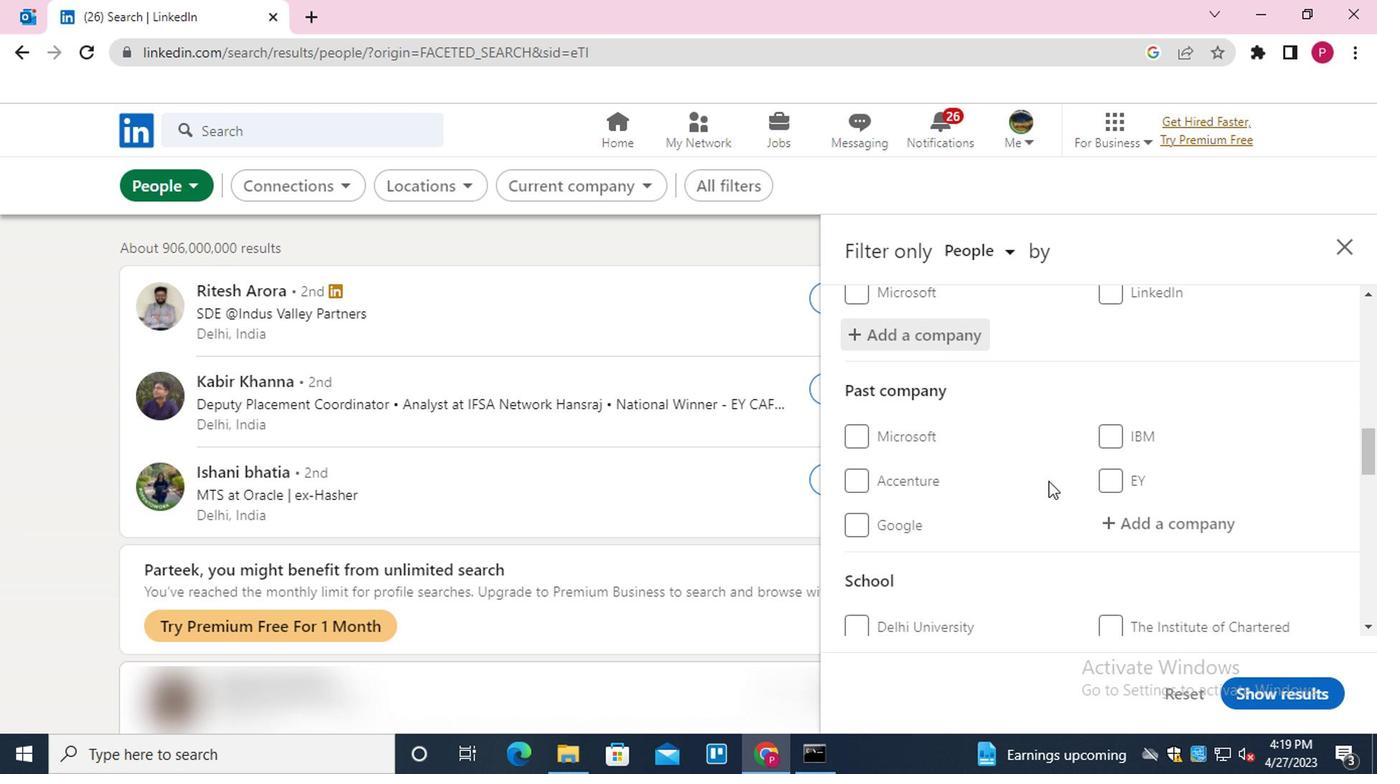 
Action: Mouse moved to (1042, 482)
Screenshot: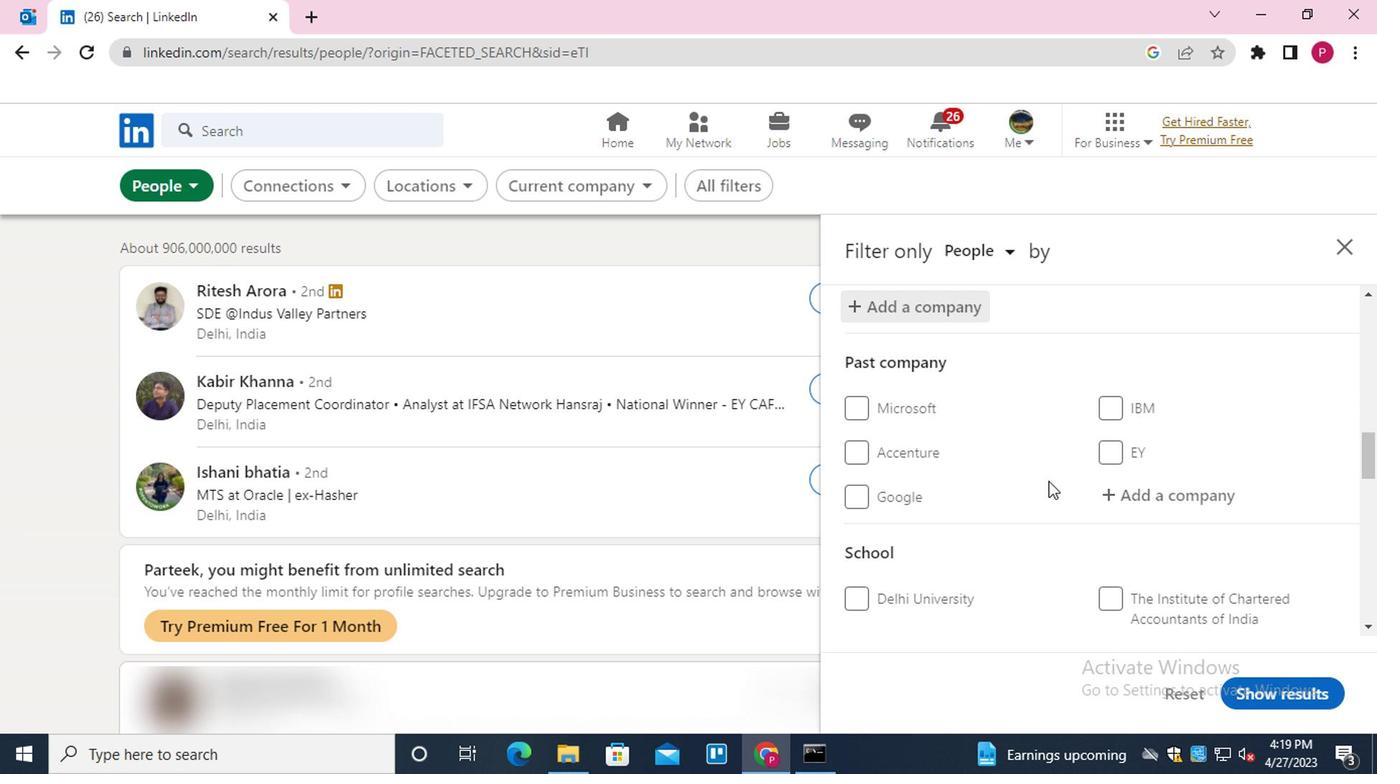 
Action: Mouse scrolled (1042, 480) with delta (0, -1)
Screenshot: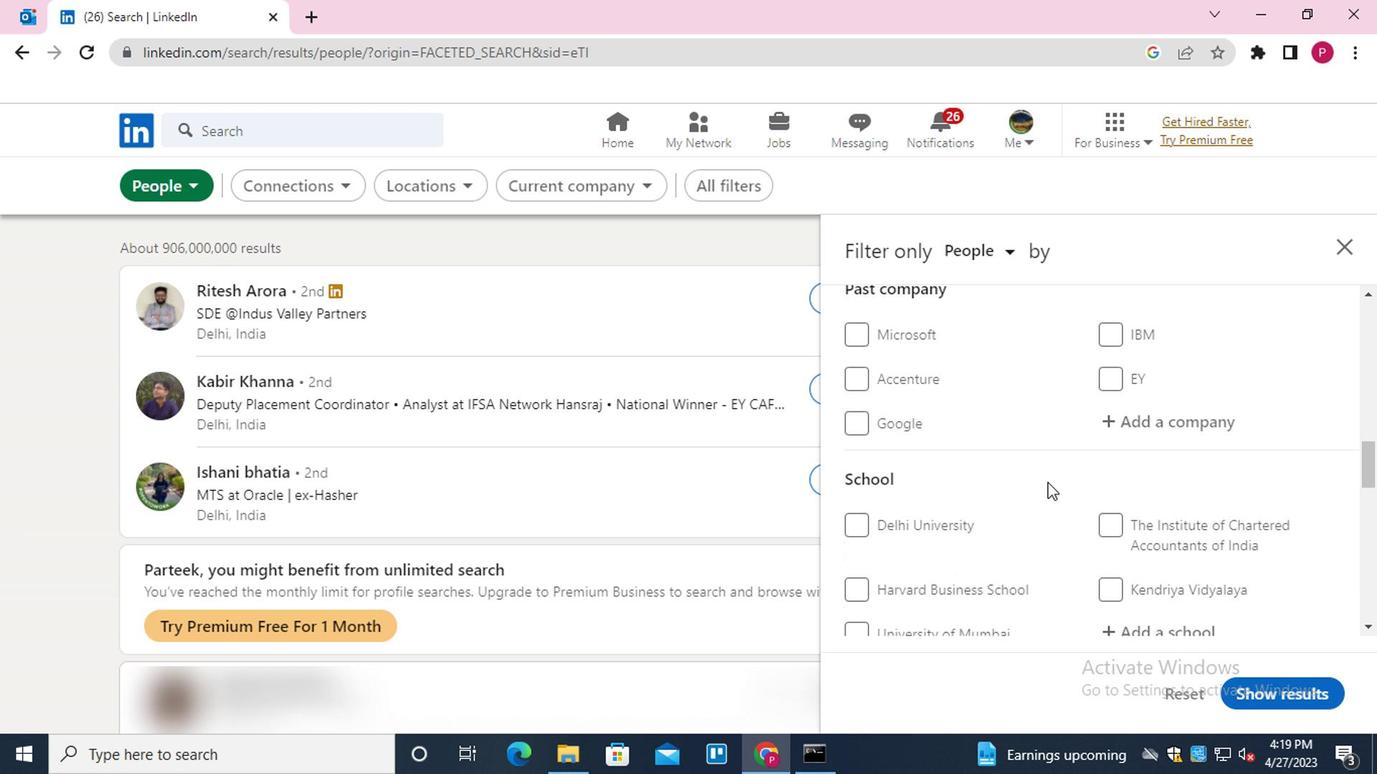 
Action: Mouse moved to (1150, 361)
Screenshot: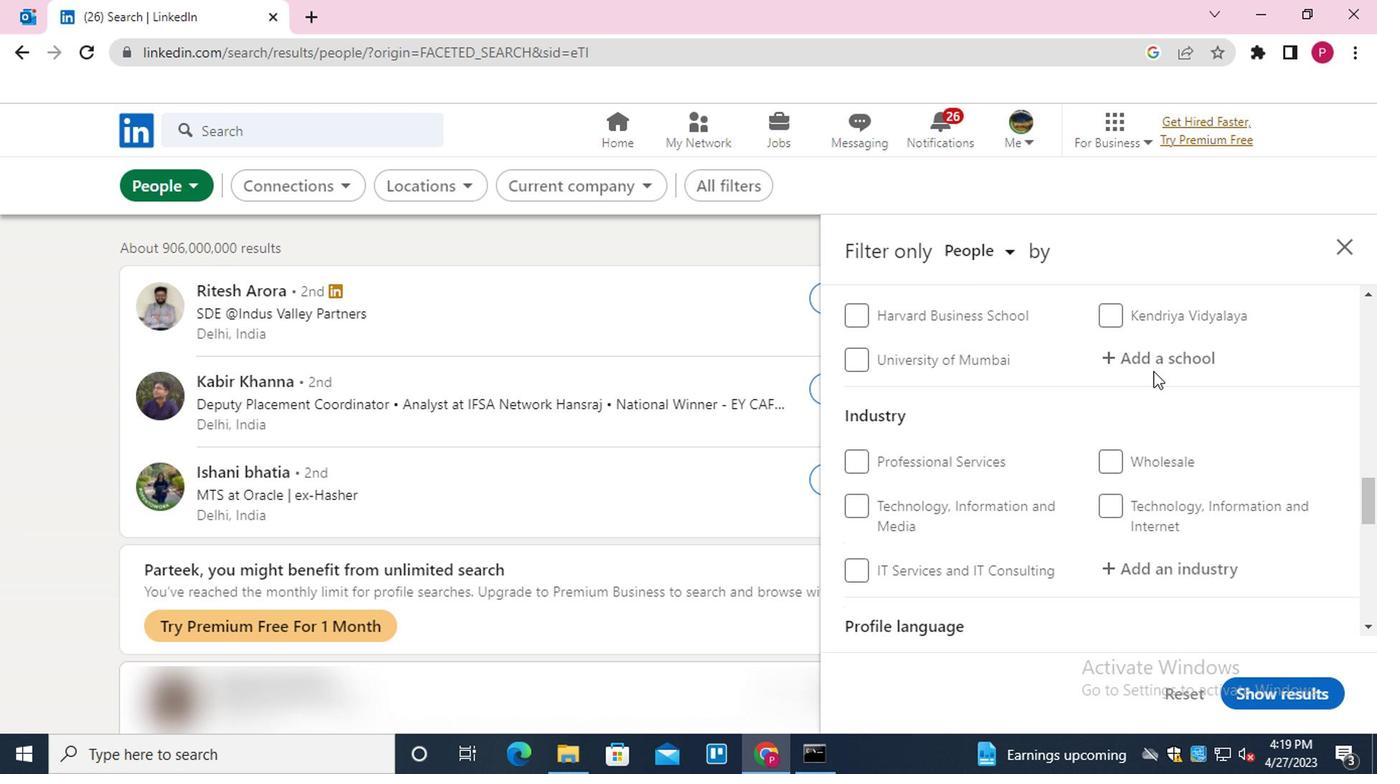
Action: Mouse pressed left at (1150, 361)
Screenshot: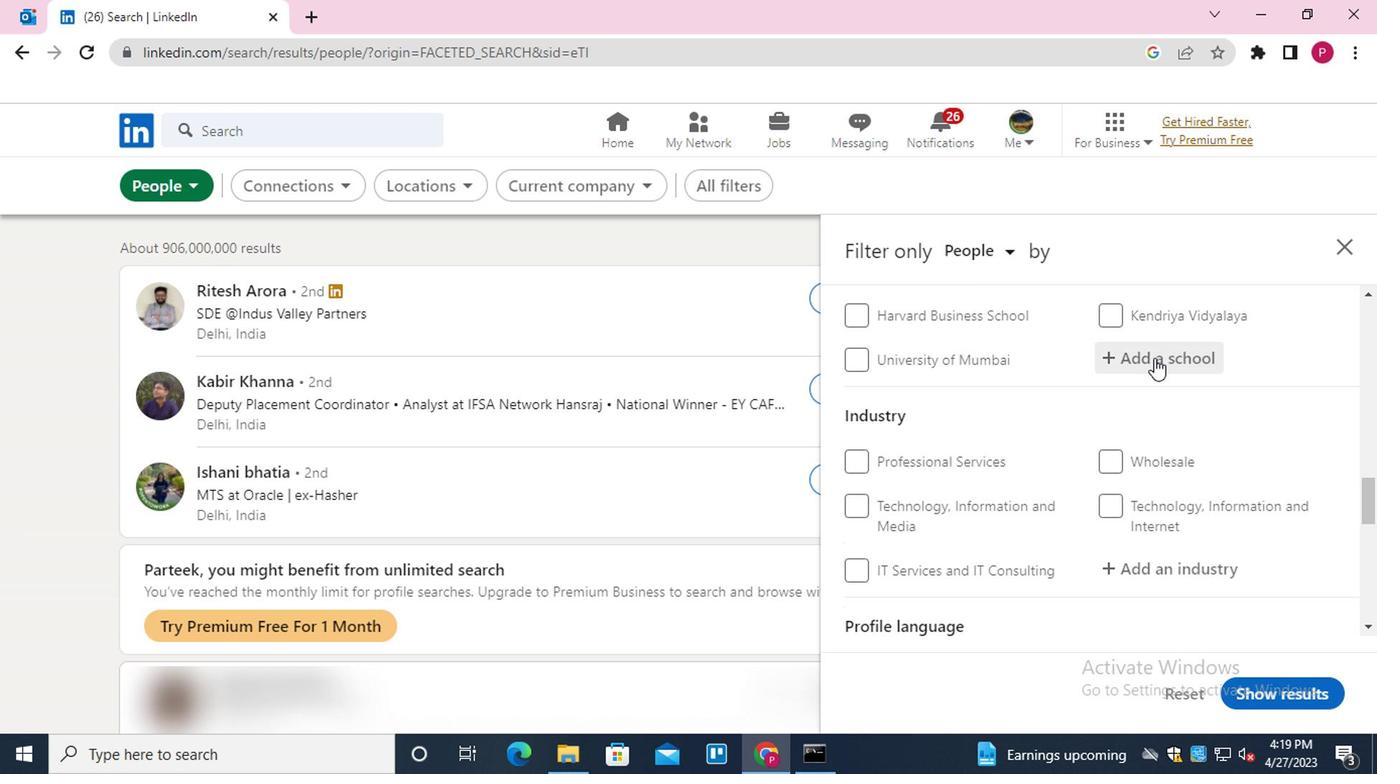
Action: Key pressed <Key.shift>MASADH<Key.space><Key.backspace><Key.backspace><Key.backspace><Key.backspace><Key.backspace>FADH<Key.space><Key.backspace><Key.backspace><Key.backspace><Key.backspace><Key.backspace><Key.backspace><Key.backspace><Key.backspace><Key.shift>MAGADH<Key.space><Key.down><Key.enter>
Screenshot: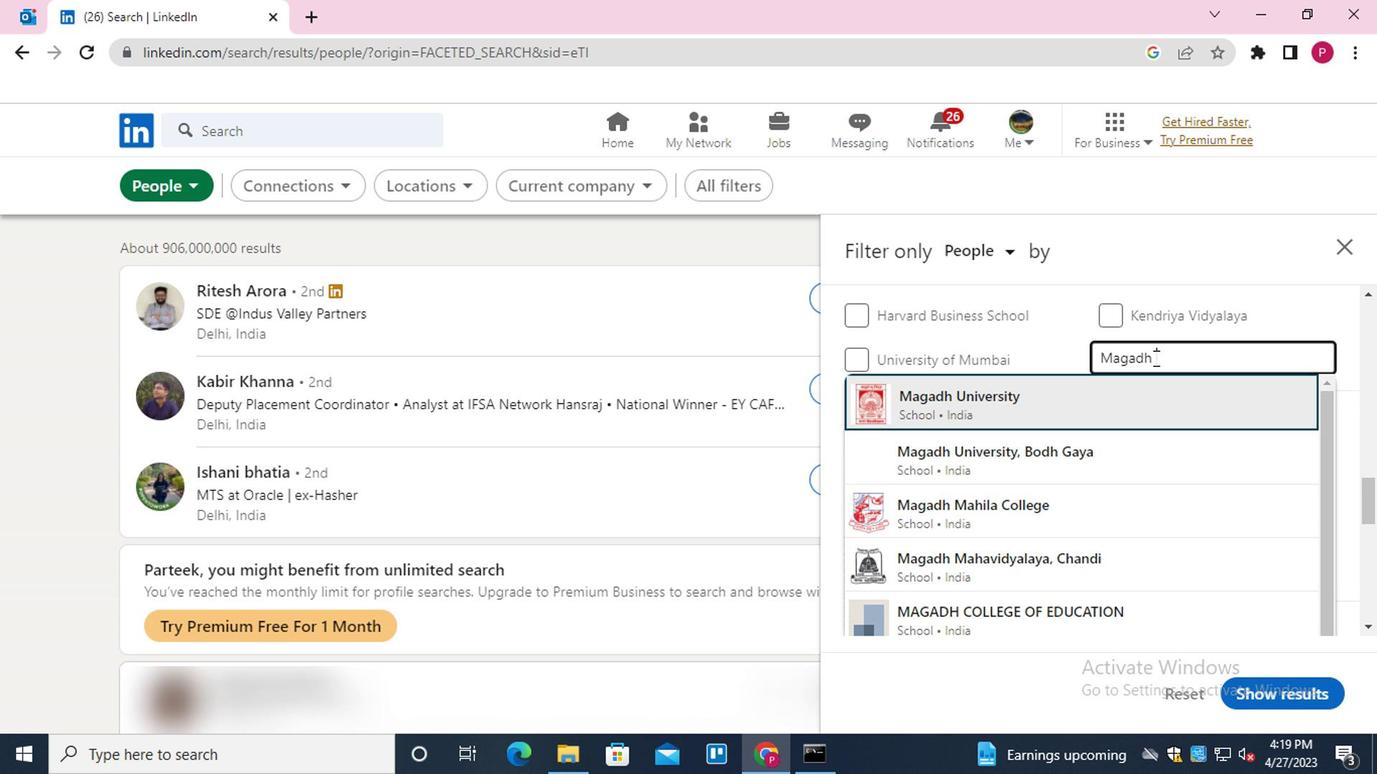
Action: Mouse moved to (907, 495)
Screenshot: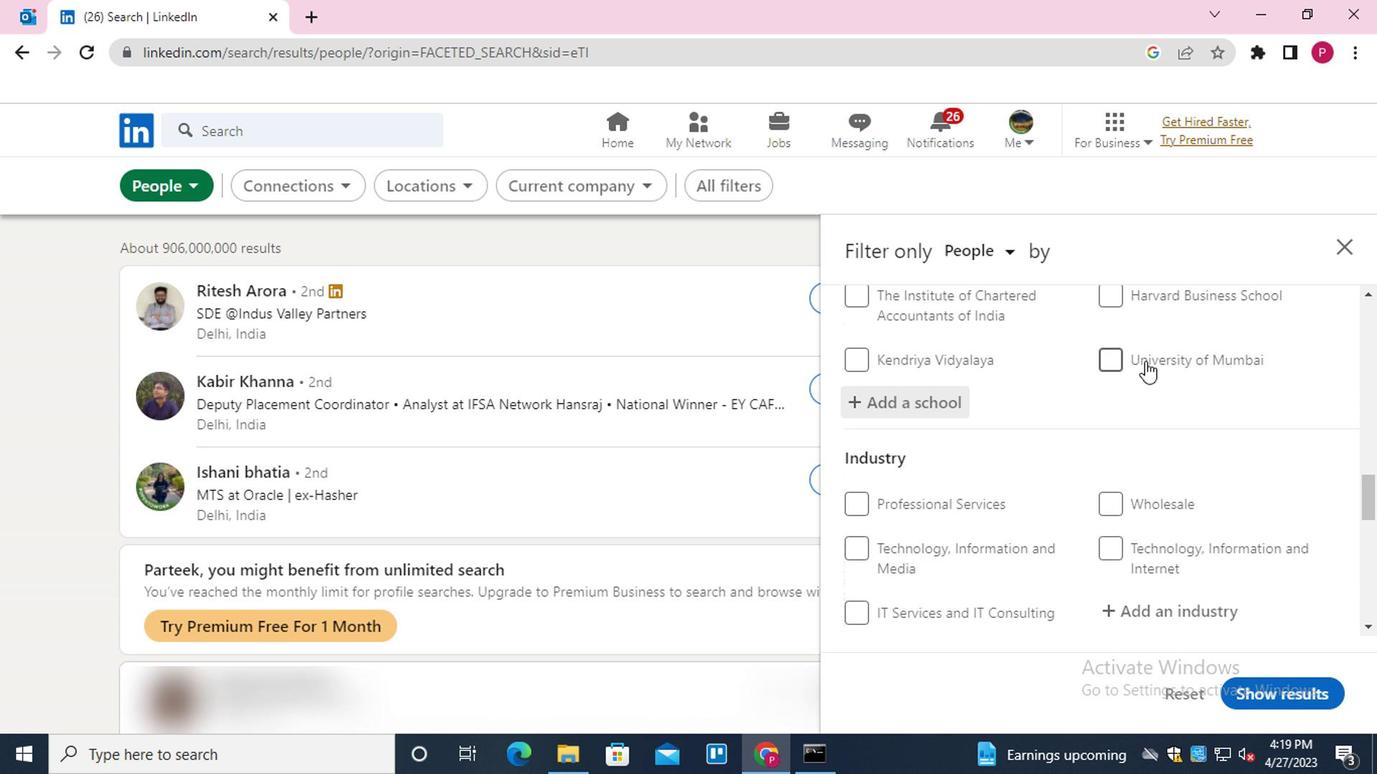 
Action: Mouse scrolled (907, 494) with delta (0, -1)
Screenshot: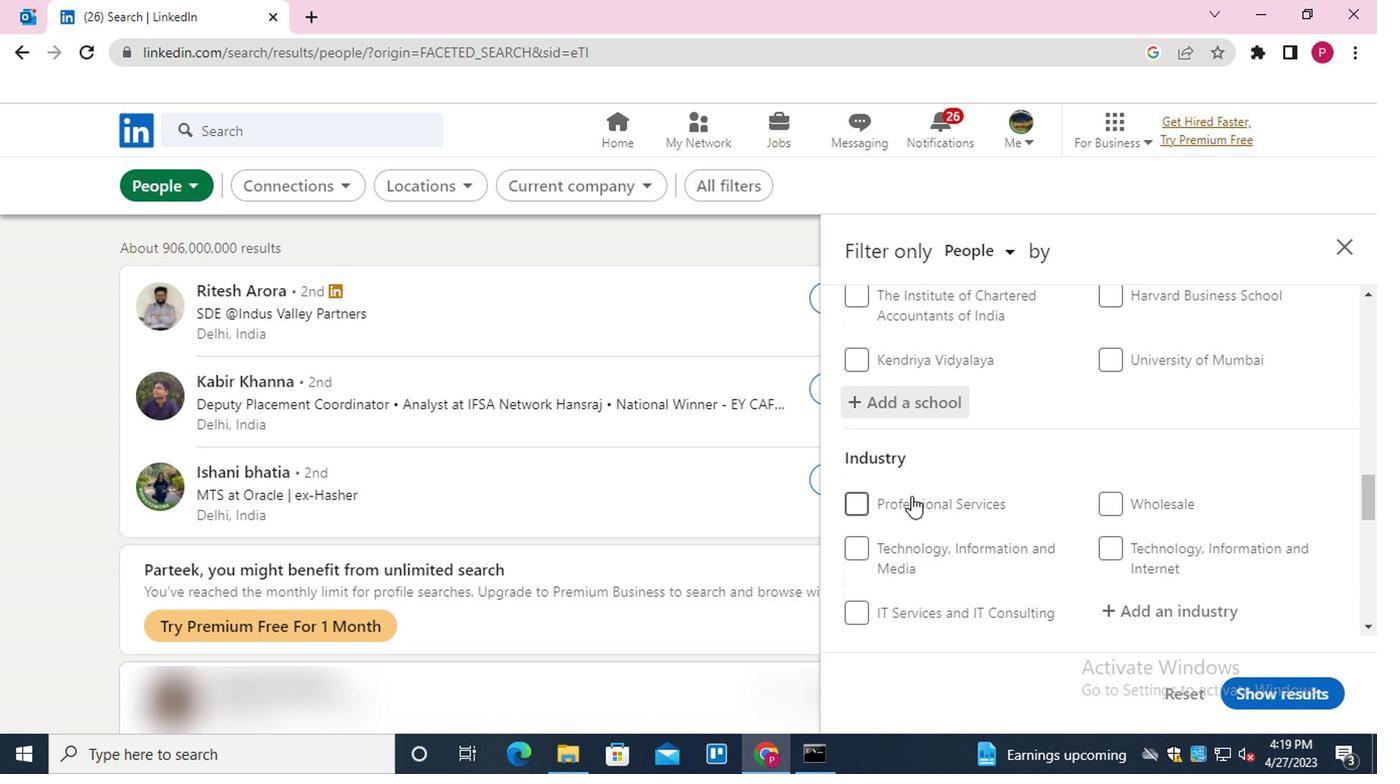 
Action: Mouse scrolled (907, 494) with delta (0, -1)
Screenshot: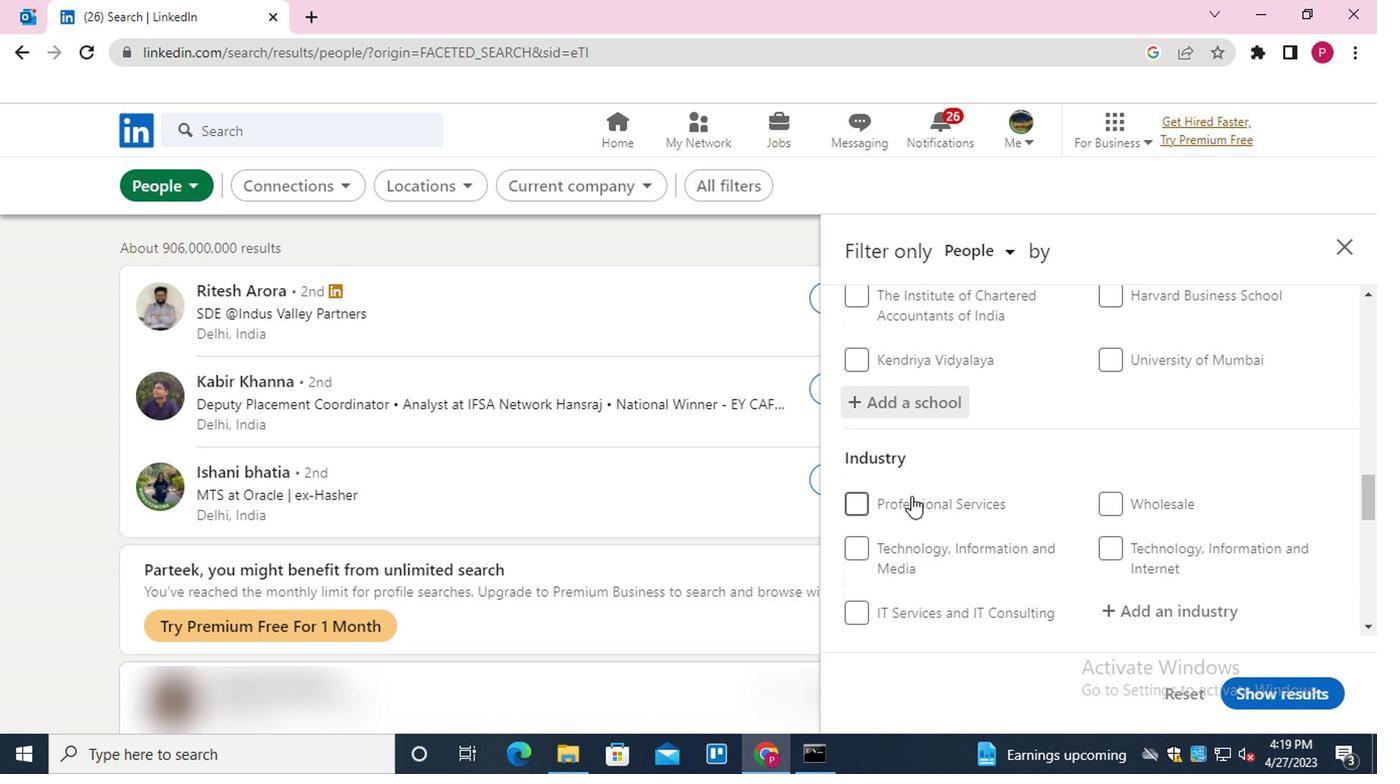 
Action: Mouse moved to (1134, 400)
Screenshot: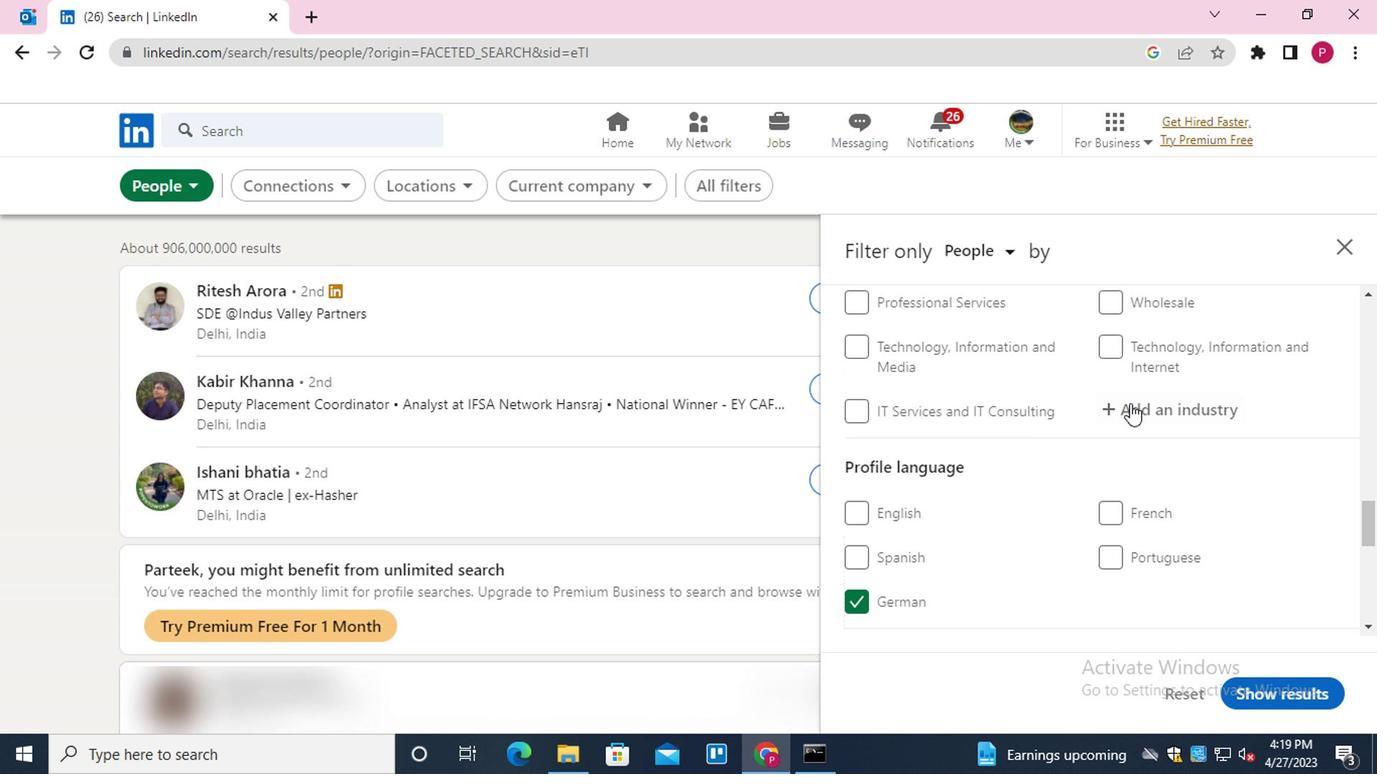 
Action: Mouse pressed left at (1134, 400)
Screenshot: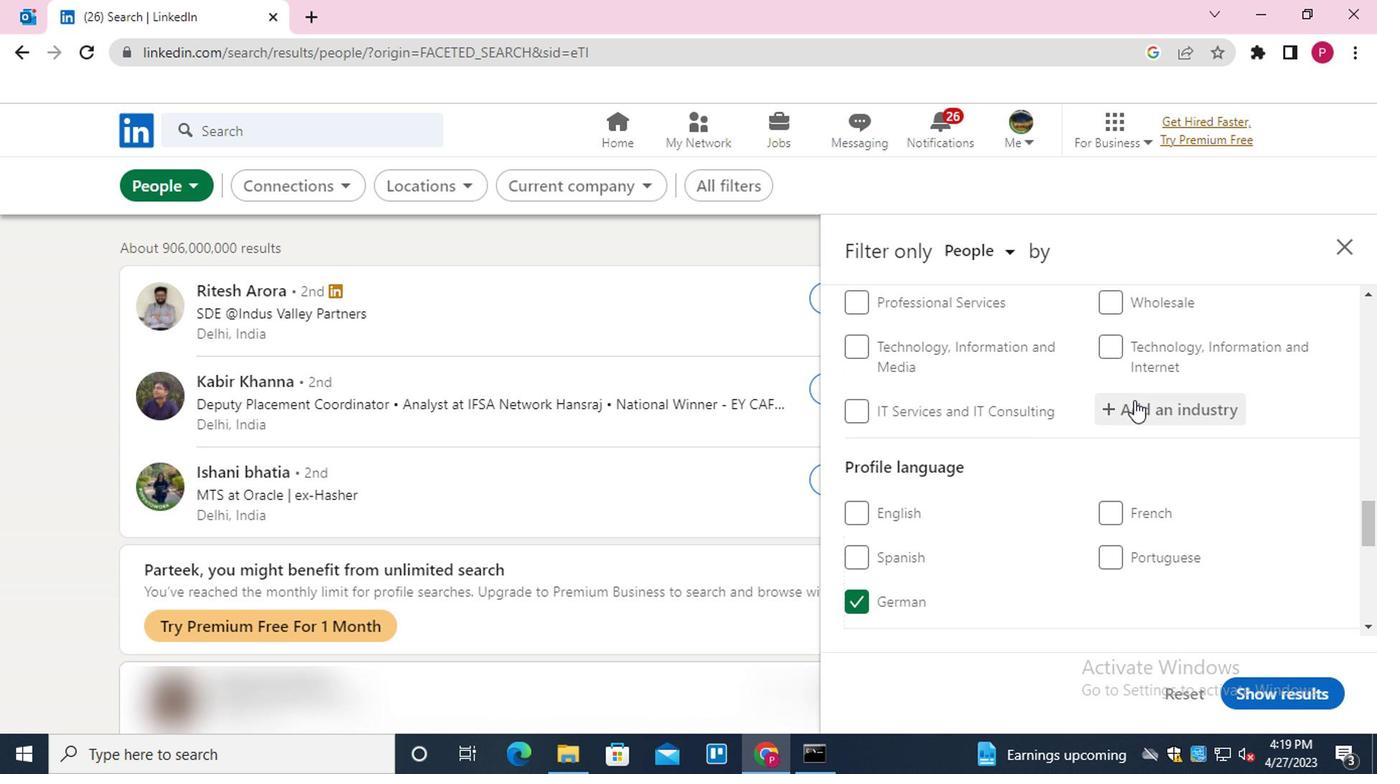 
Action: Mouse moved to (965, 517)
Screenshot: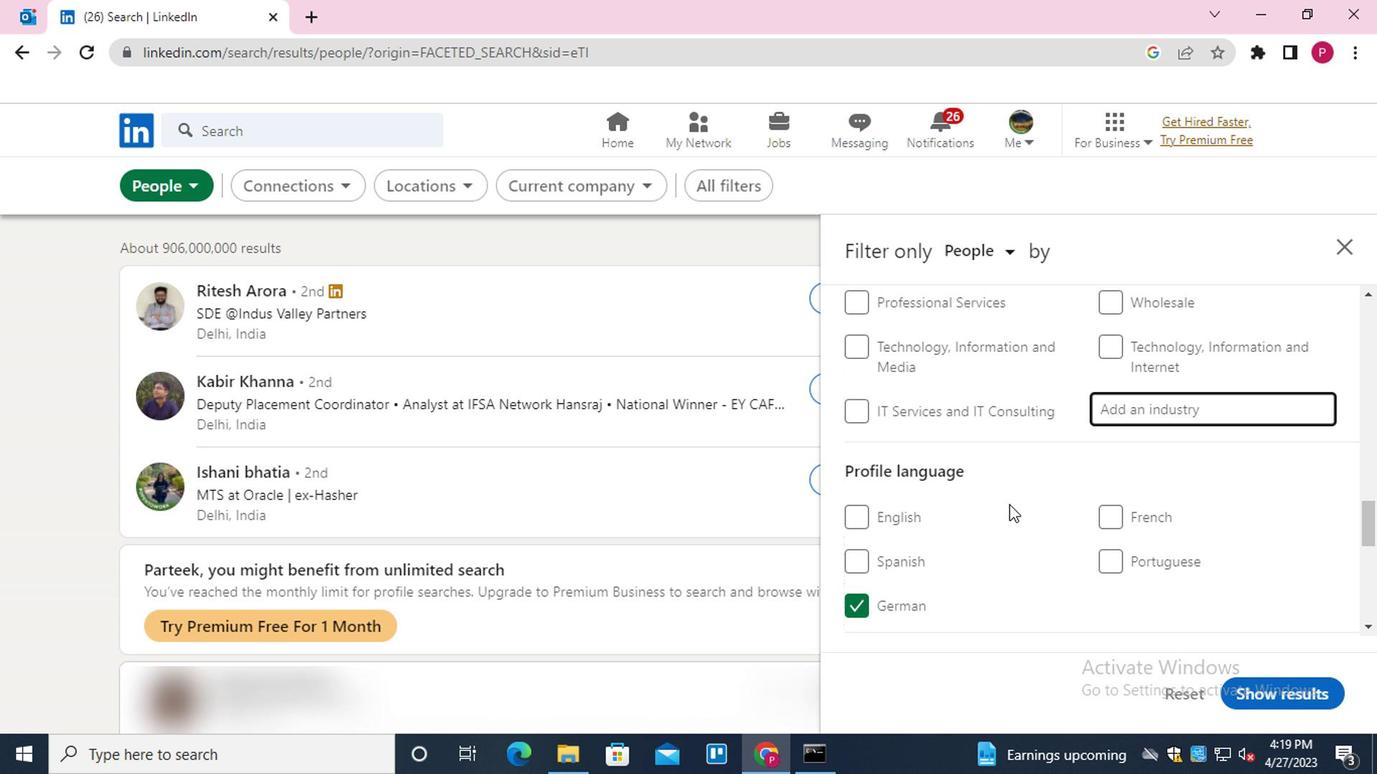 
Action: Key pressed <Key.shift>SPORTS<Key.space><Key.up><Key.up><Key.up><Key.down><Key.down><Key.enter>
Screenshot: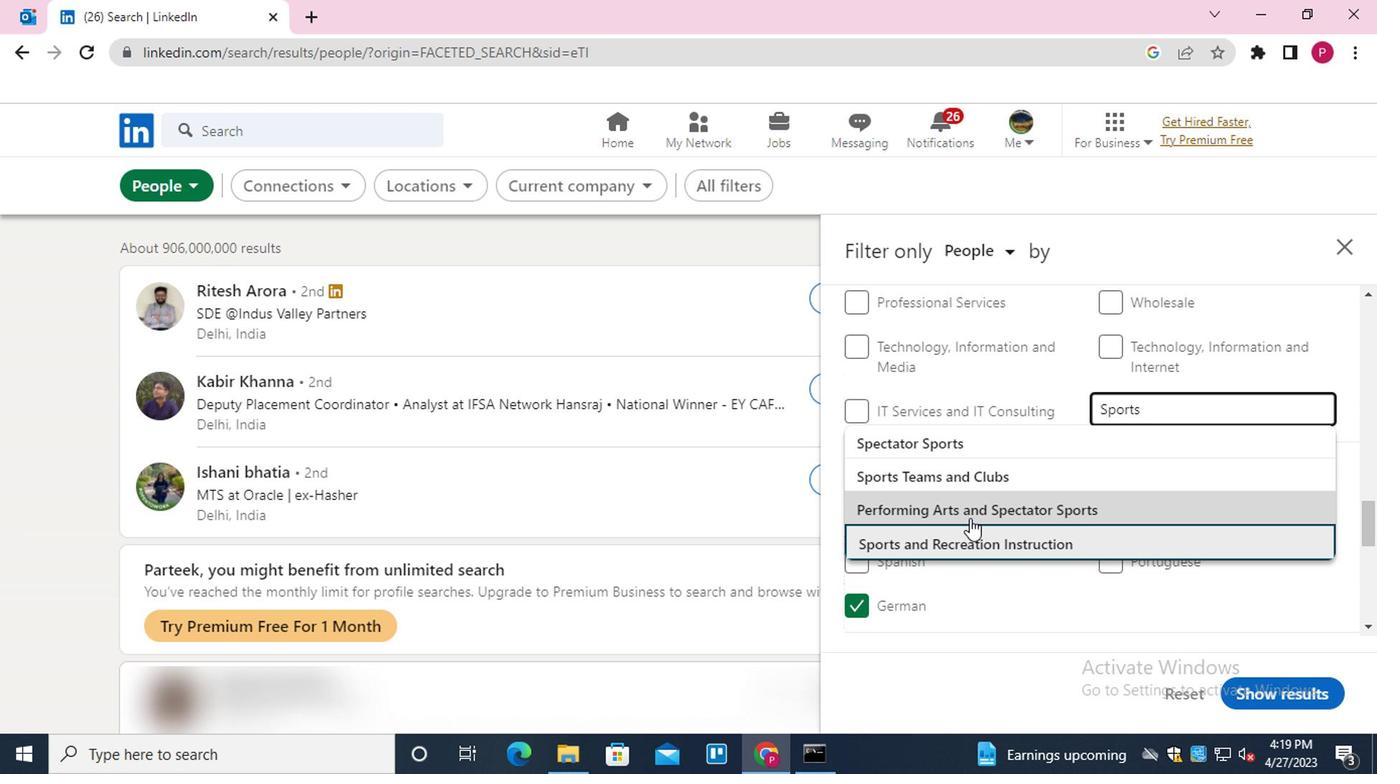 
Action: Mouse moved to (963, 518)
Screenshot: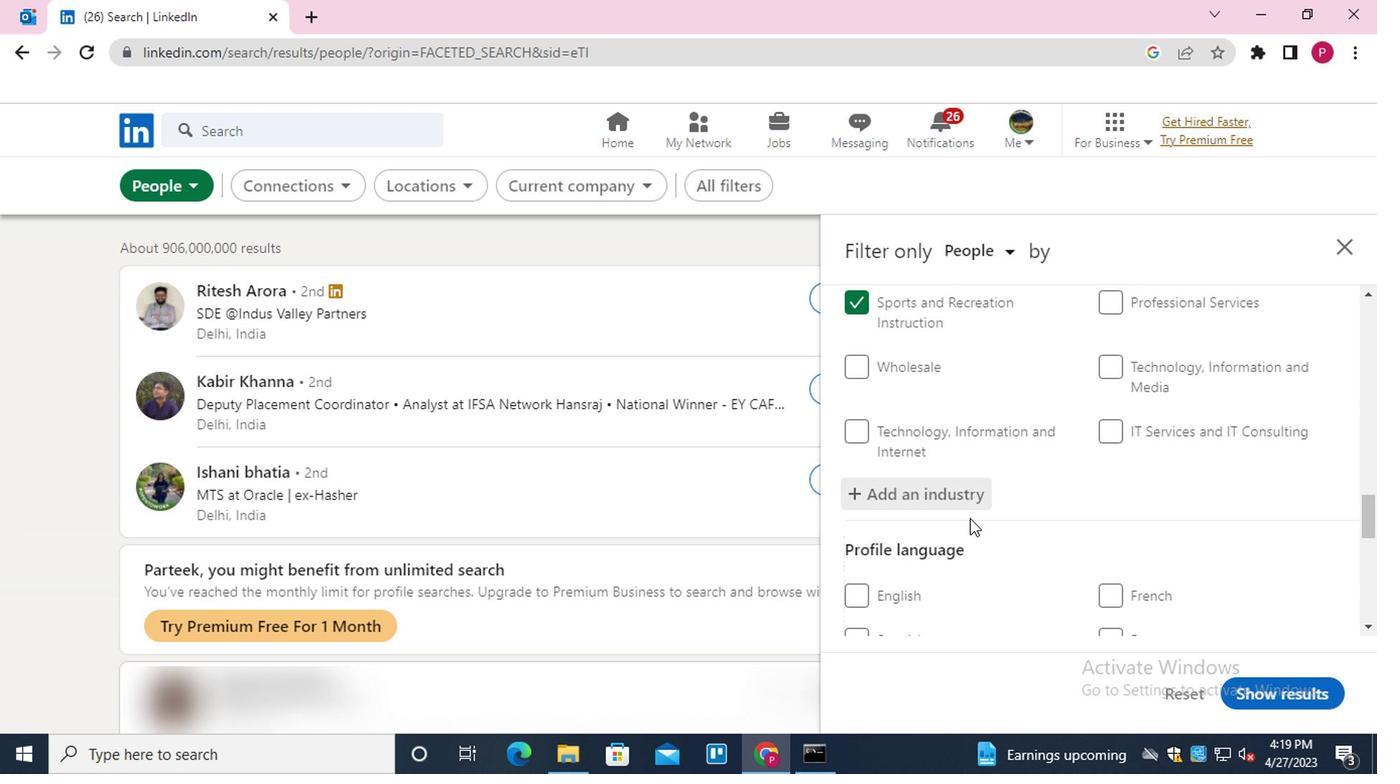 
Action: Mouse scrolled (963, 517) with delta (0, 0)
Screenshot: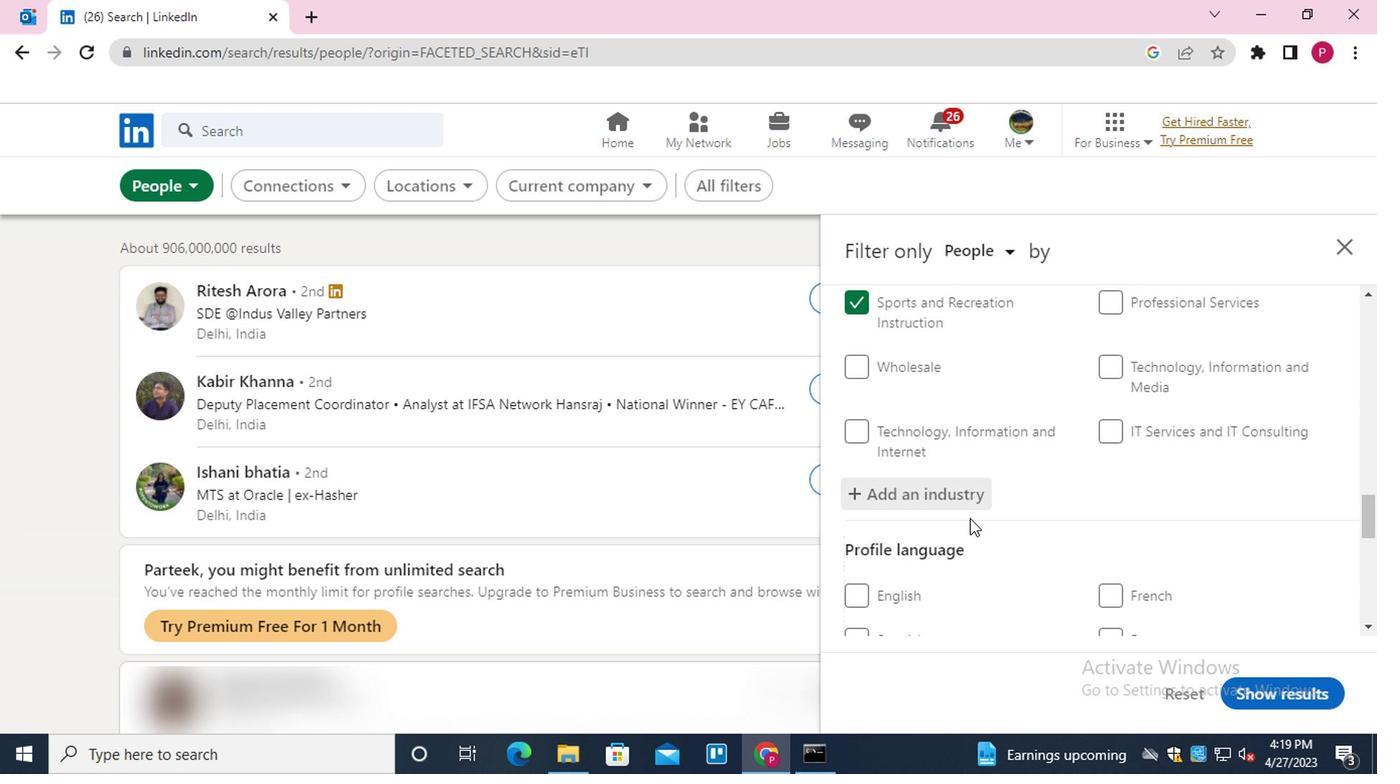 
Action: Mouse scrolled (963, 517) with delta (0, 0)
Screenshot: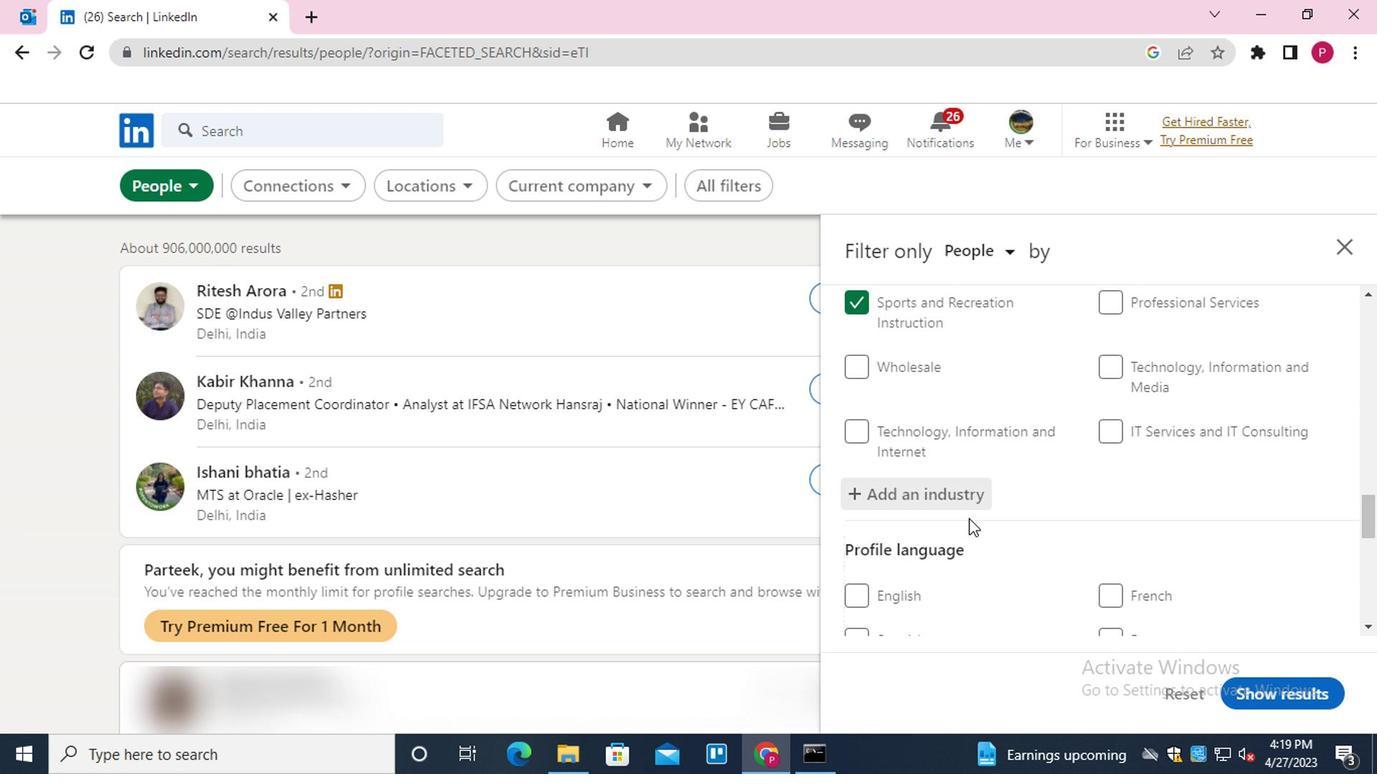
Action: Mouse scrolled (963, 517) with delta (0, 0)
Screenshot: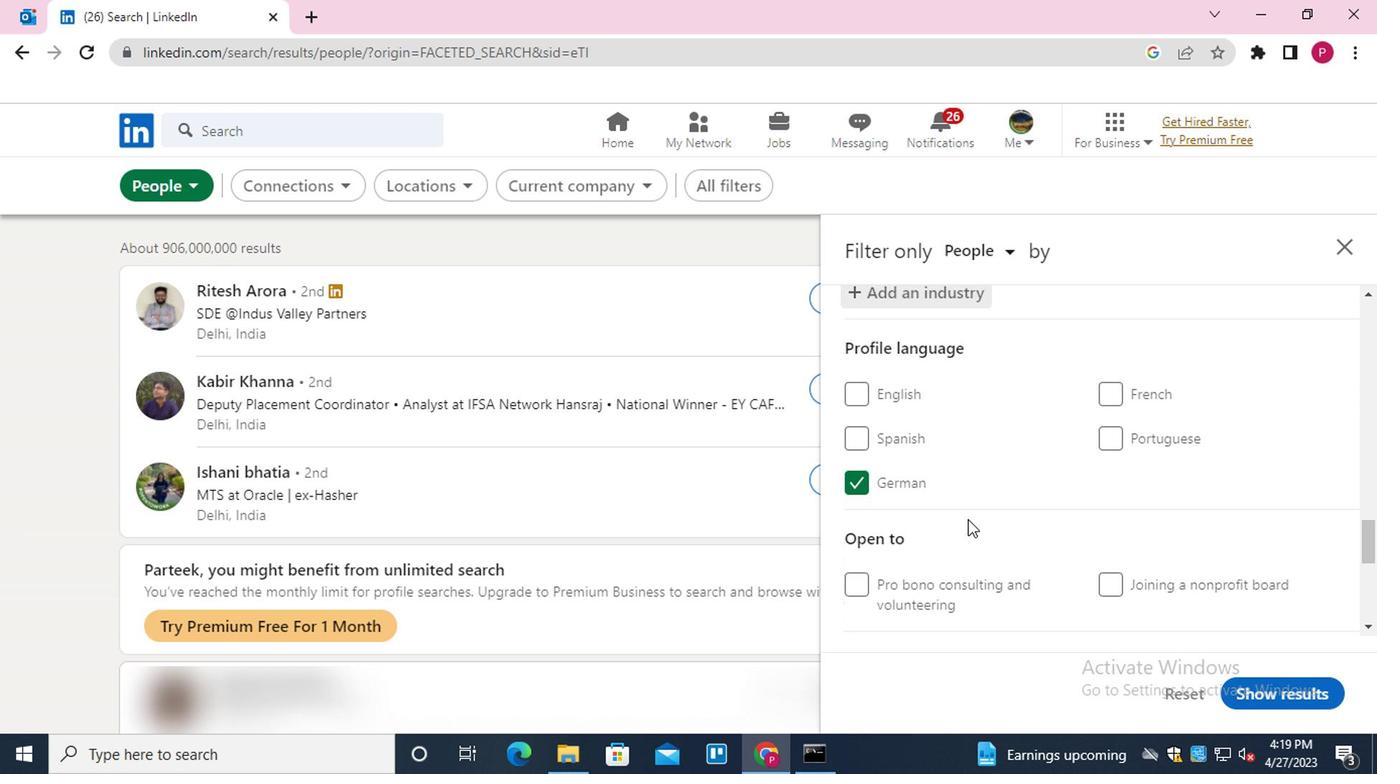
Action: Mouse moved to (1102, 520)
Screenshot: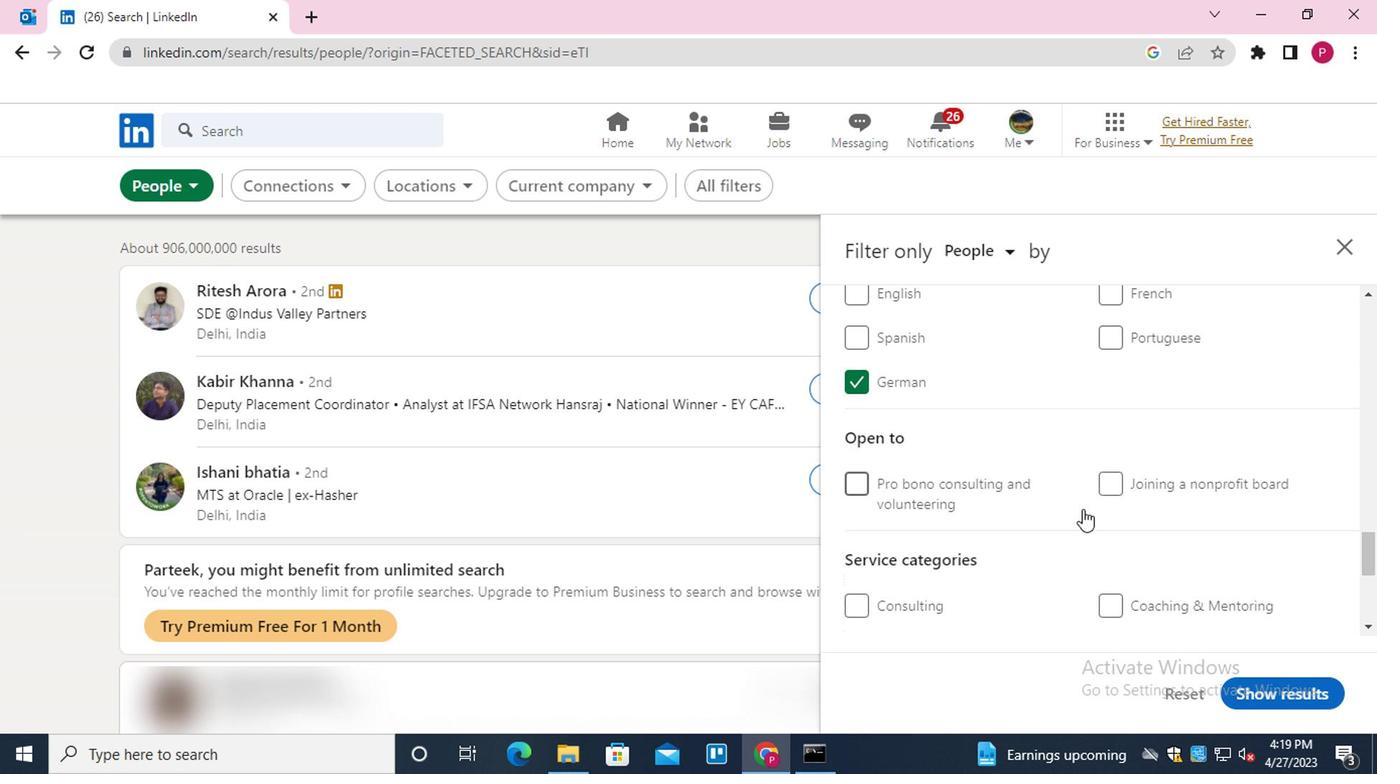 
Action: Mouse scrolled (1102, 520) with delta (0, 0)
Screenshot: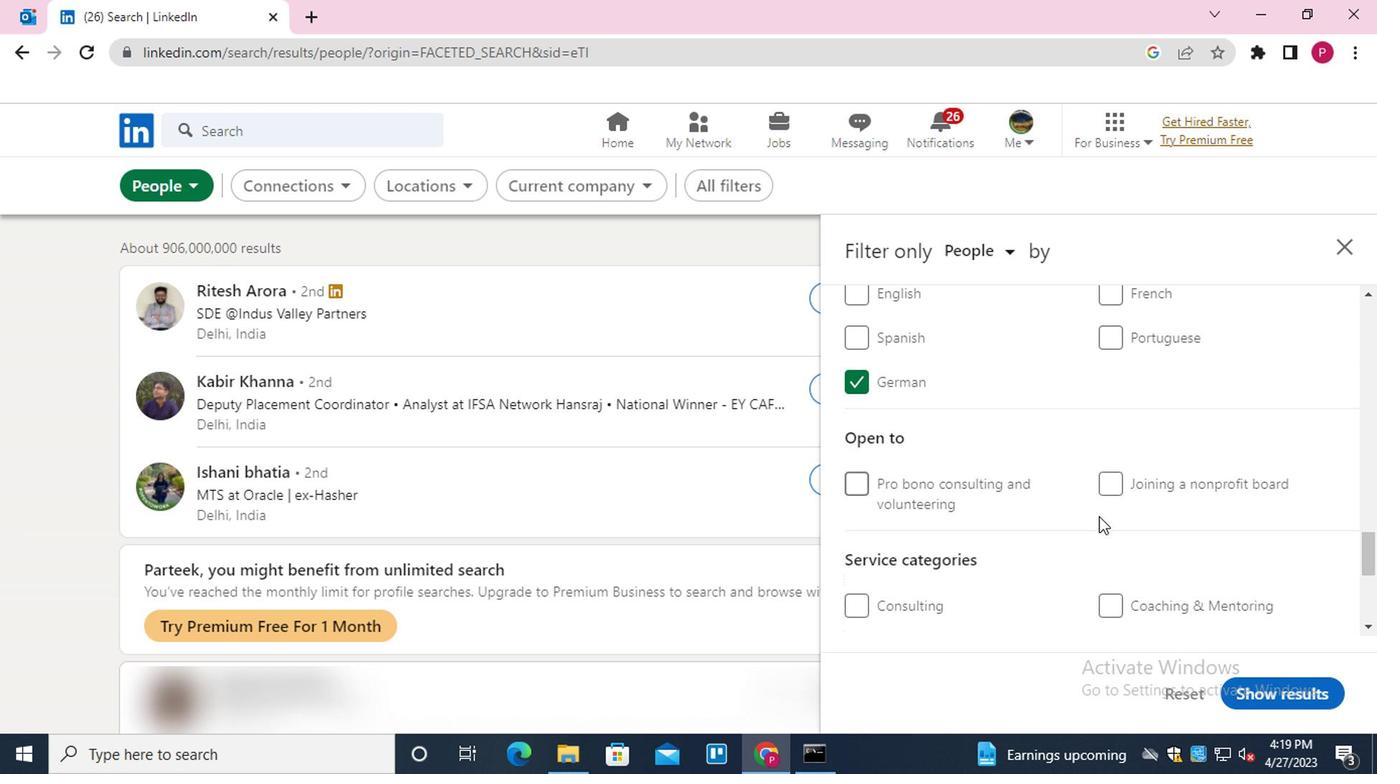 
Action: Mouse scrolled (1102, 520) with delta (0, 0)
Screenshot: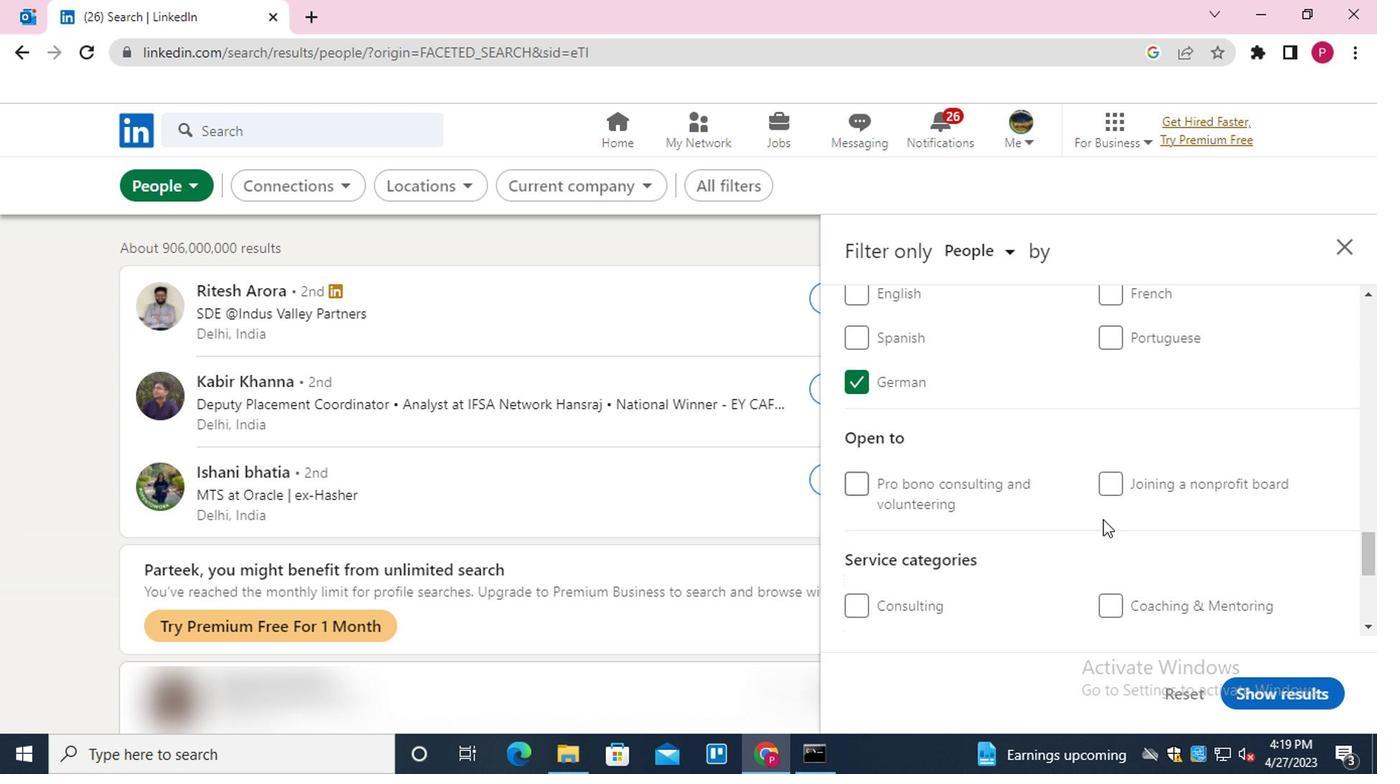 
Action: Mouse moved to (1163, 476)
Screenshot: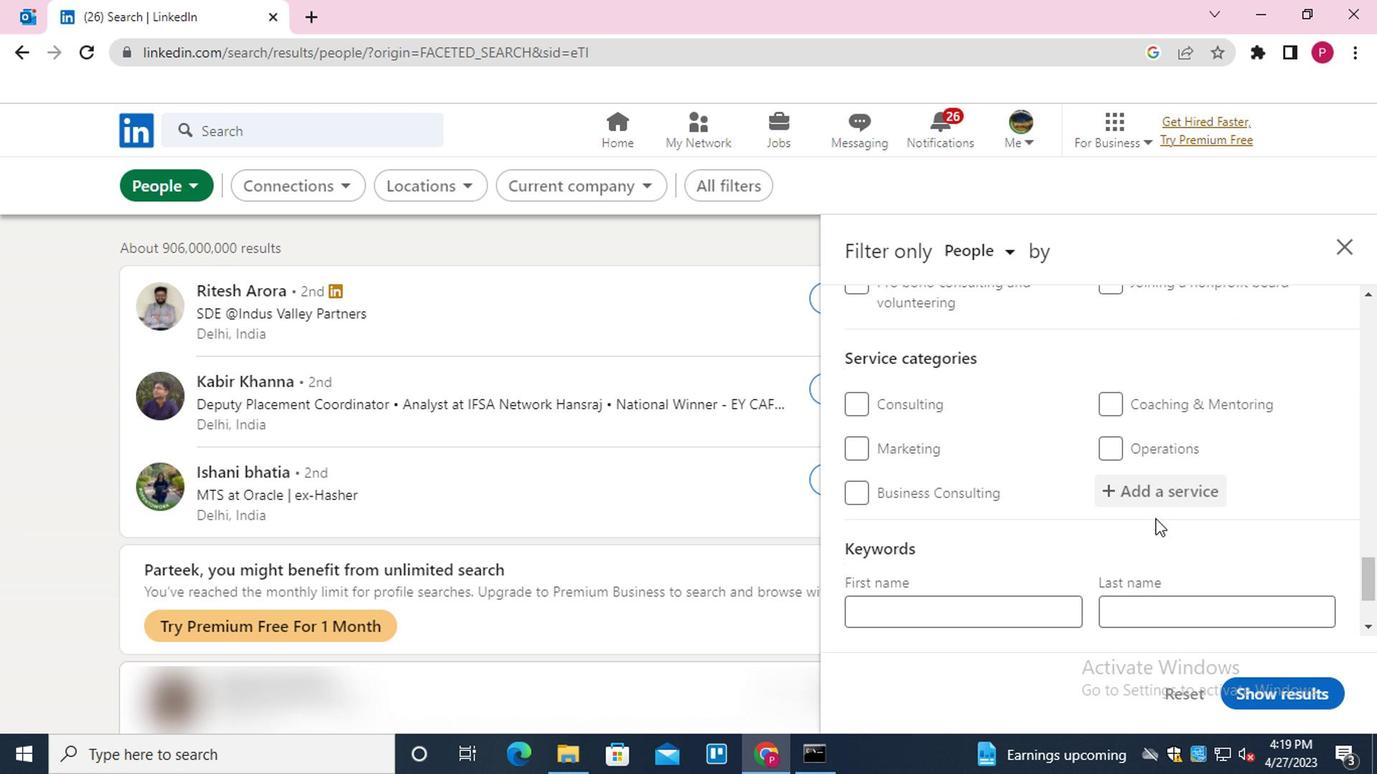 
Action: Mouse pressed left at (1163, 476)
Screenshot: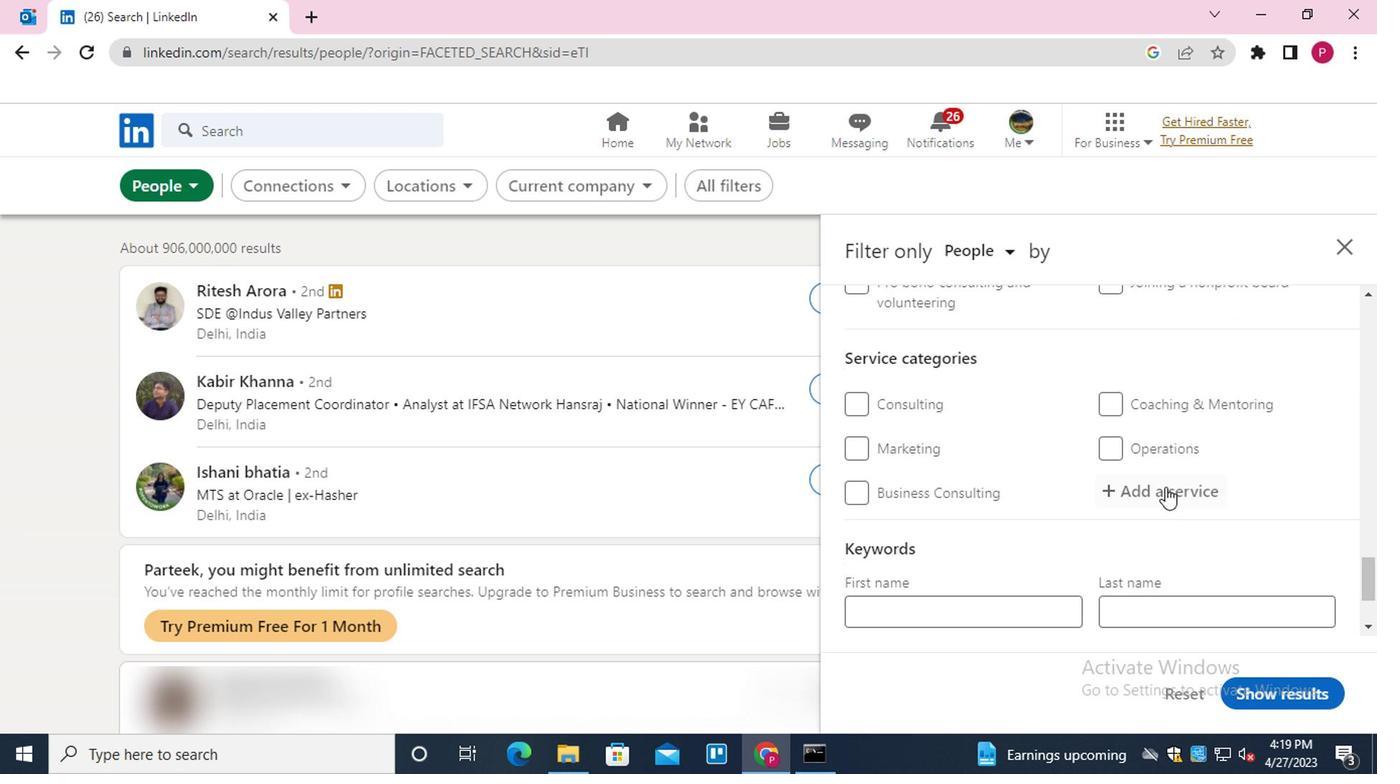 
Action: Key pressed <Key.shift><Key.shift><Key.shift>DATA<Key.down><Key.enter>
Screenshot: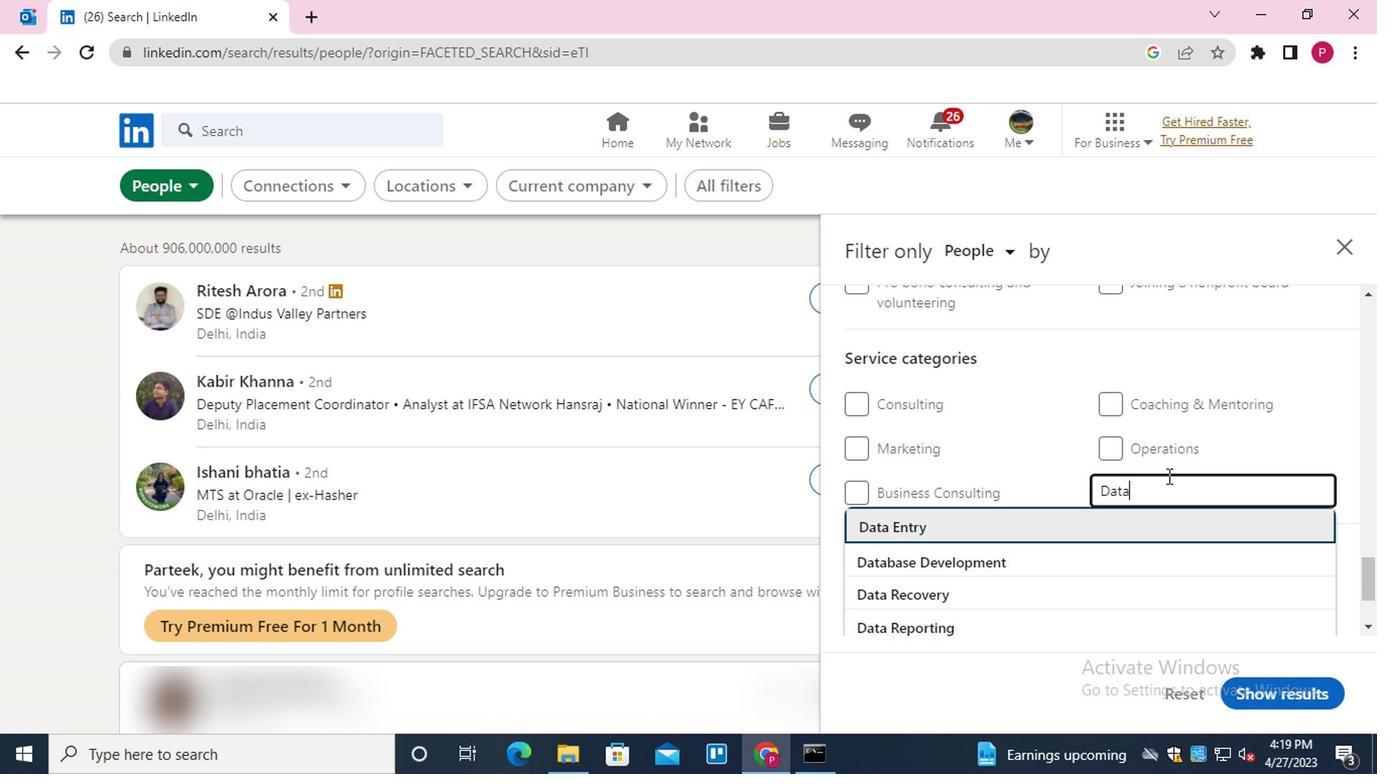 
Action: Mouse scrolled (1163, 475) with delta (0, -1)
Screenshot: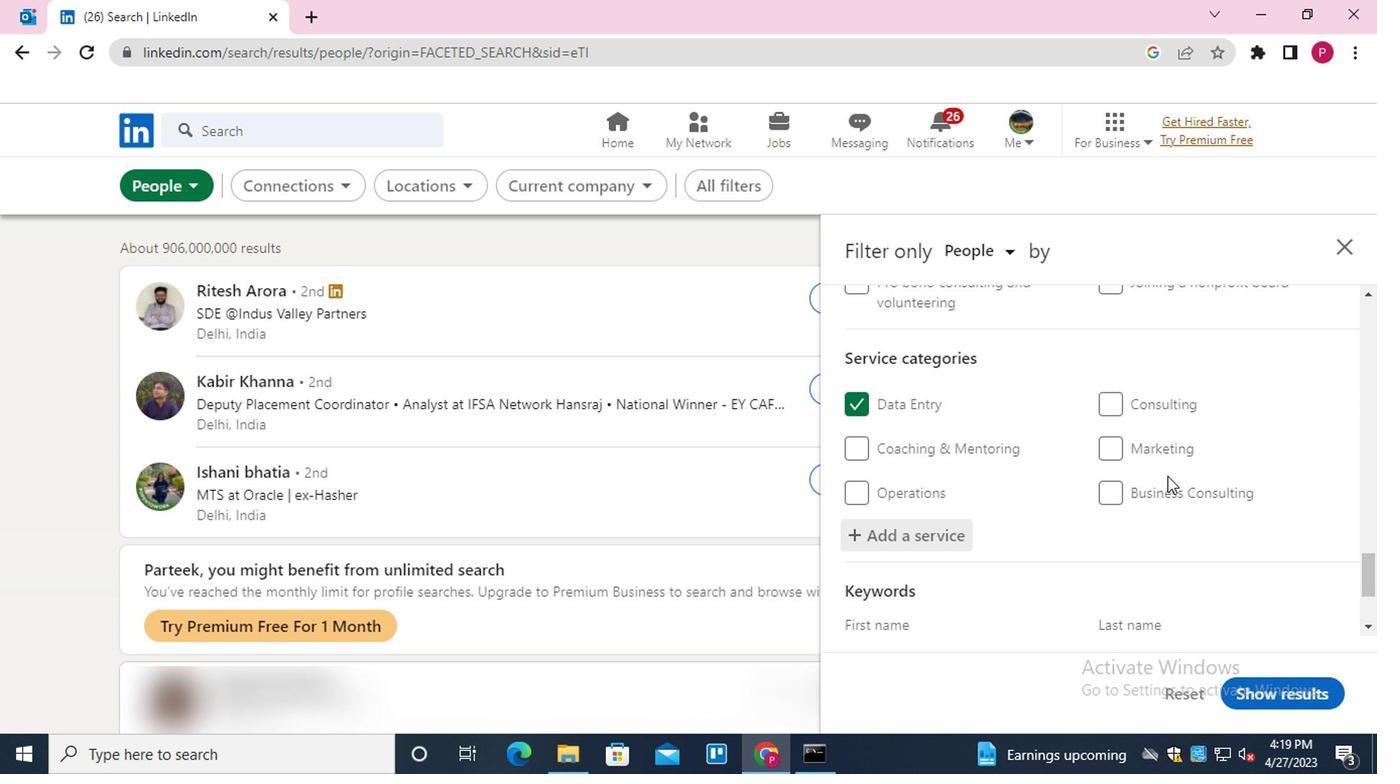 
Action: Mouse scrolled (1163, 475) with delta (0, -1)
Screenshot: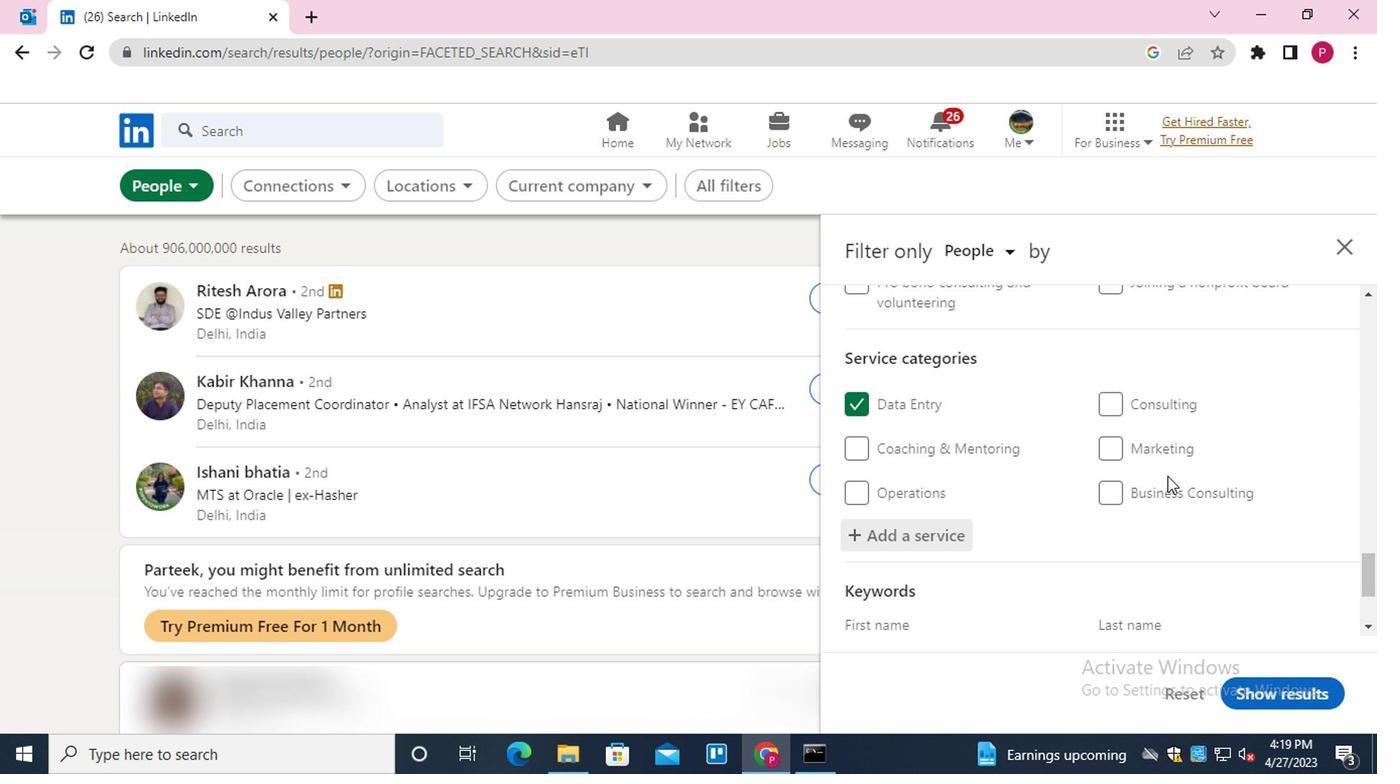 
Action: Mouse scrolled (1163, 475) with delta (0, -1)
Screenshot: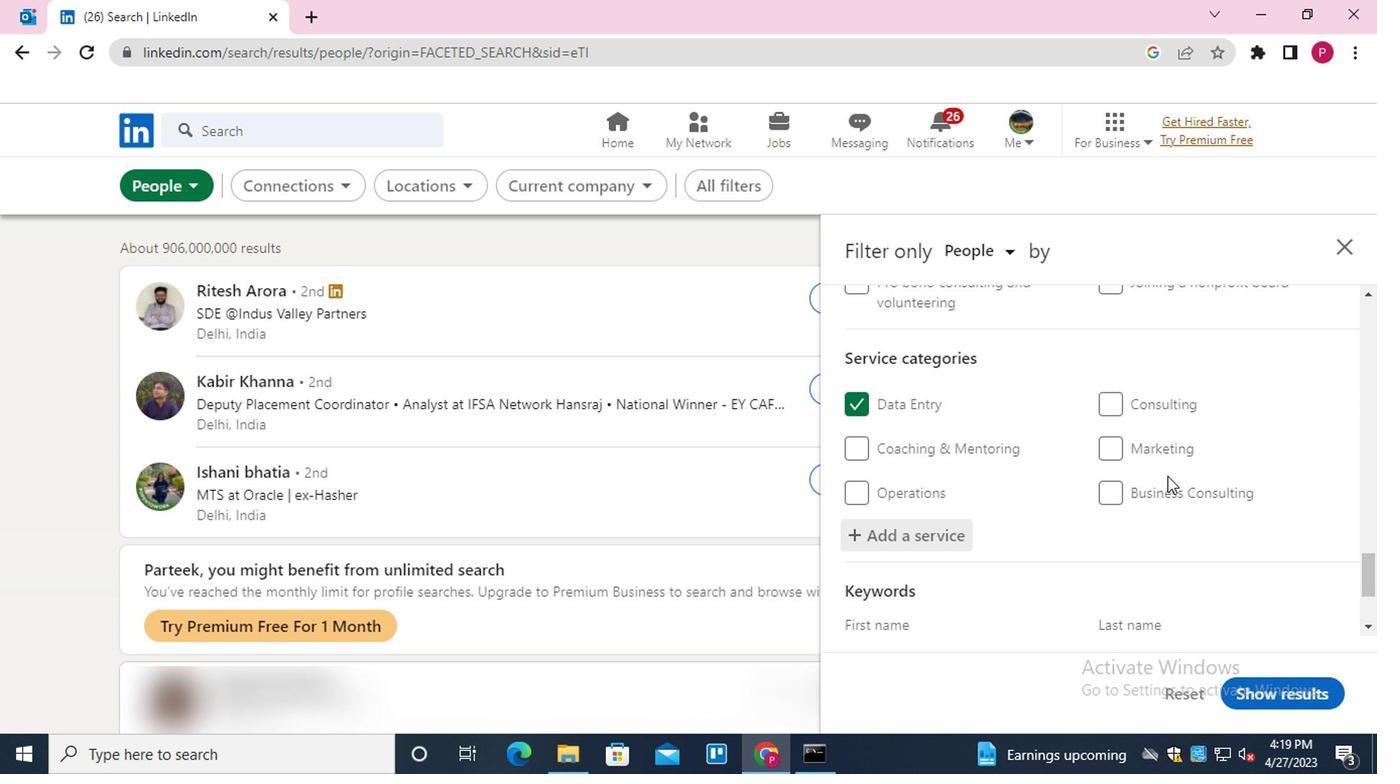 
Action: Mouse scrolled (1163, 475) with delta (0, -1)
Screenshot: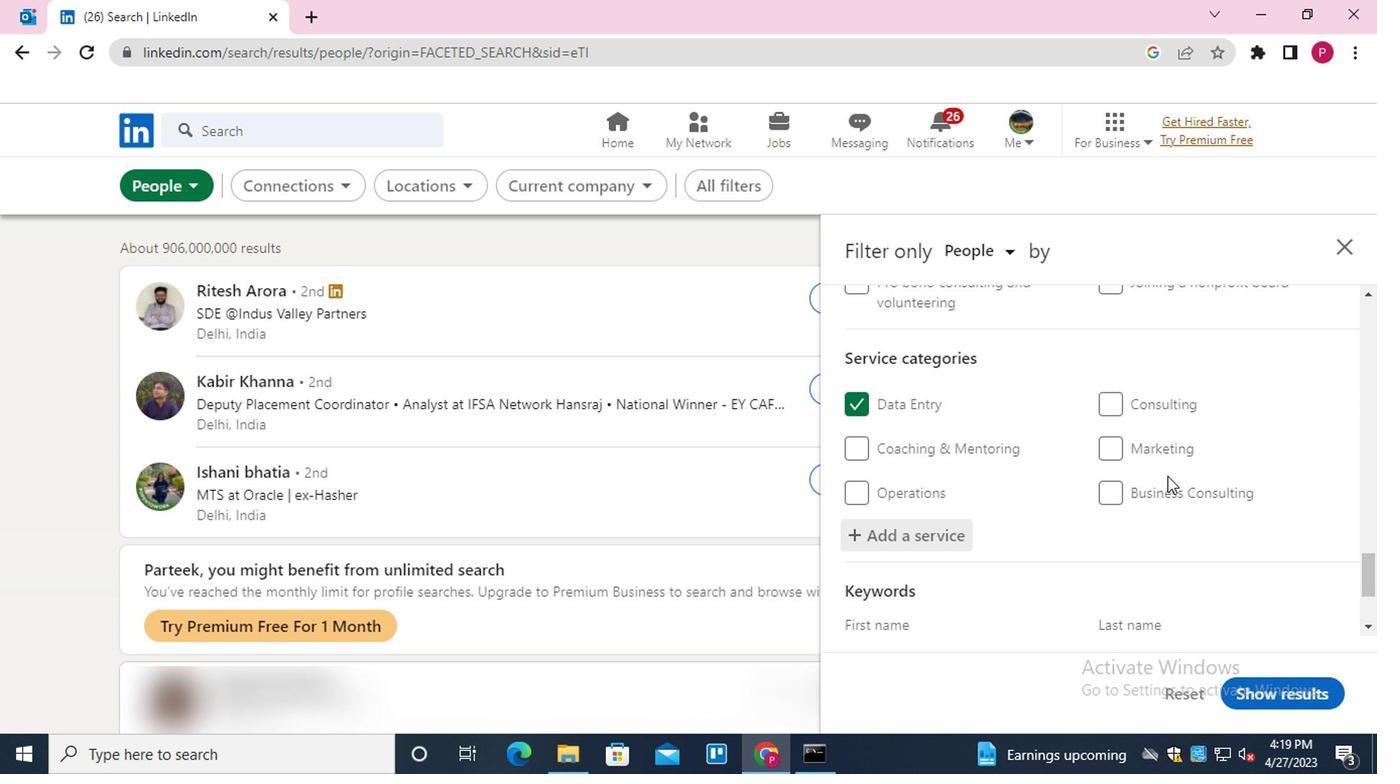 
Action: Mouse scrolled (1163, 475) with delta (0, -1)
Screenshot: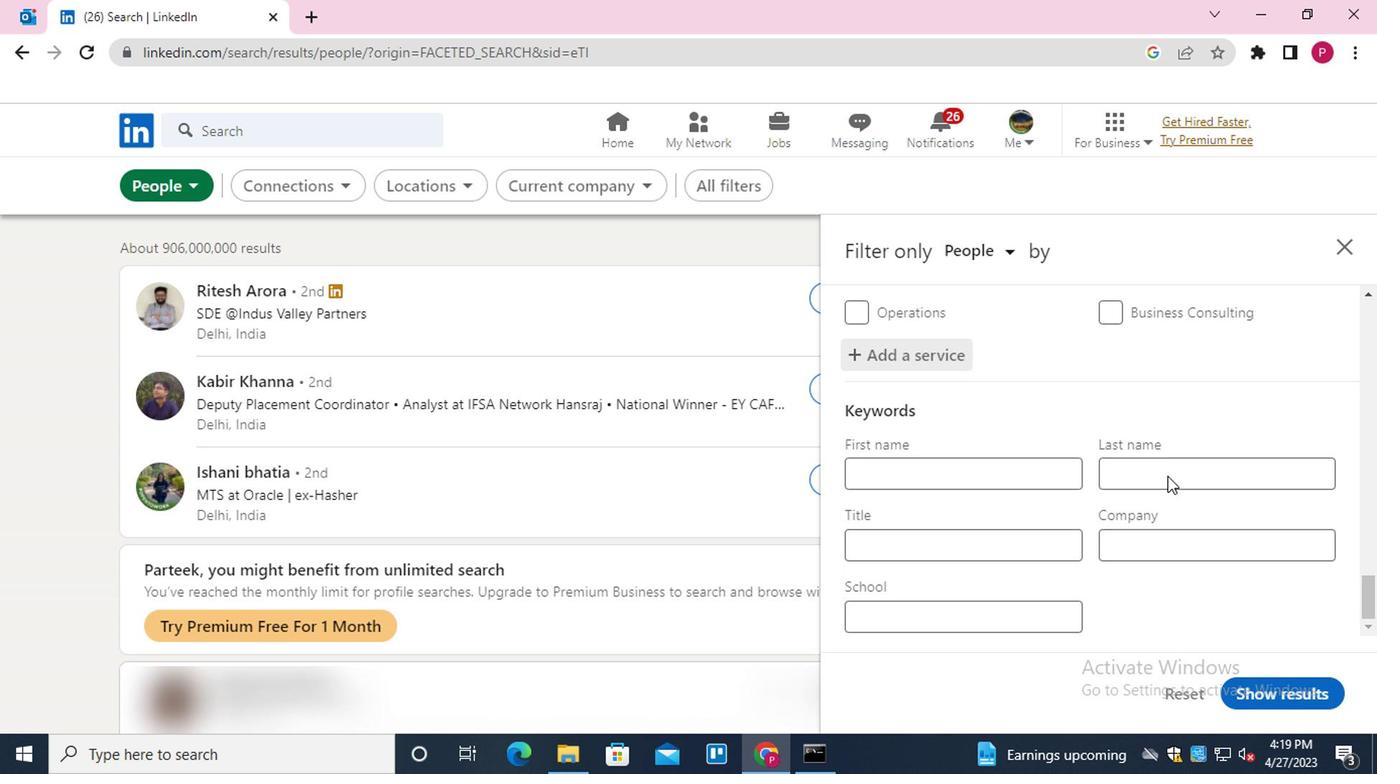 
Action: Mouse scrolled (1163, 475) with delta (0, -1)
Screenshot: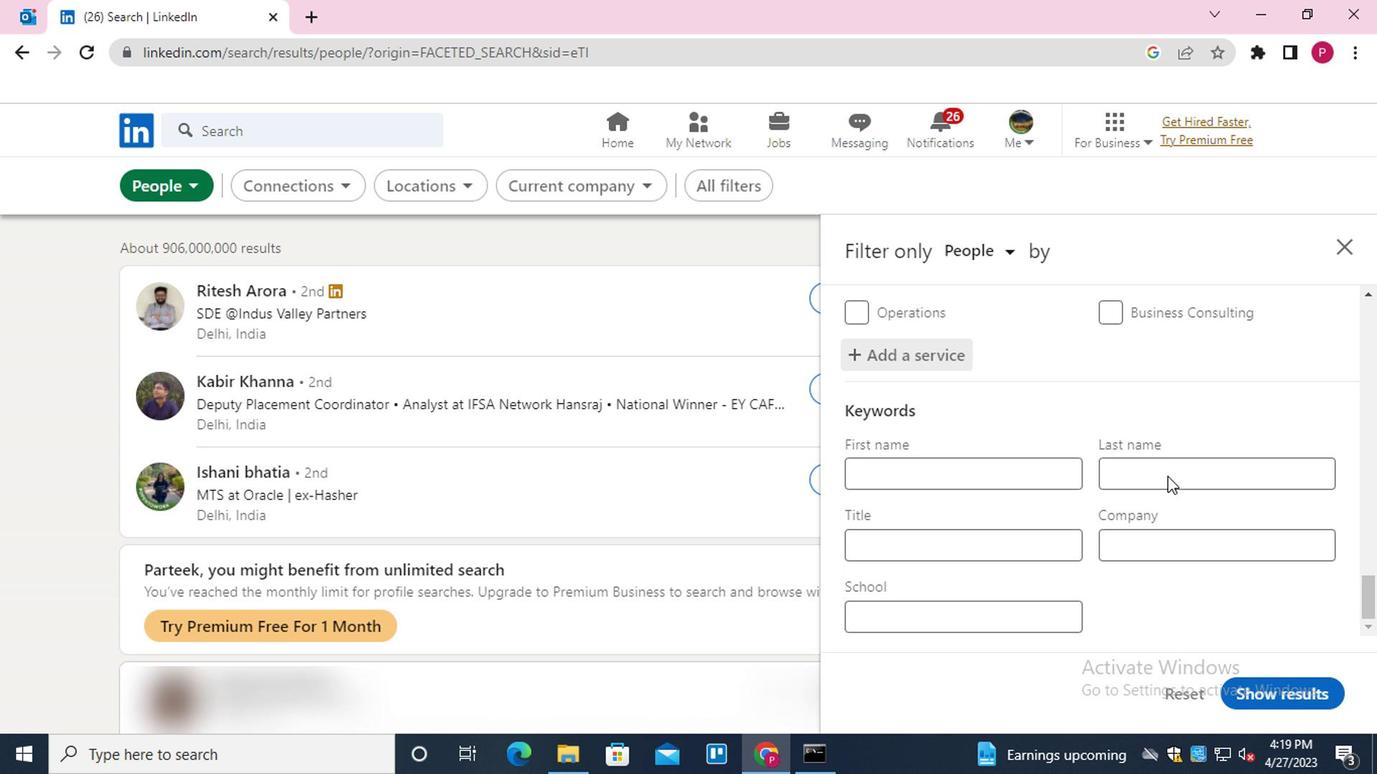 
Action: Mouse scrolled (1163, 475) with delta (0, -1)
Screenshot: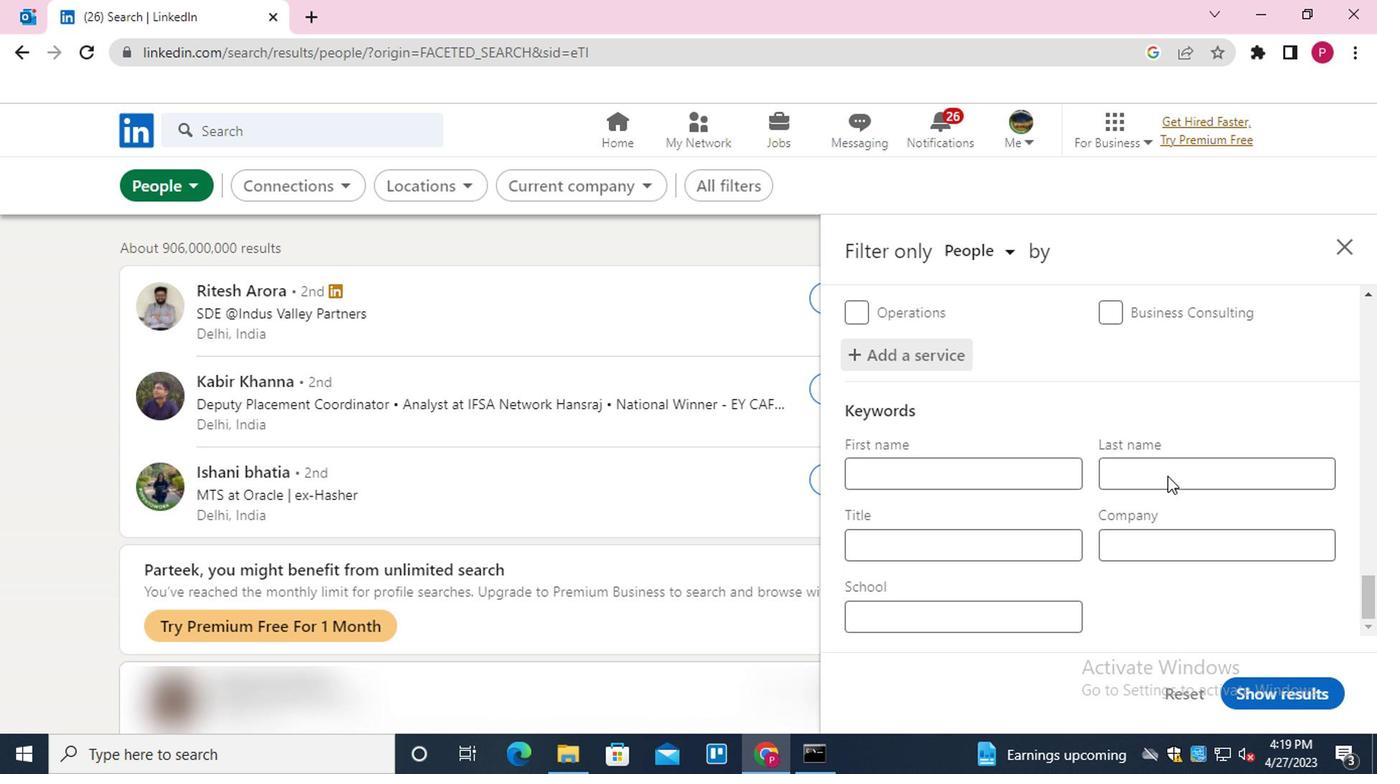 
Action: Mouse scrolled (1163, 475) with delta (0, -1)
Screenshot: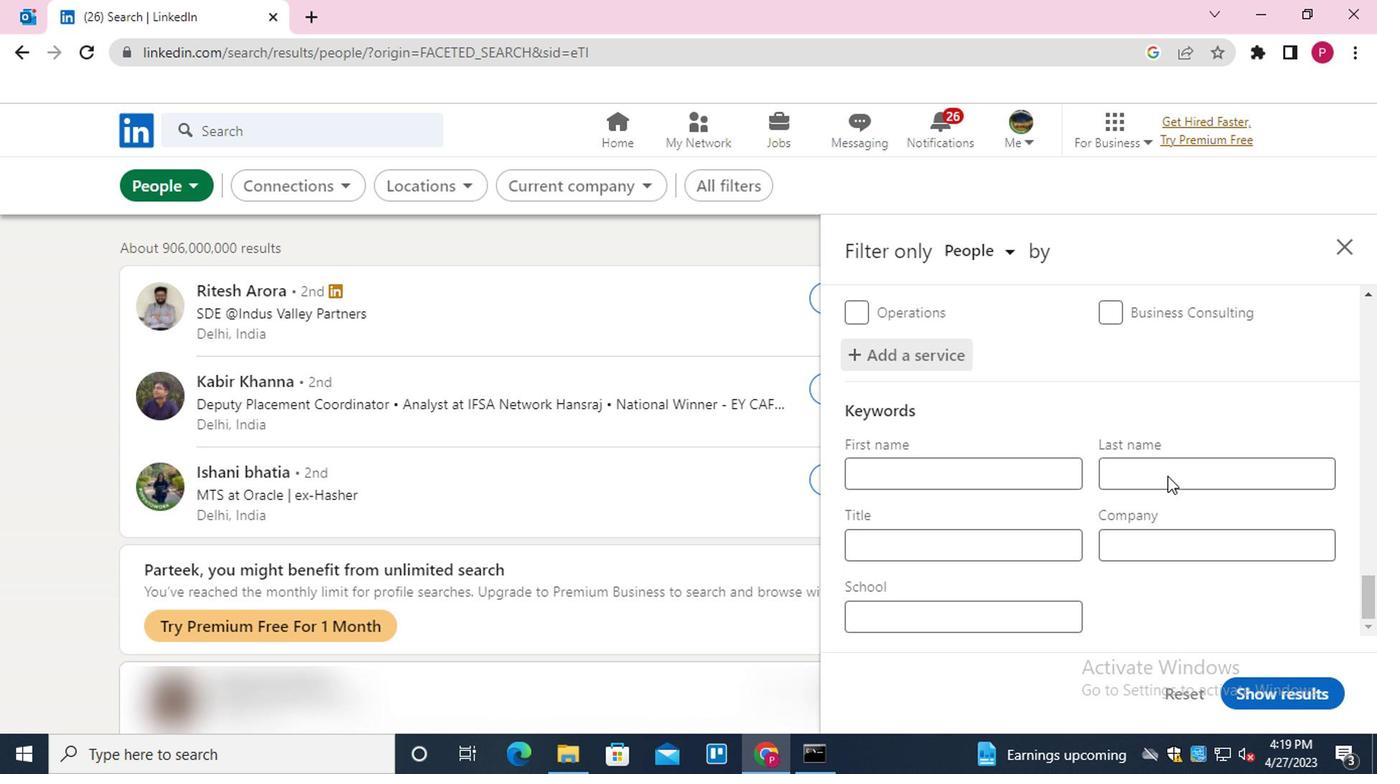 
Action: Mouse moved to (1046, 548)
Screenshot: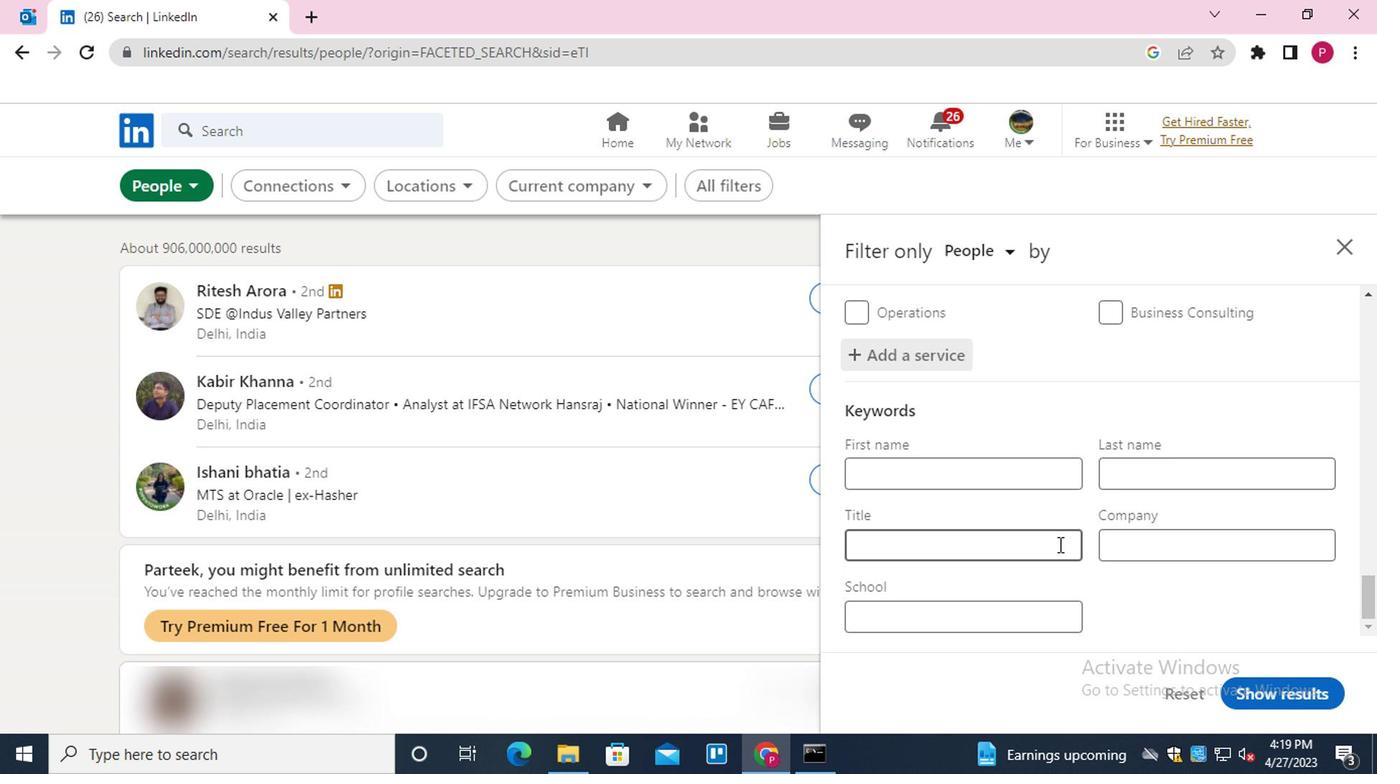 
Action: Mouse pressed left at (1046, 548)
Screenshot: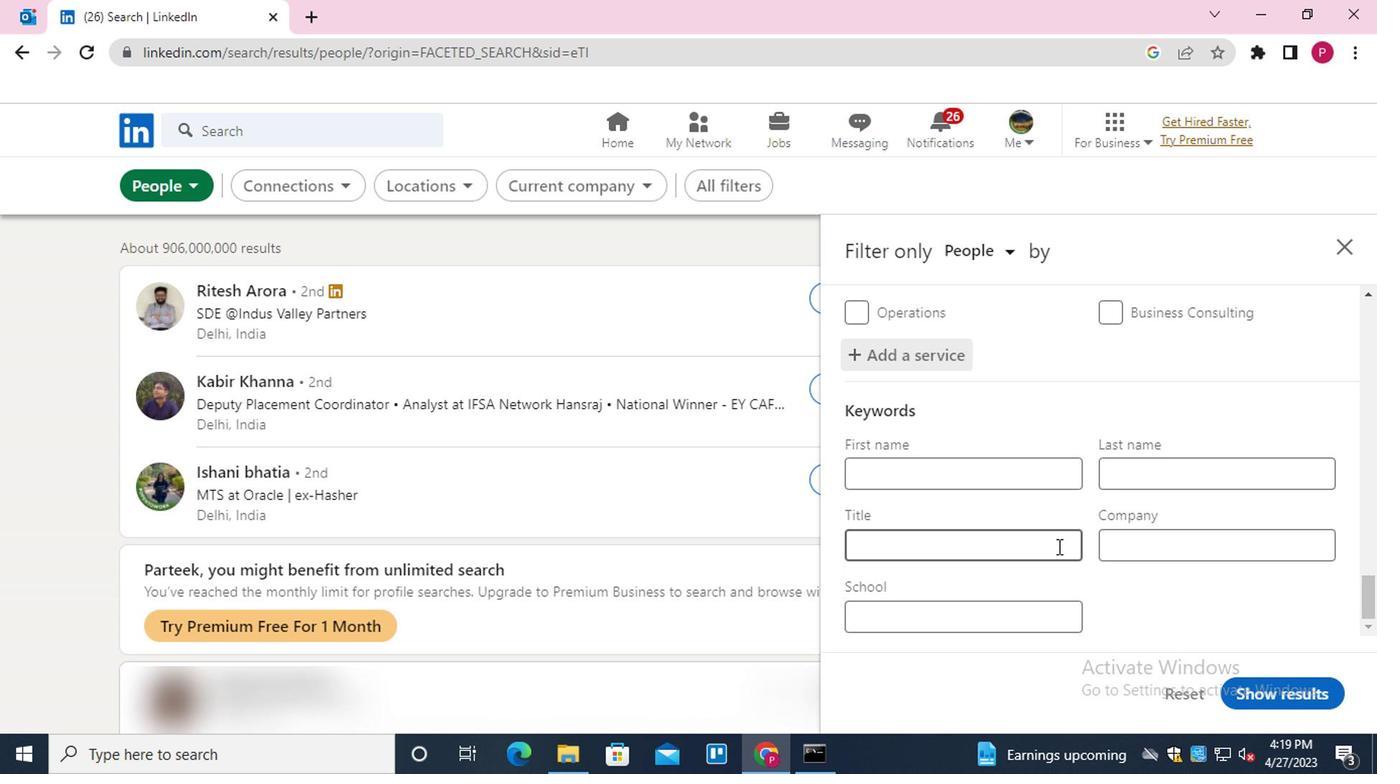
Action: Key pressed <Key.shift>MARKETO<Key.backspace>ING<Key.space><Key.shift>CONSULTANT
Screenshot: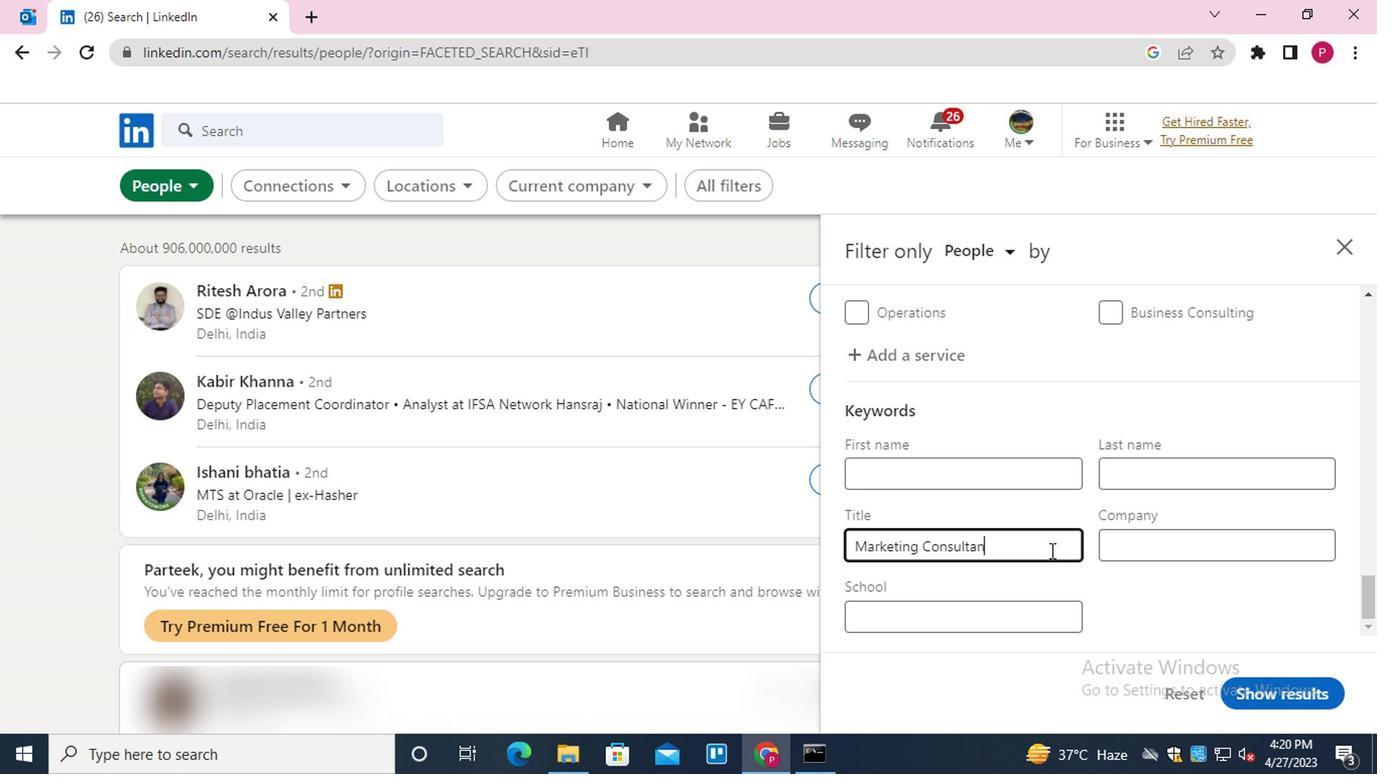 
Action: Mouse moved to (1290, 689)
Screenshot: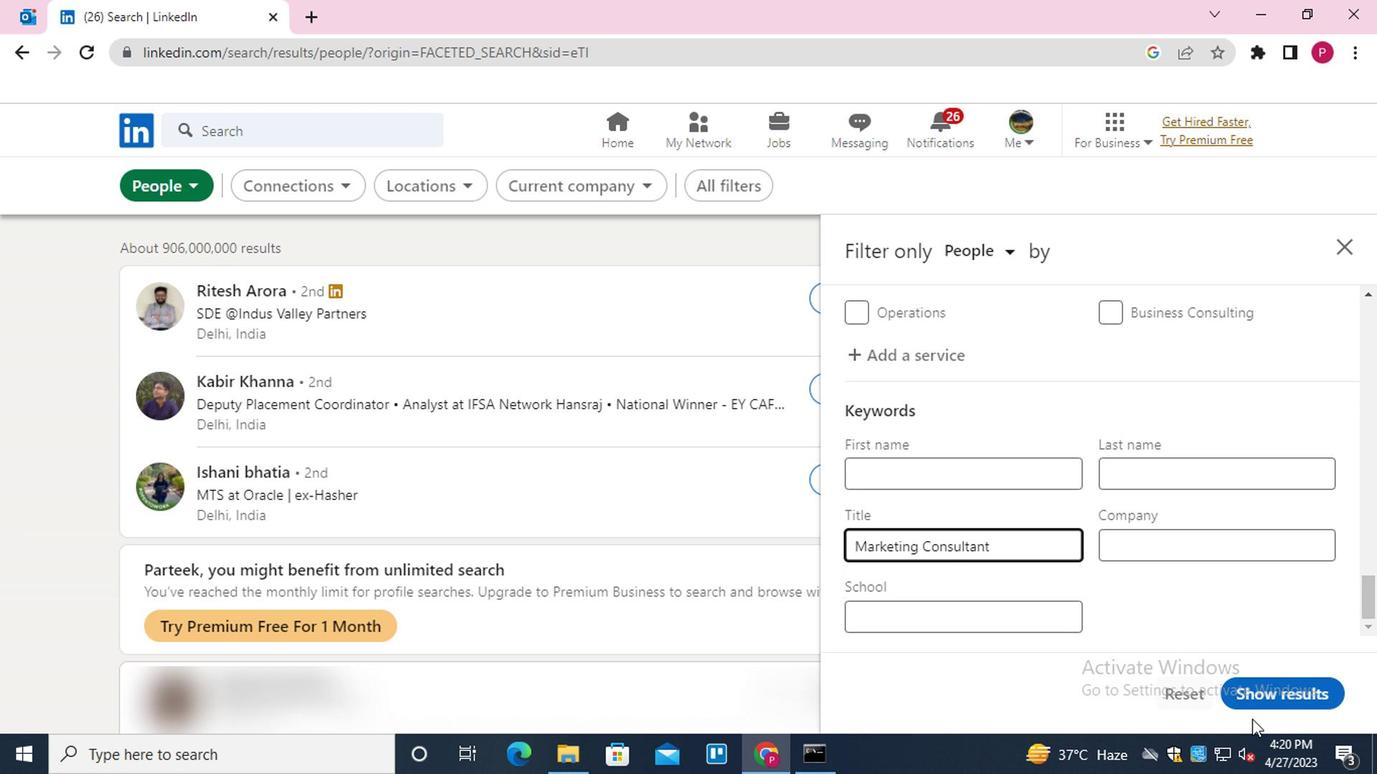 
Action: Mouse pressed left at (1290, 689)
Screenshot: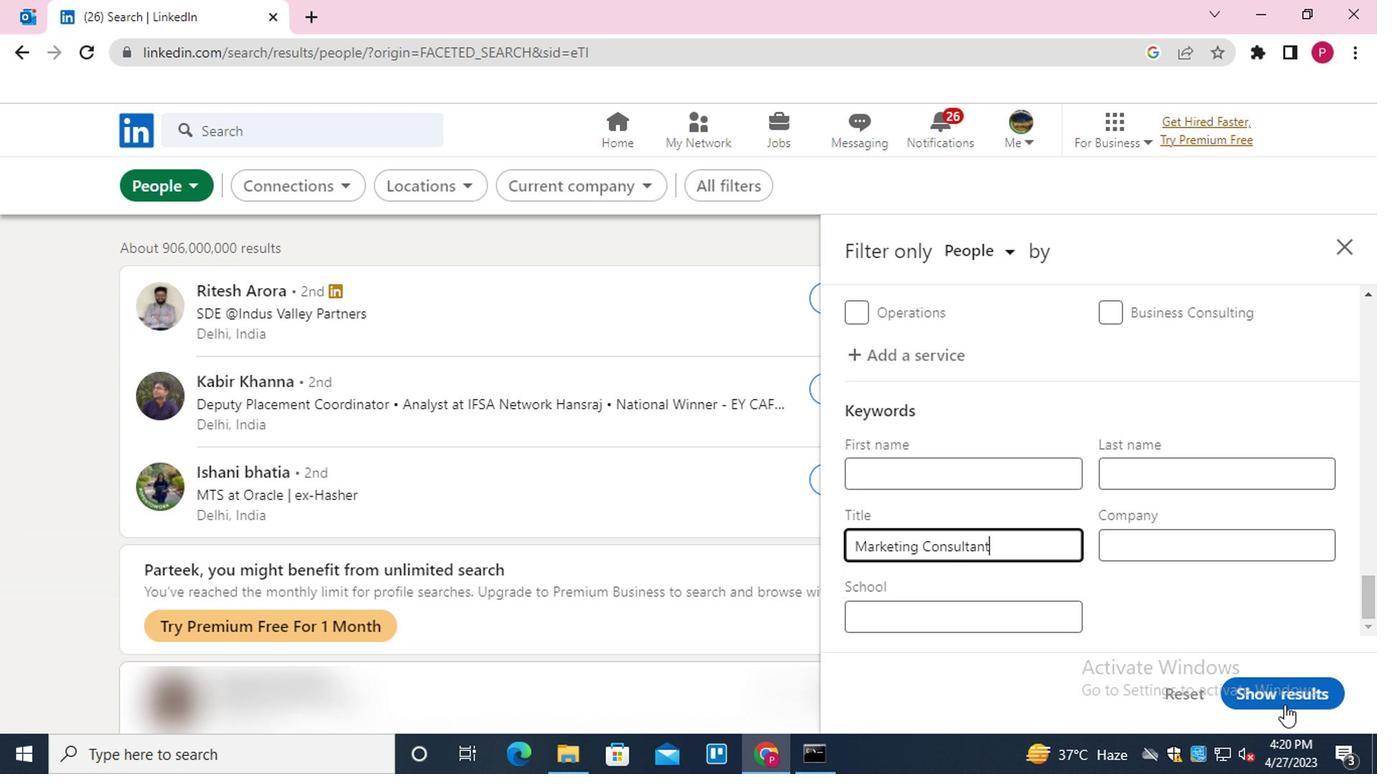 
Action: Mouse moved to (601, 354)
Screenshot: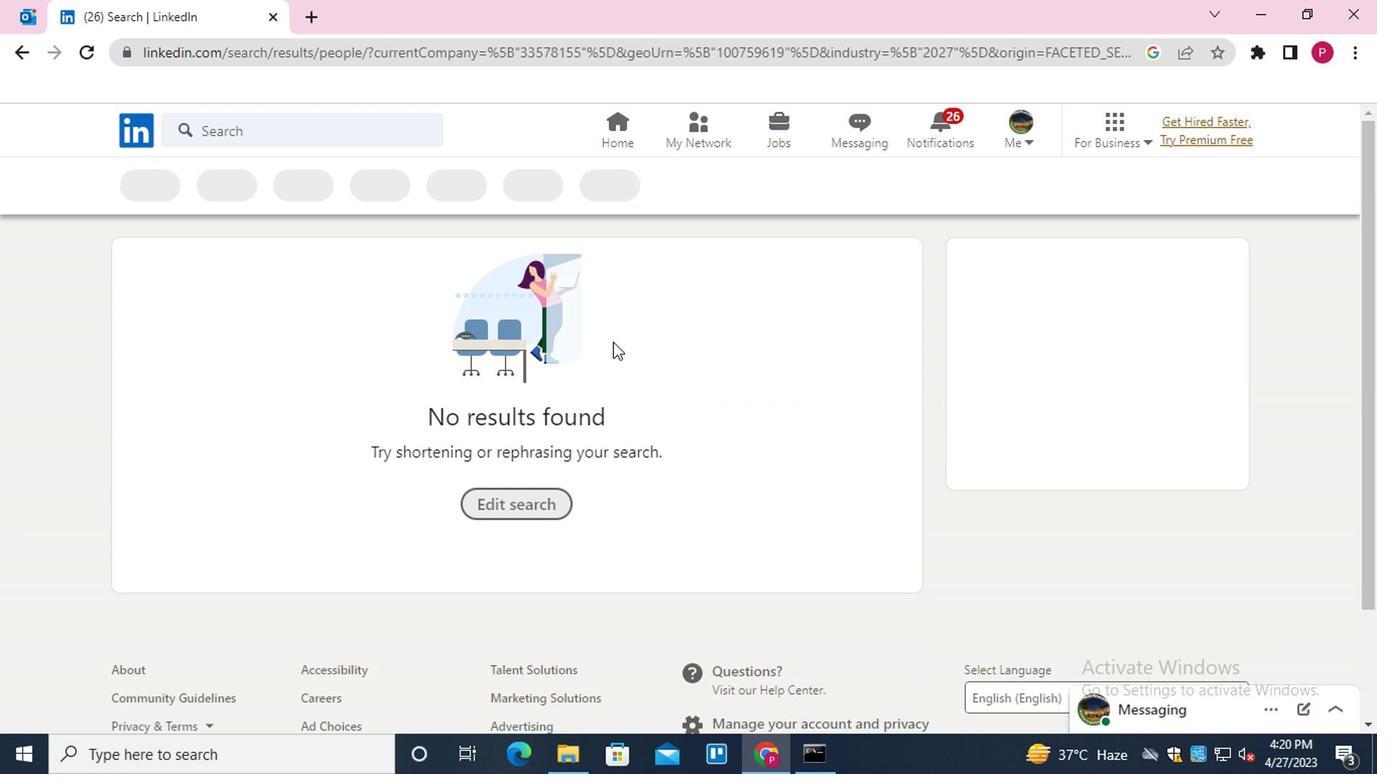 
